 Task: Look for space in Xinzhou, China from 21st June, 2023 to 29th June, 2023 for 4 adults in price range Rs.7000 to Rs.12000. Place can be entire place with 2 bedrooms having 2 beds and 2 bathrooms. Property type can be house, flat, guest house. Amenities needed are: washing machine. Booking option can be shelf check-in. Required host language is Chinese (Simplified).
Action: Mouse moved to (324, 197)
Screenshot: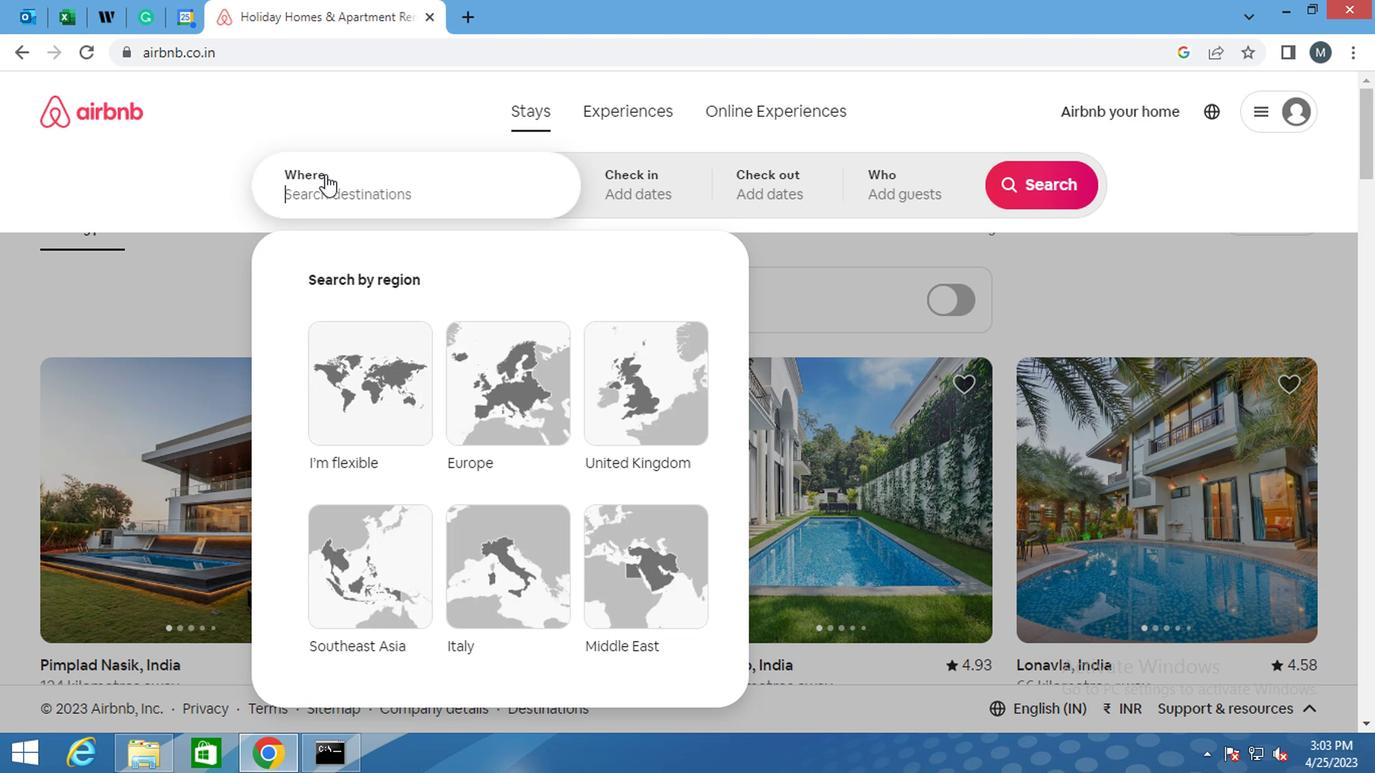 
Action: Mouse pressed left at (324, 197)
Screenshot: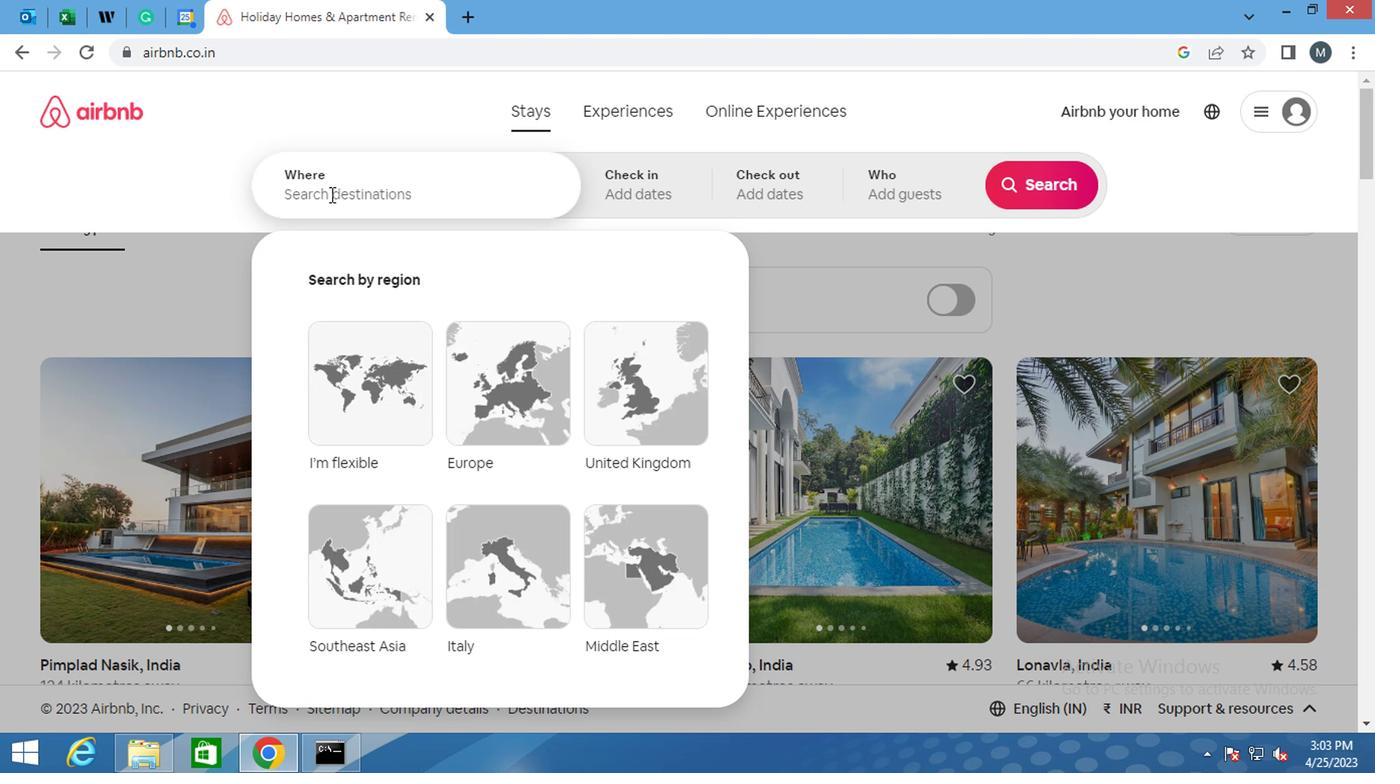 
Action: Mouse moved to (324, 201)
Screenshot: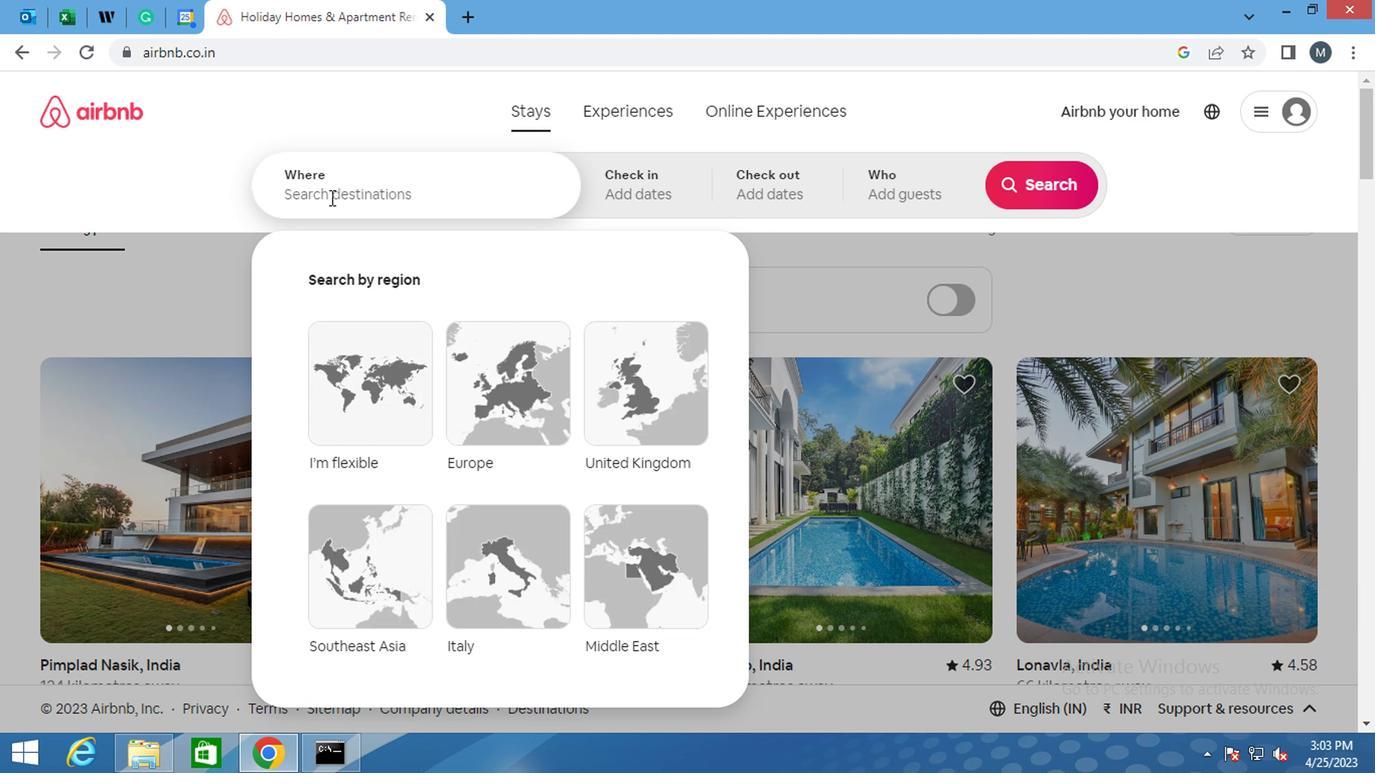 
Action: Key pressed <Key.shift><Key.shift><Key.shift>XINZHOU,<Key.shift>CHINA
Screenshot: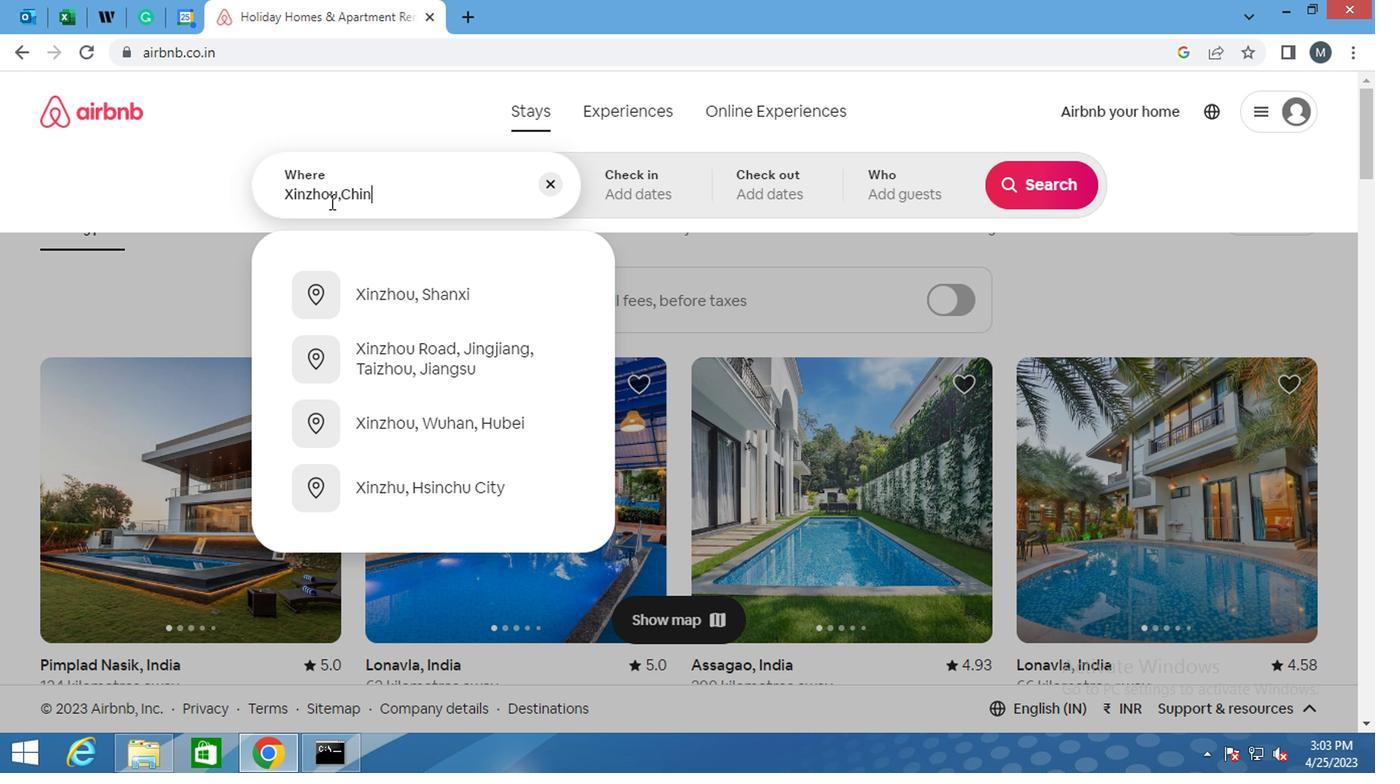 
Action: Mouse moved to (660, 186)
Screenshot: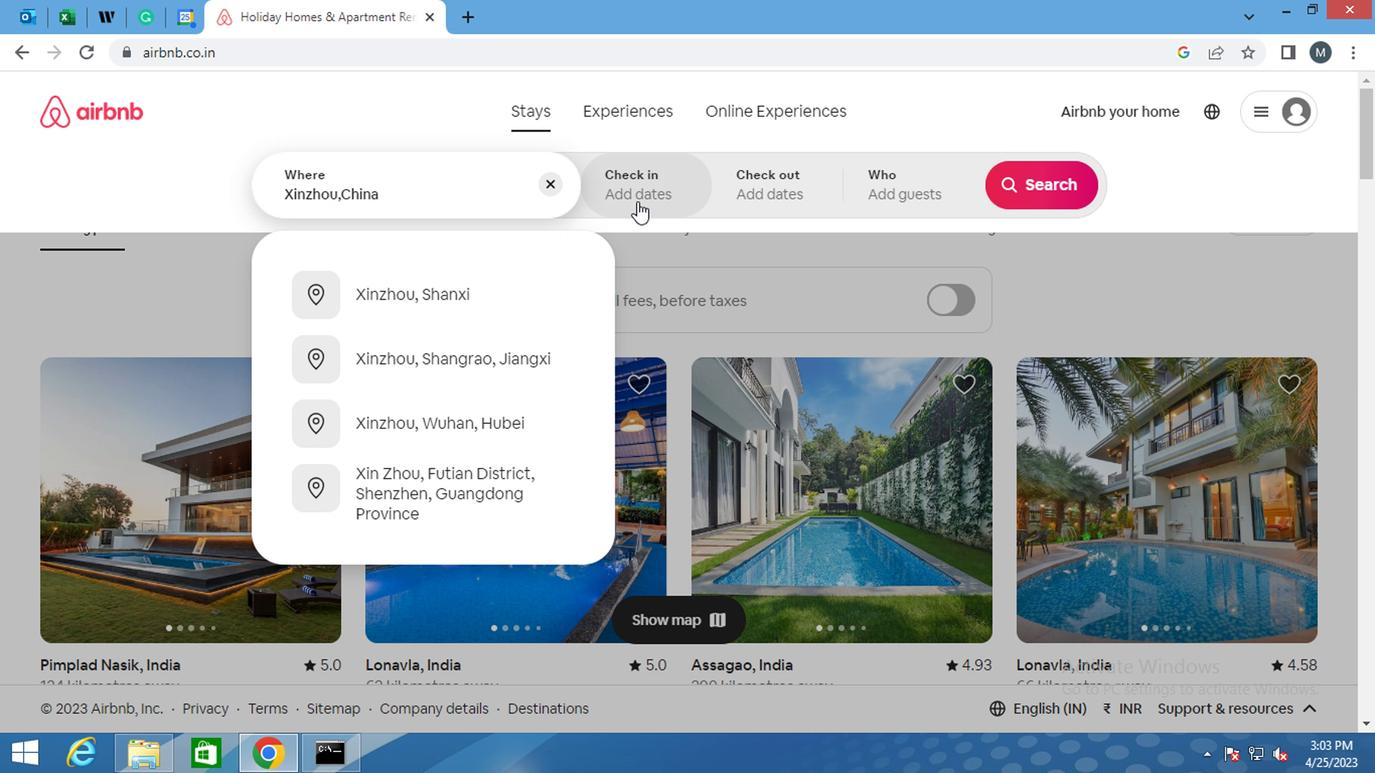 
Action: Mouse pressed left at (660, 186)
Screenshot: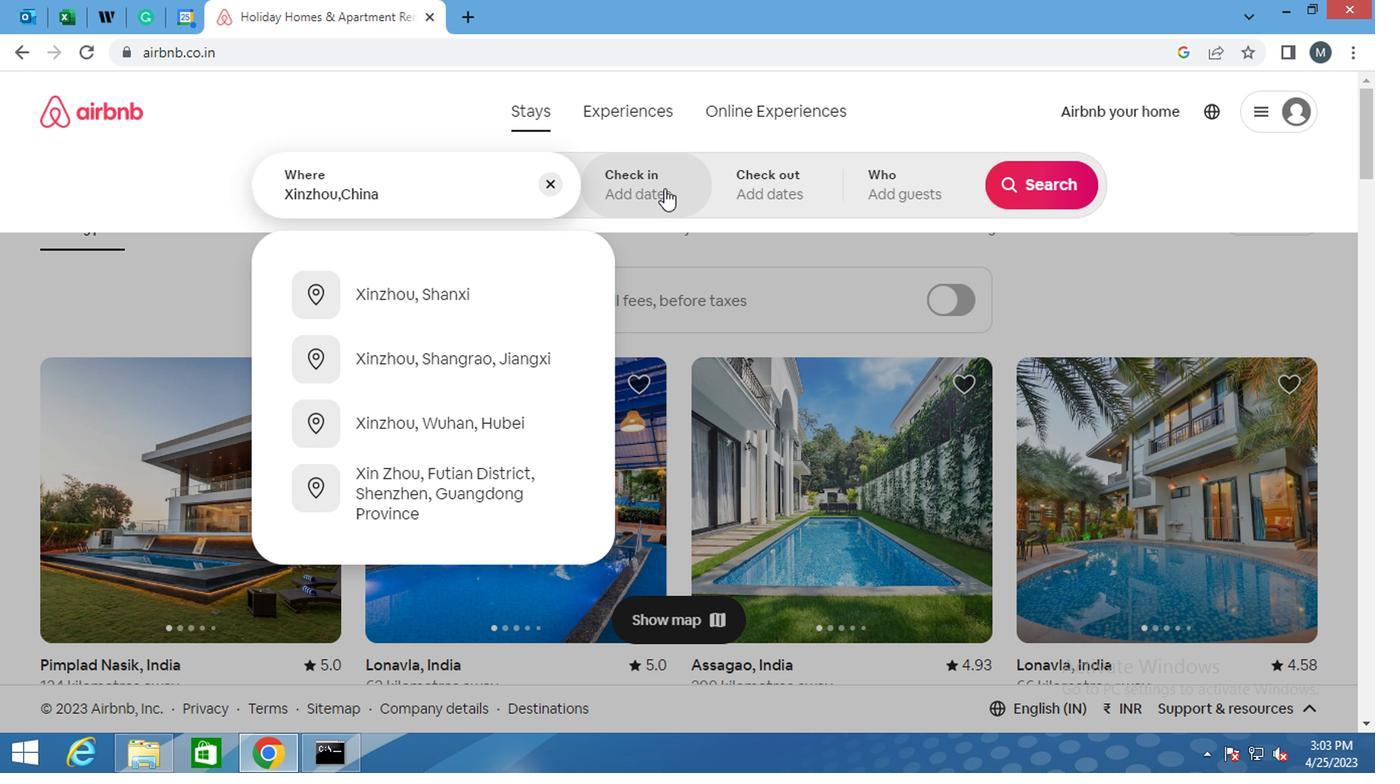 
Action: Mouse moved to (1024, 343)
Screenshot: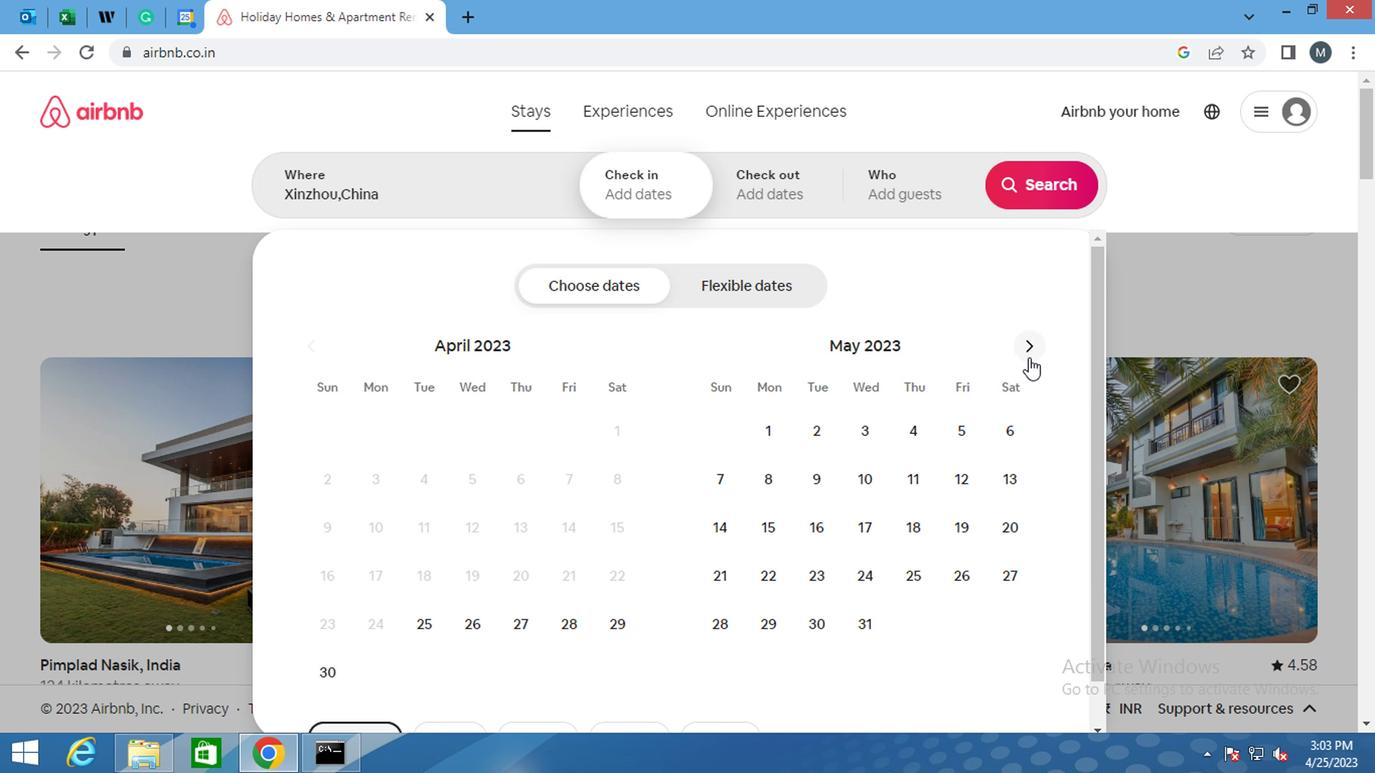 
Action: Mouse pressed left at (1024, 343)
Screenshot: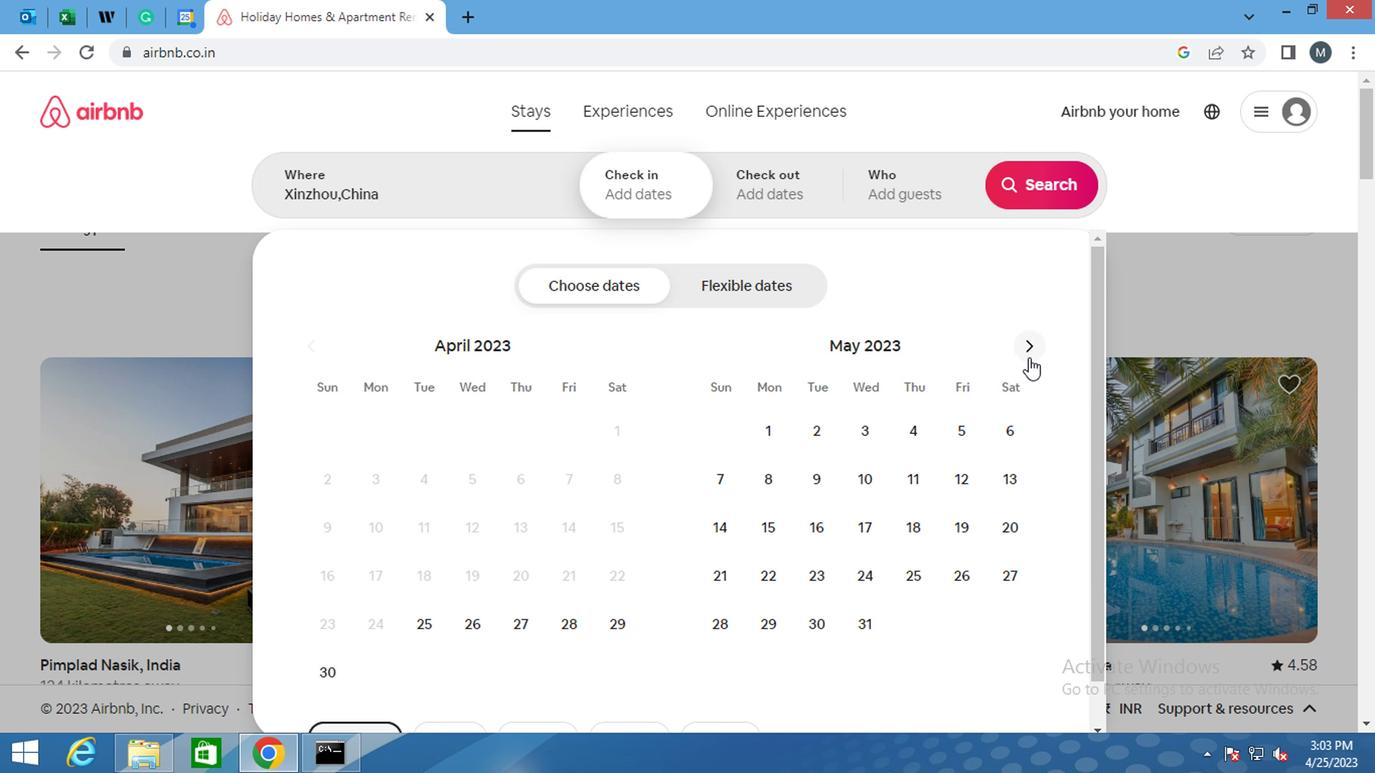 
Action: Mouse moved to (850, 578)
Screenshot: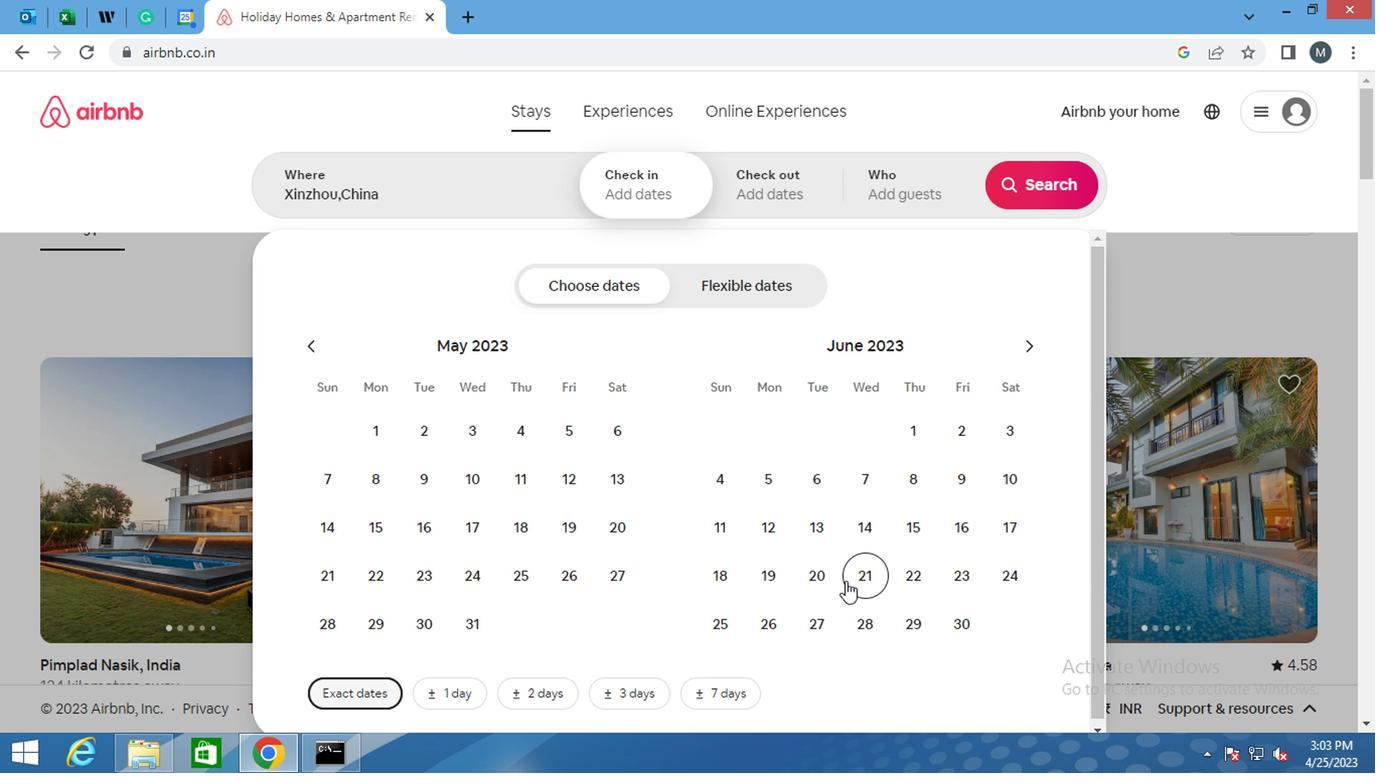 
Action: Mouse pressed left at (850, 578)
Screenshot: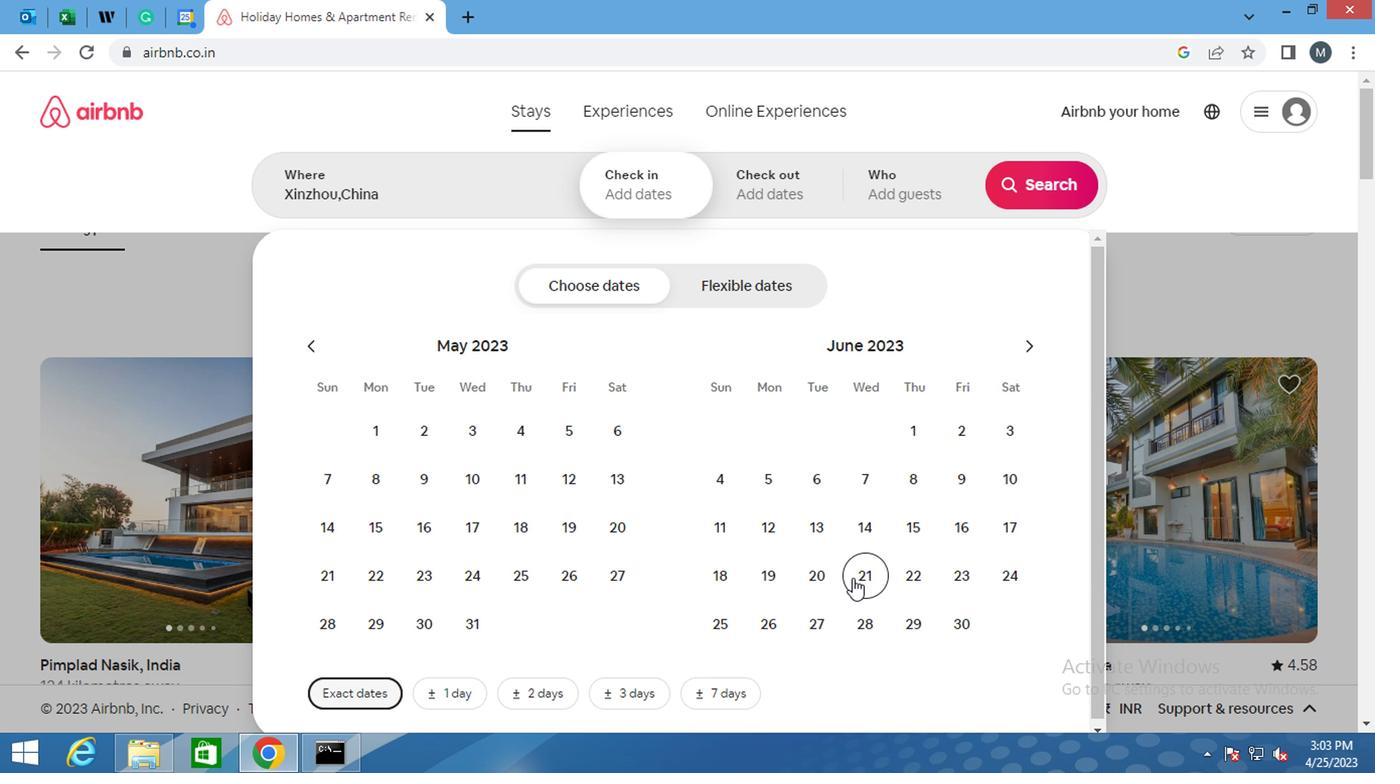 
Action: Mouse moved to (920, 618)
Screenshot: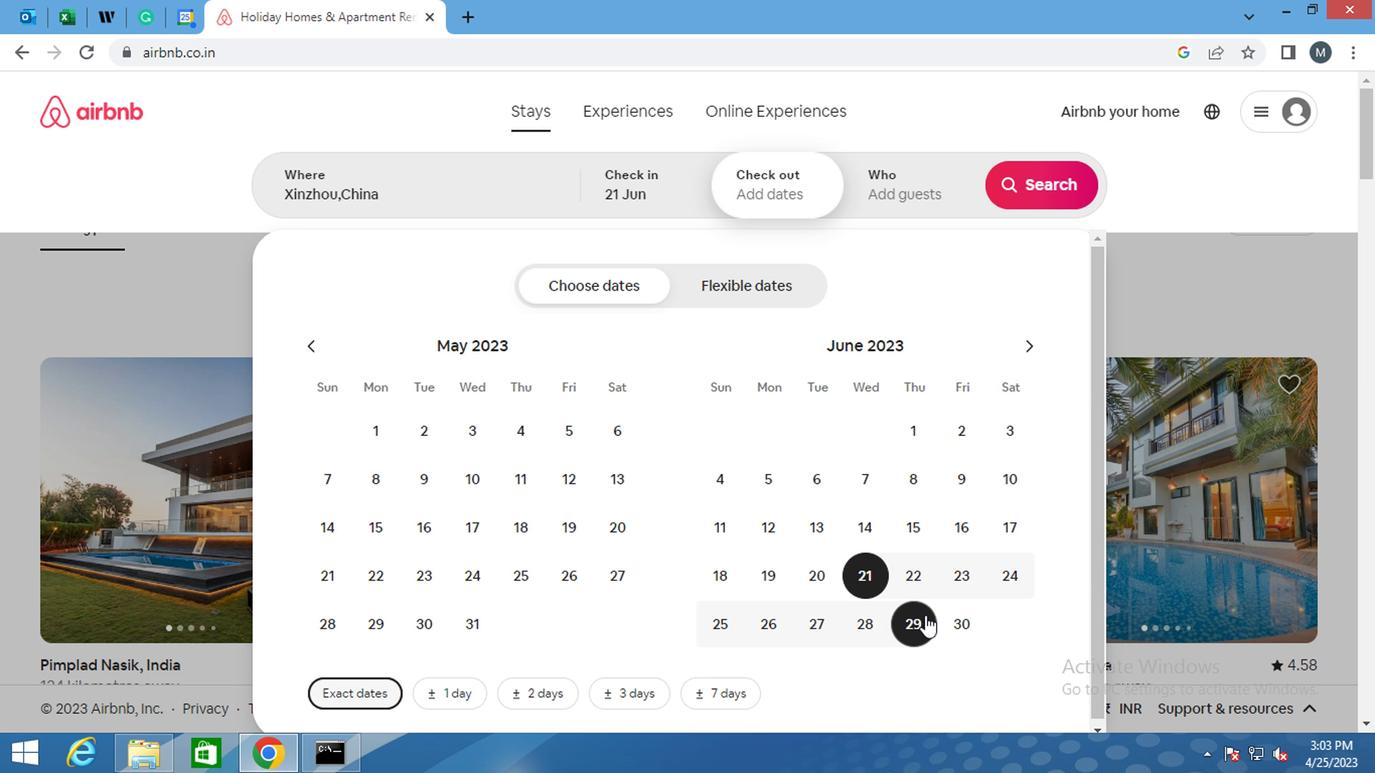 
Action: Mouse pressed left at (920, 618)
Screenshot: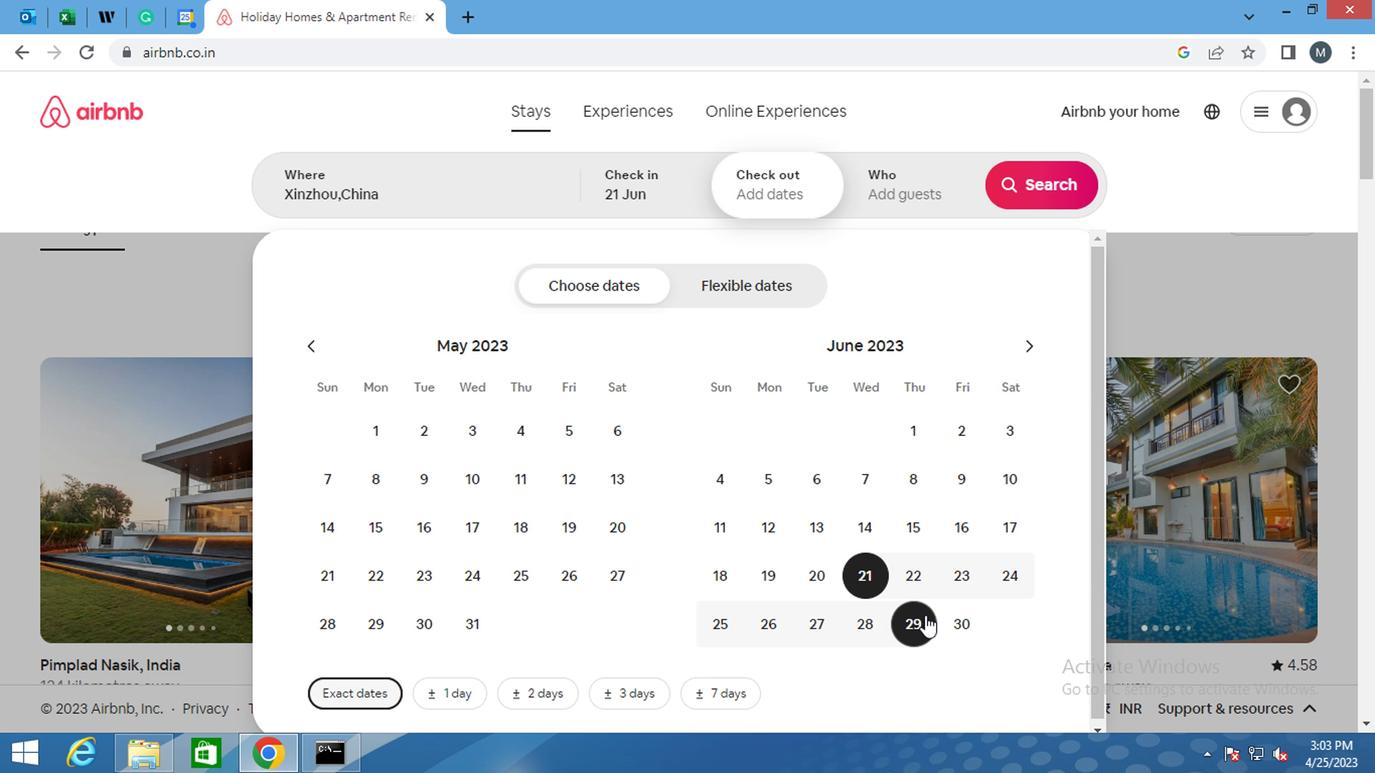 
Action: Mouse moved to (911, 172)
Screenshot: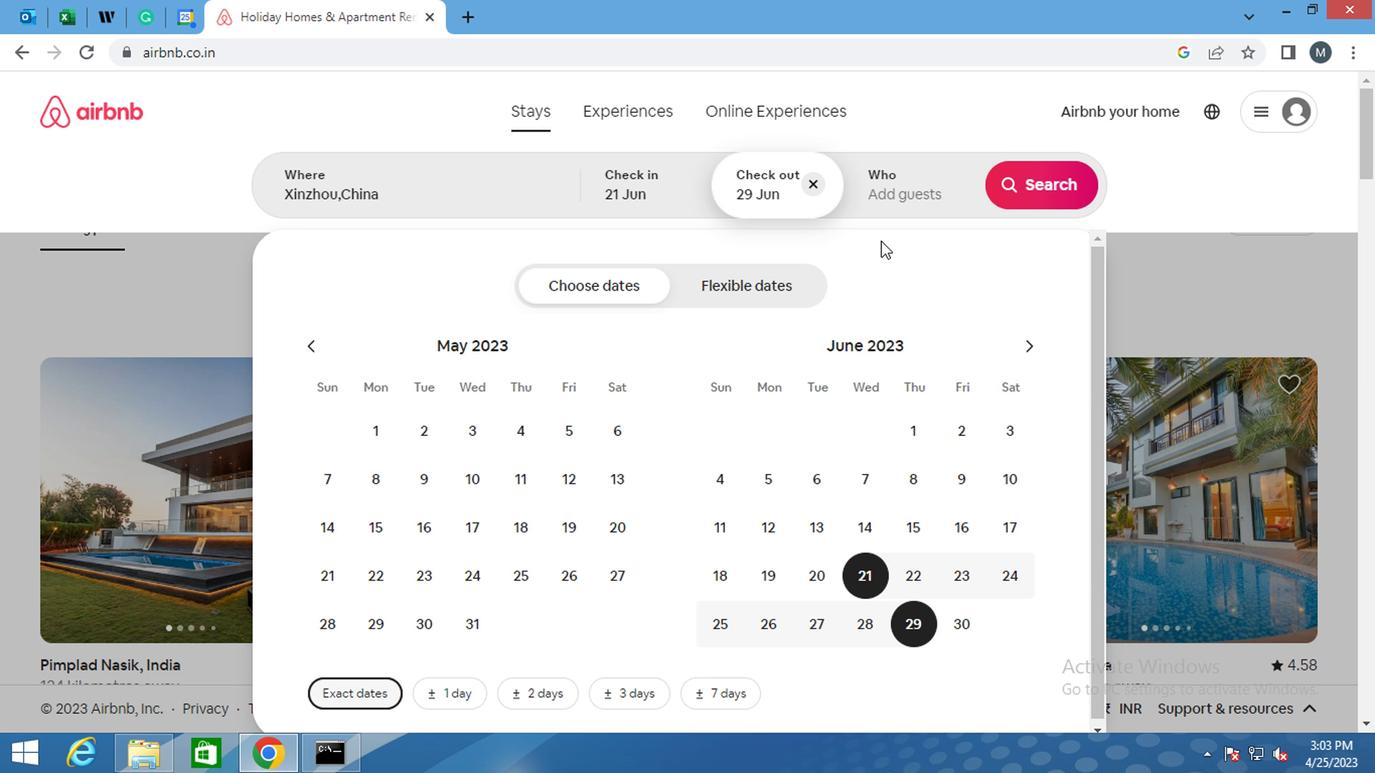 
Action: Mouse pressed left at (911, 172)
Screenshot: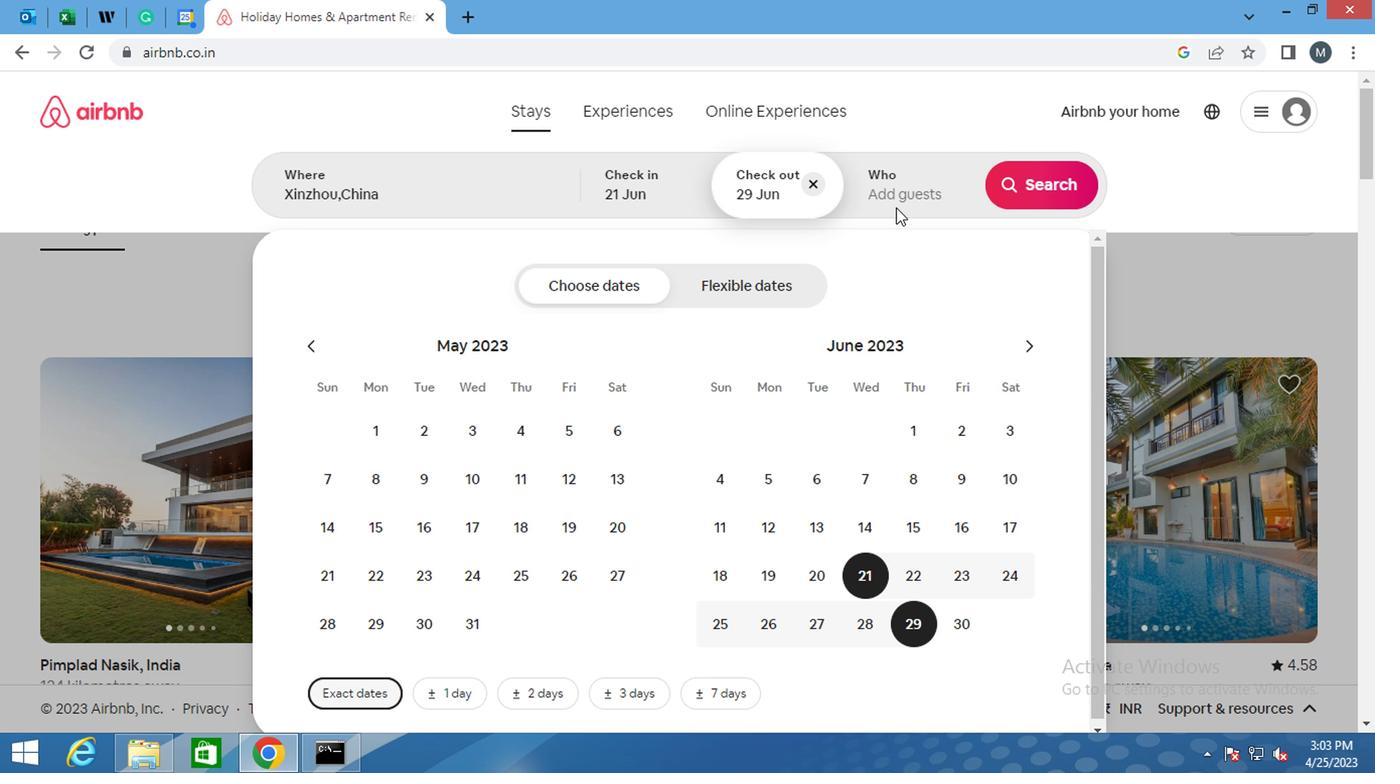 
Action: Mouse moved to (1034, 287)
Screenshot: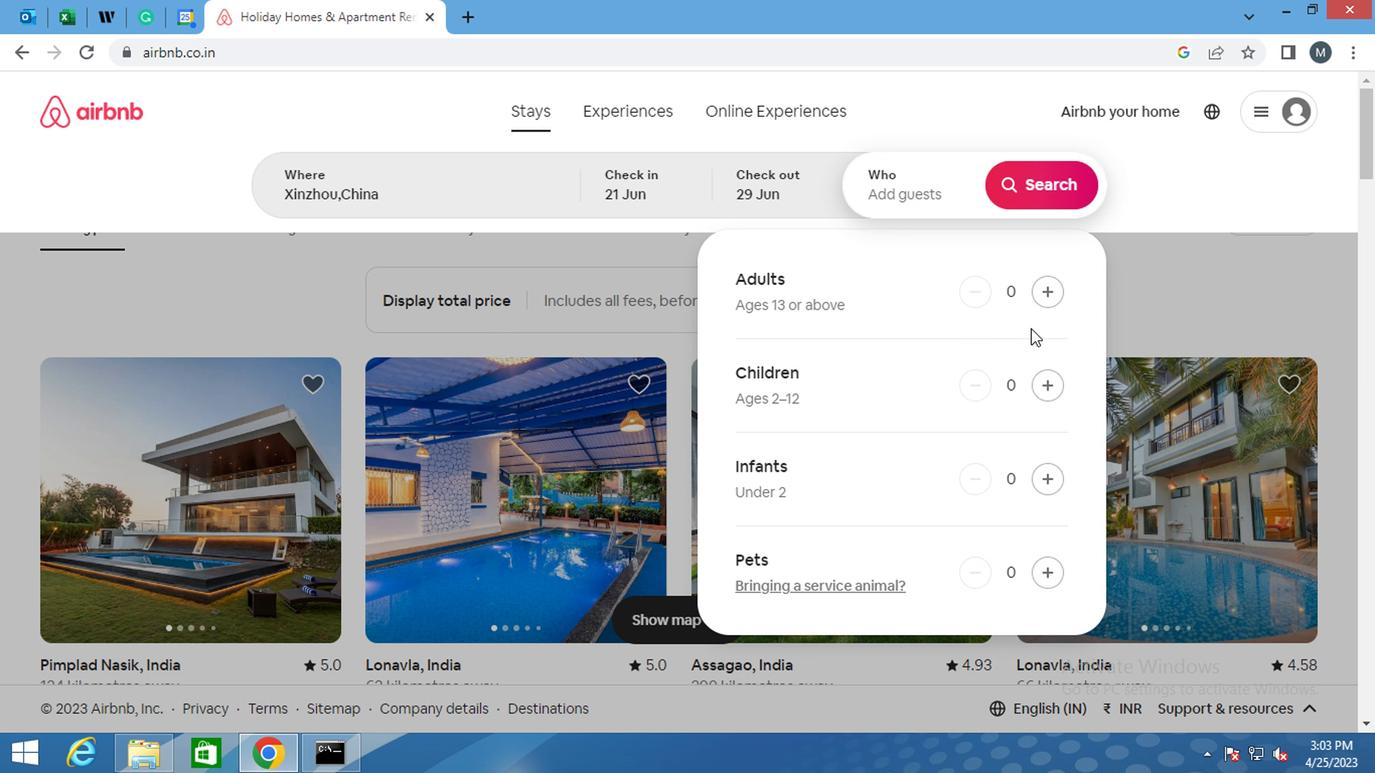 
Action: Mouse pressed left at (1034, 287)
Screenshot: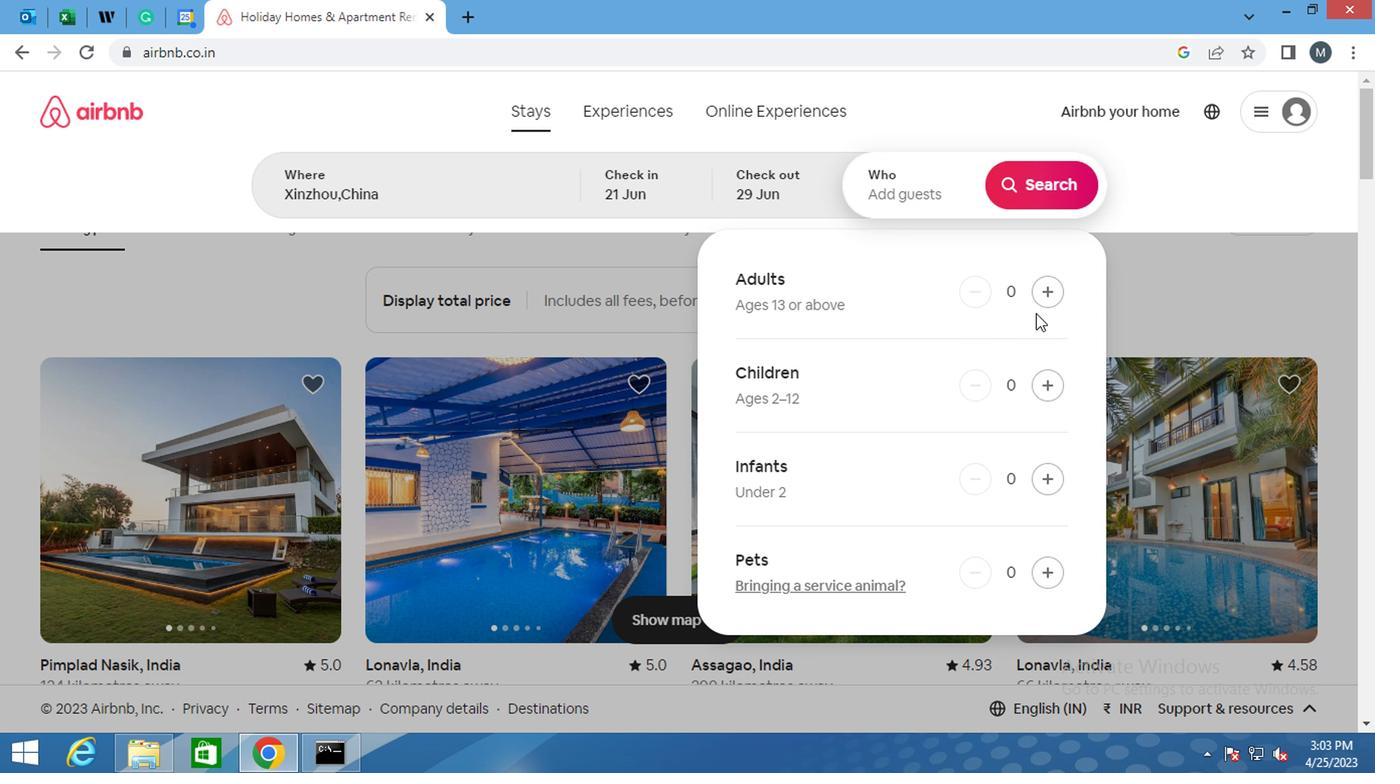 
Action: Mouse pressed left at (1034, 287)
Screenshot: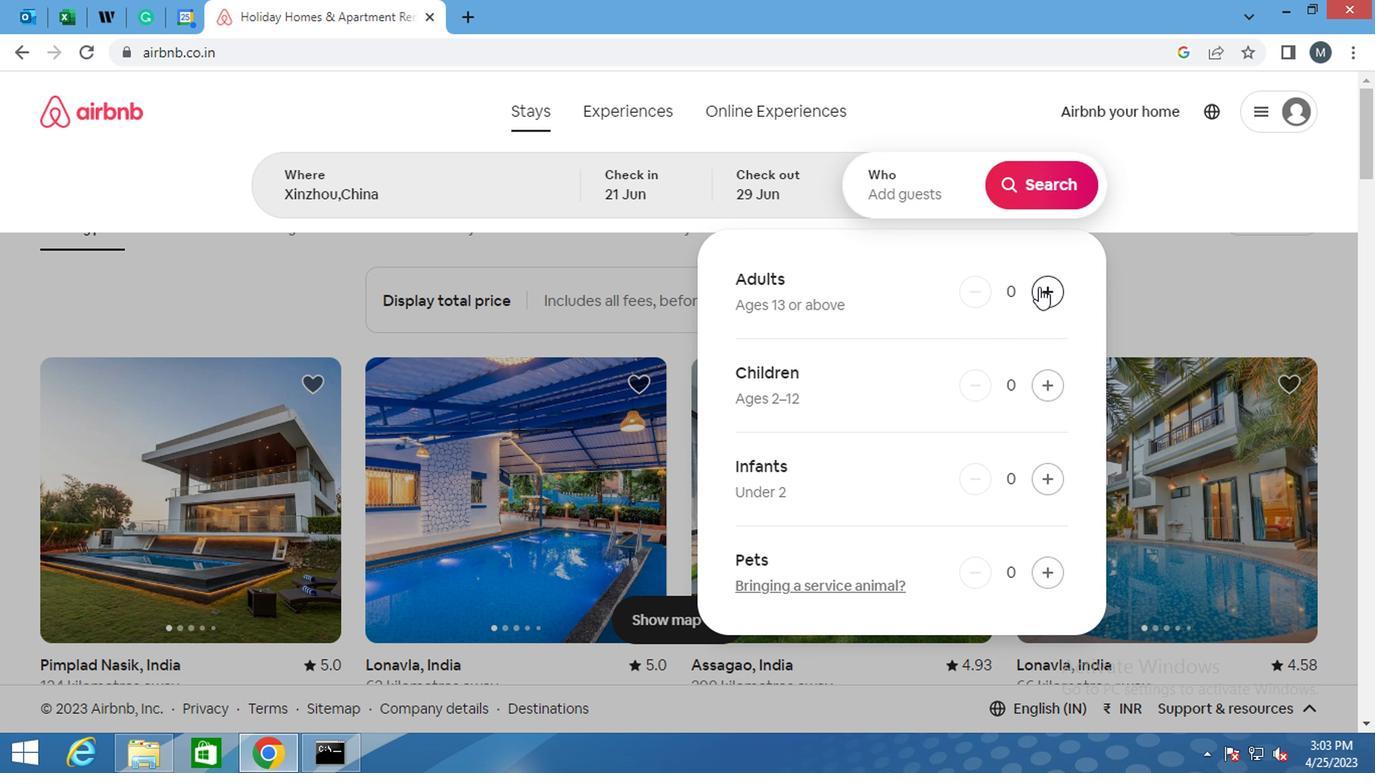 
Action: Mouse moved to (1034, 287)
Screenshot: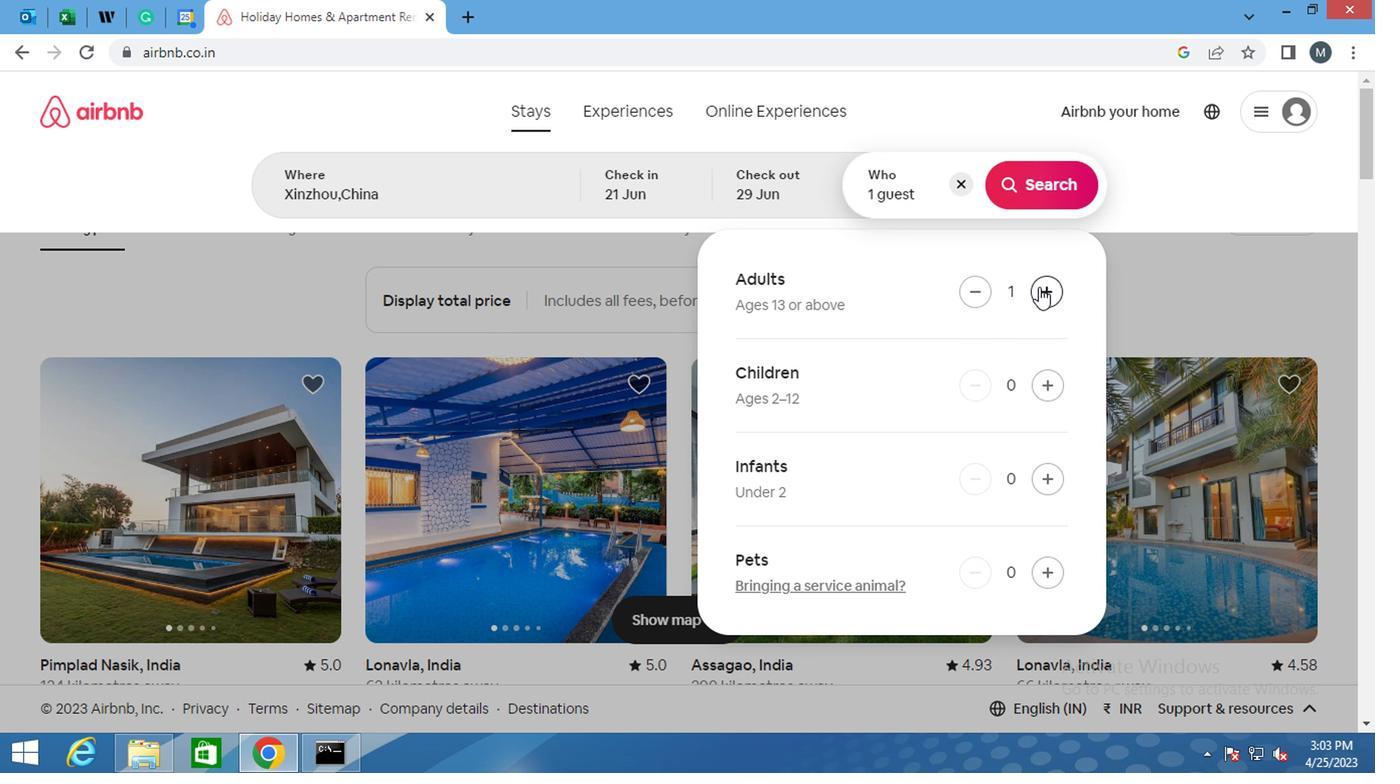 
Action: Mouse pressed left at (1034, 287)
Screenshot: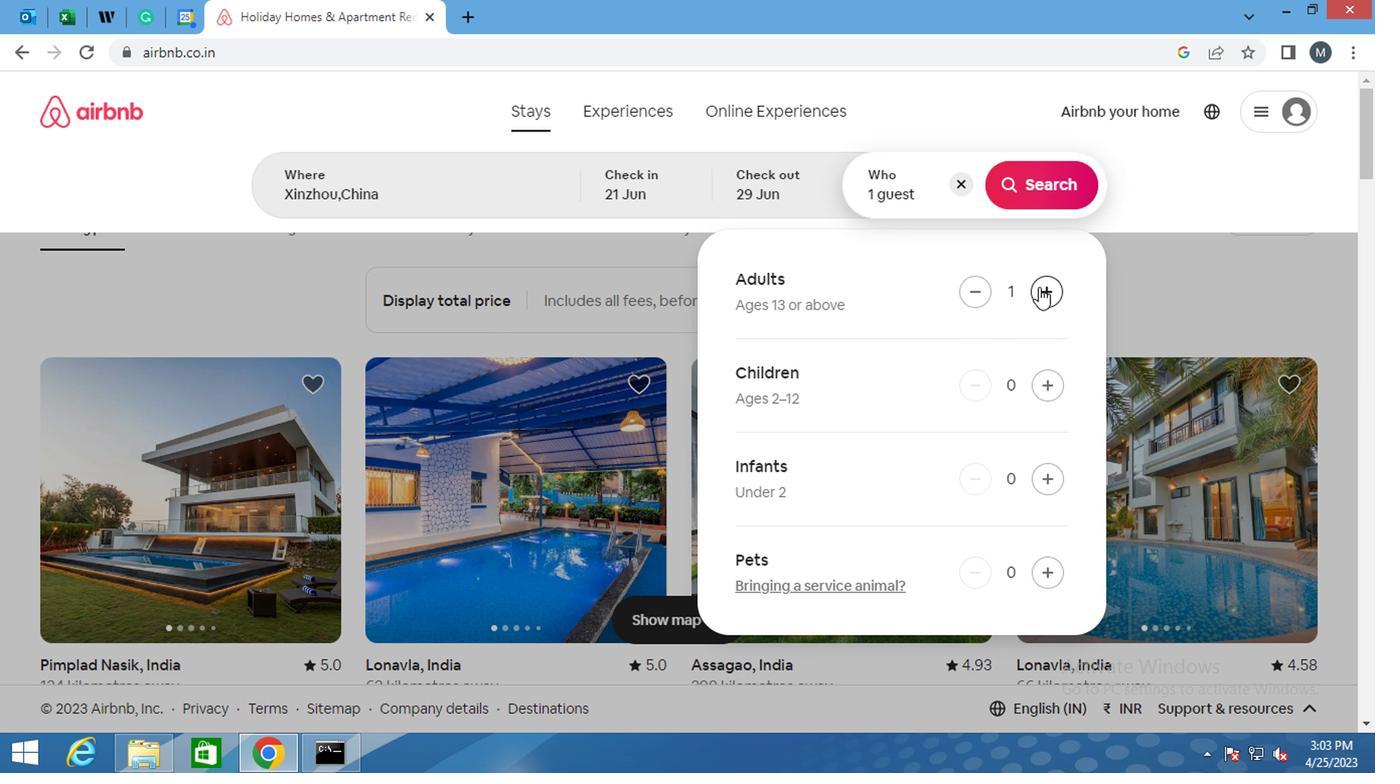 
Action: Mouse moved to (1034, 288)
Screenshot: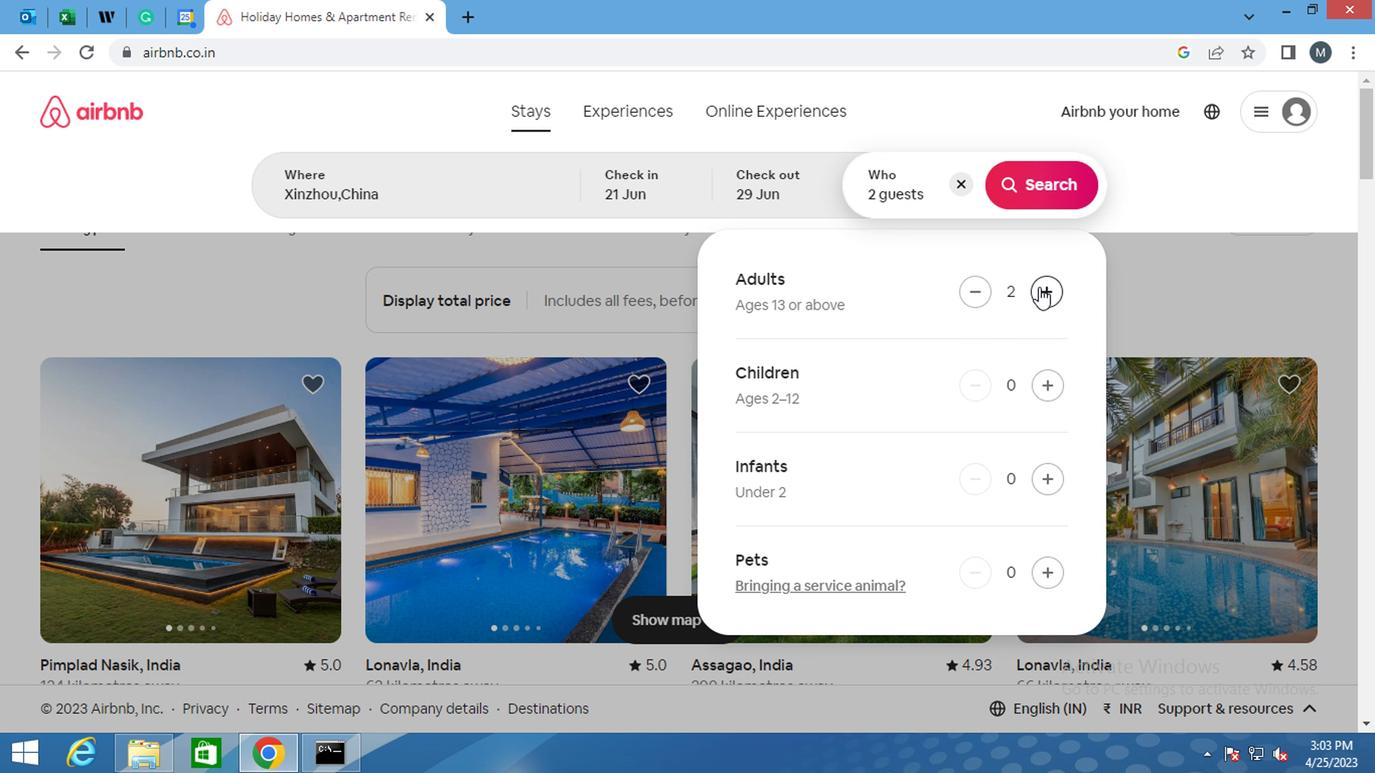 
Action: Mouse pressed left at (1034, 288)
Screenshot: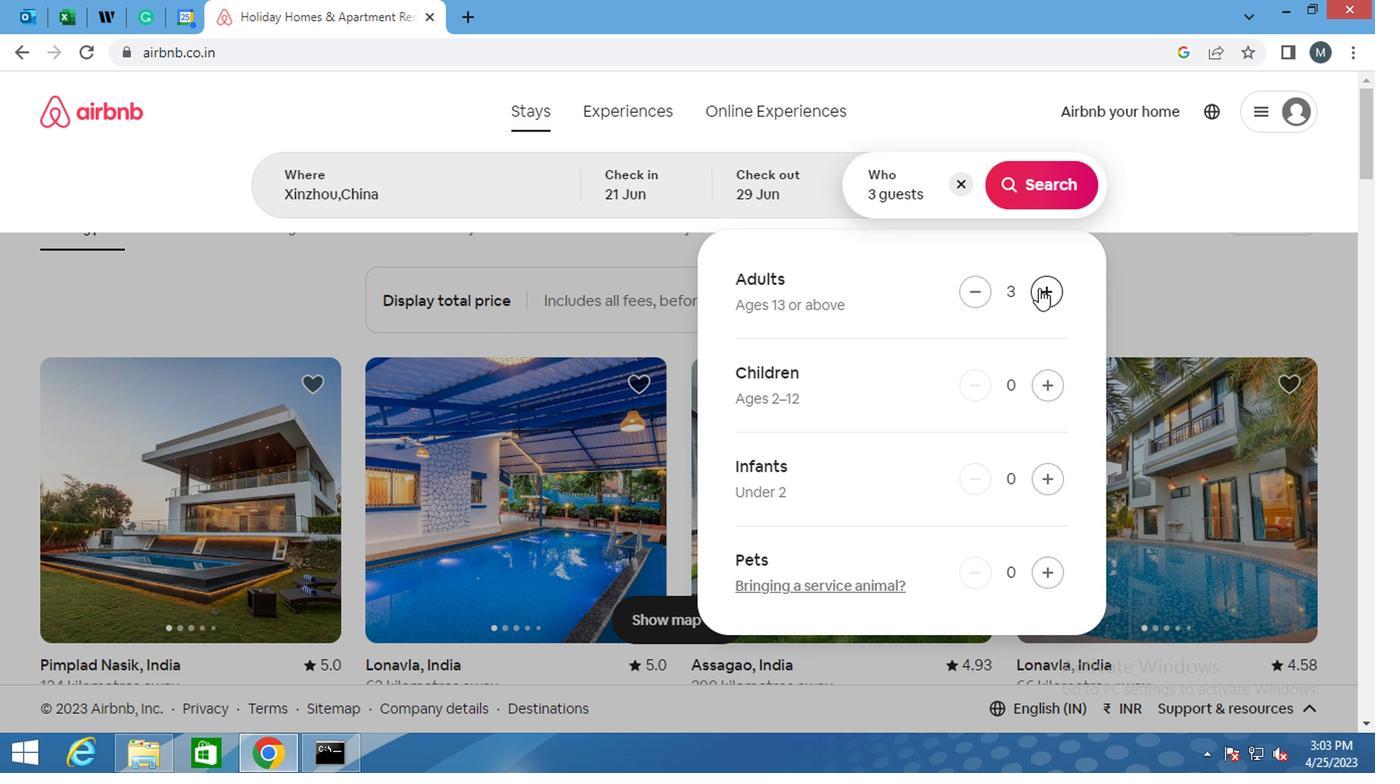 
Action: Mouse moved to (1030, 188)
Screenshot: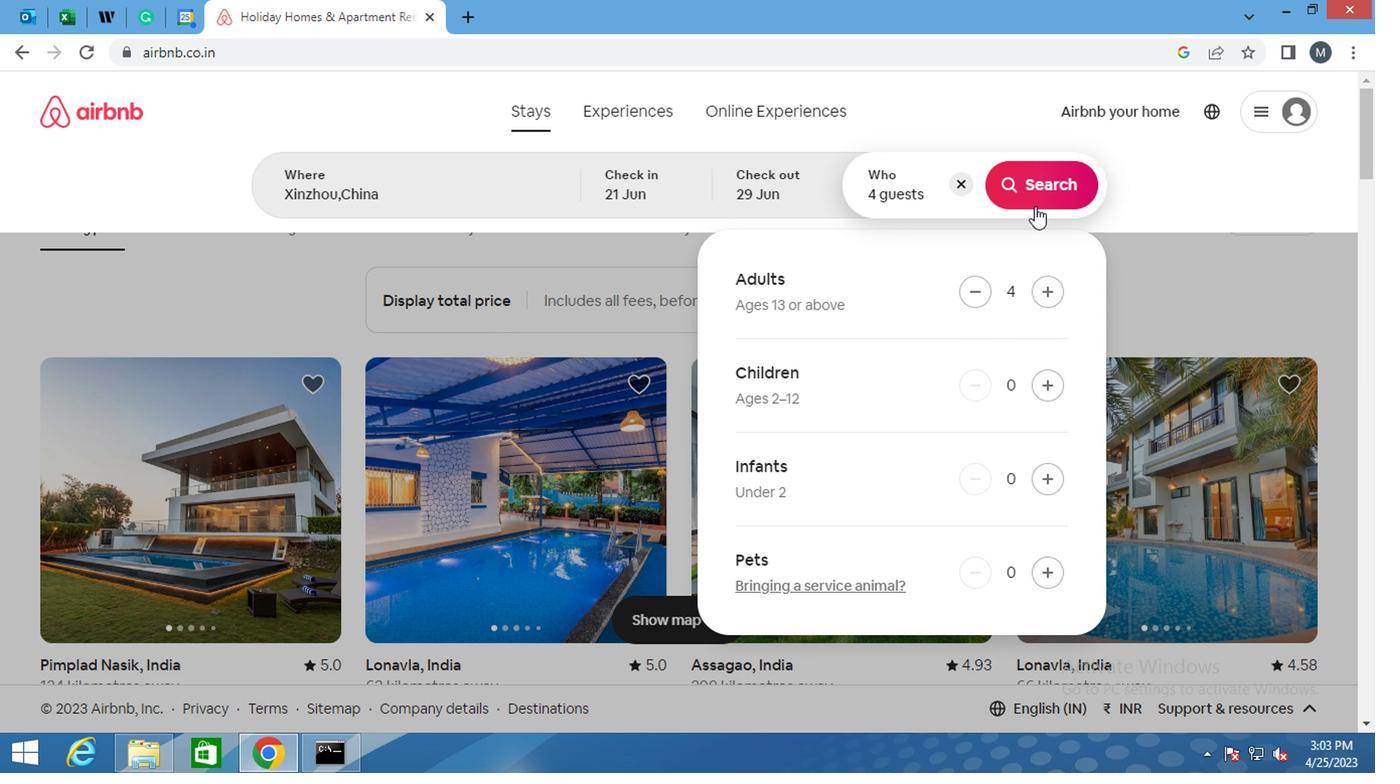 
Action: Mouse pressed left at (1030, 188)
Screenshot: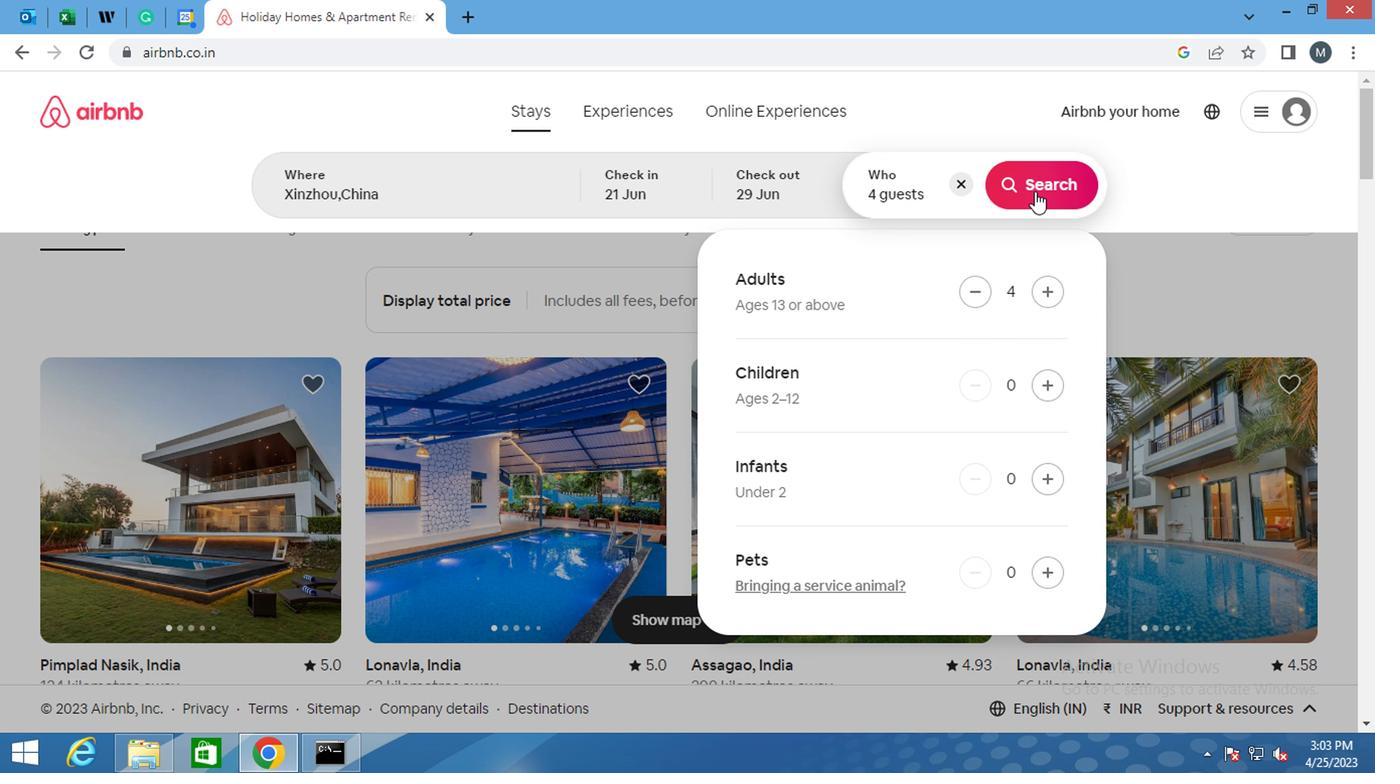 
Action: Mouse moved to (1250, 187)
Screenshot: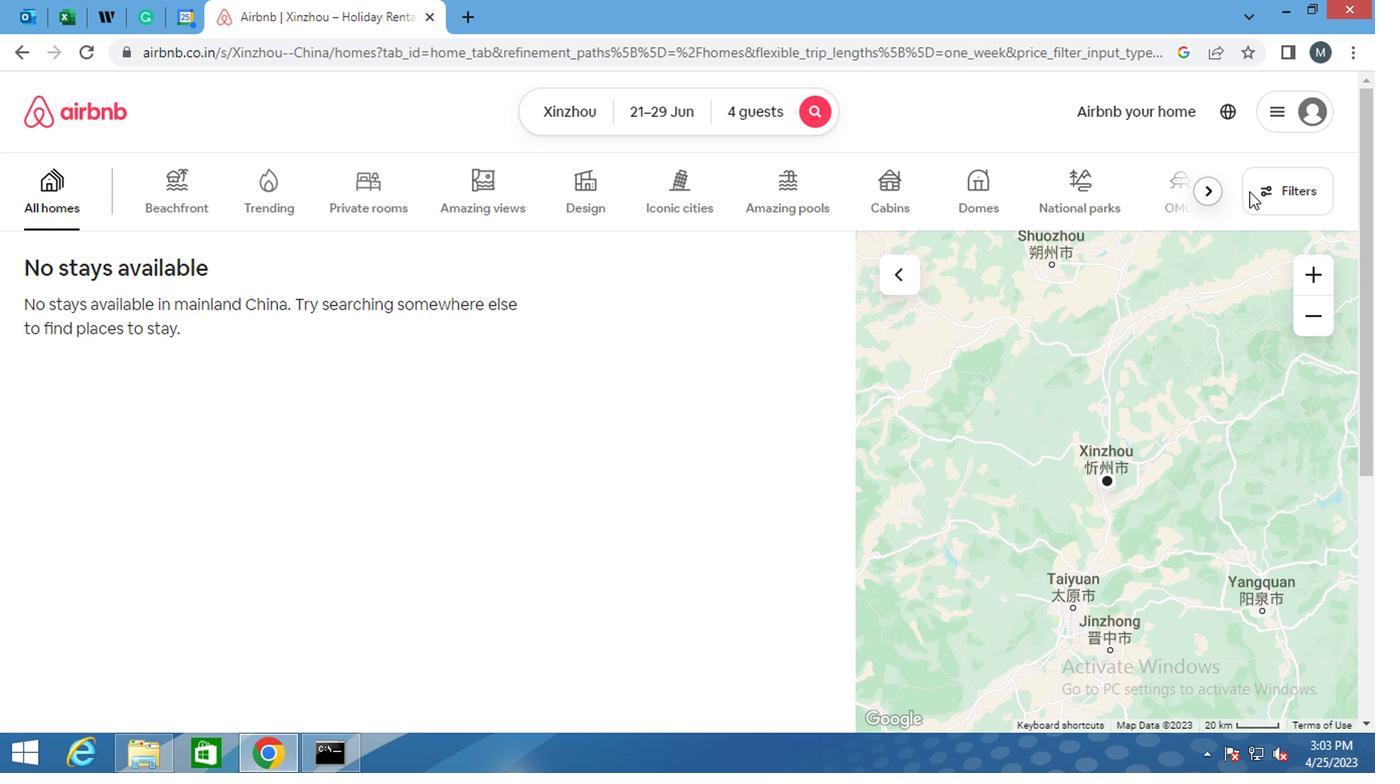 
Action: Mouse pressed left at (1250, 187)
Screenshot: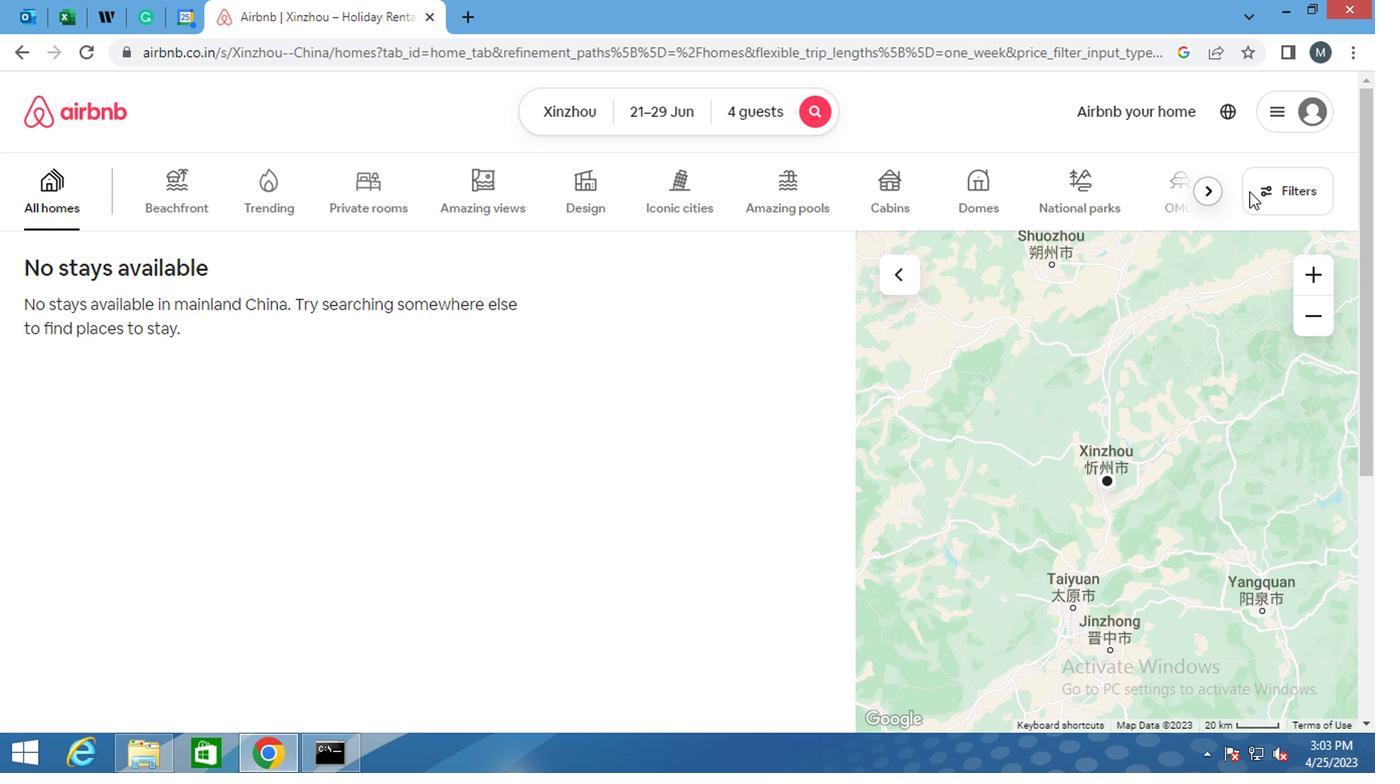 
Action: Mouse moved to (512, 320)
Screenshot: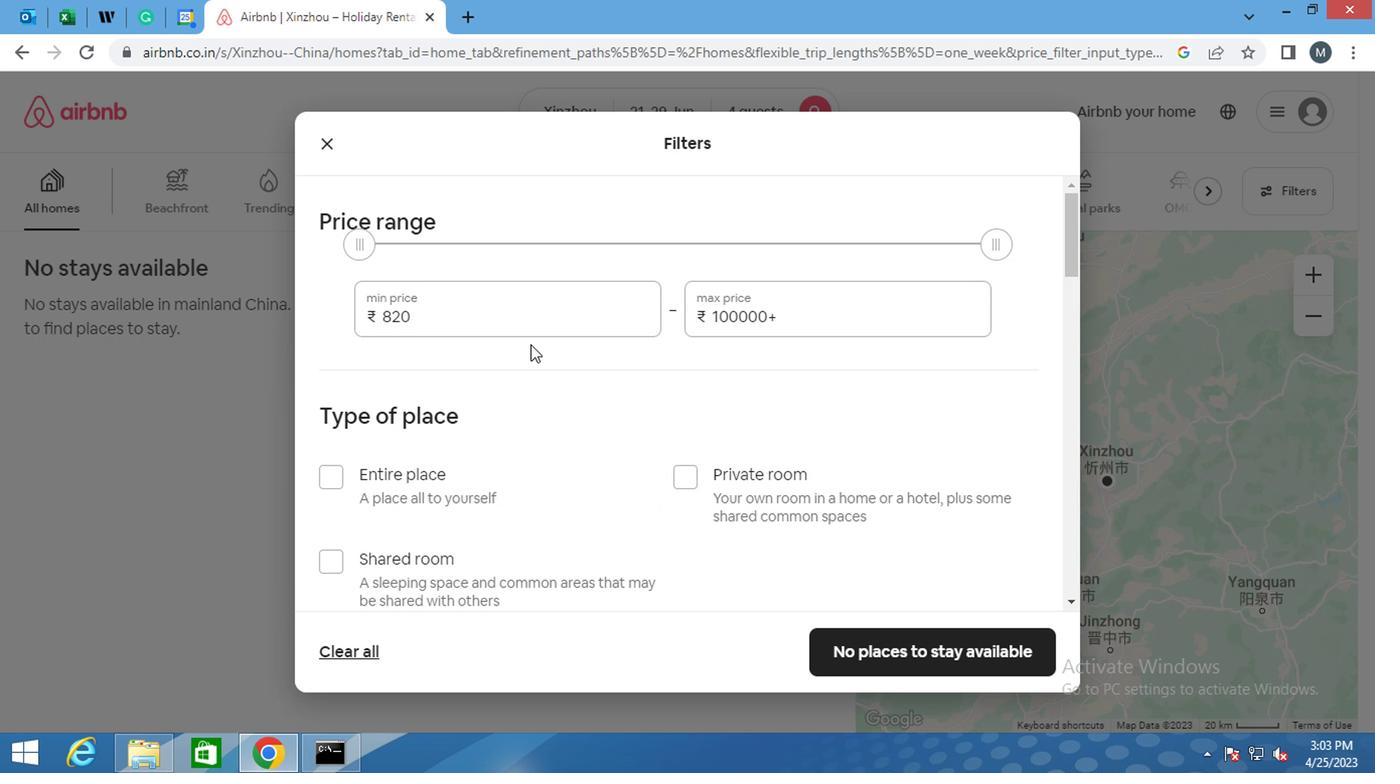 
Action: Mouse pressed left at (512, 320)
Screenshot: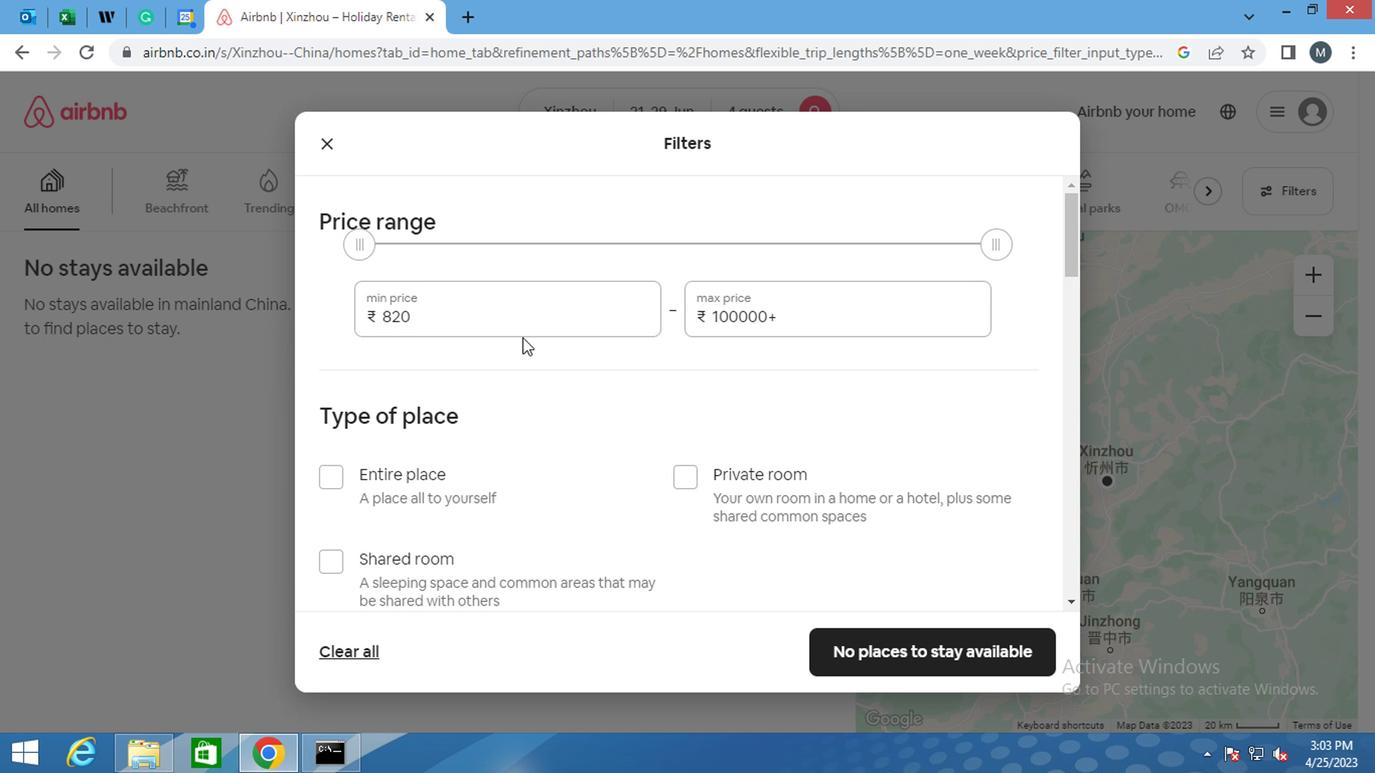 
Action: Mouse moved to (507, 323)
Screenshot: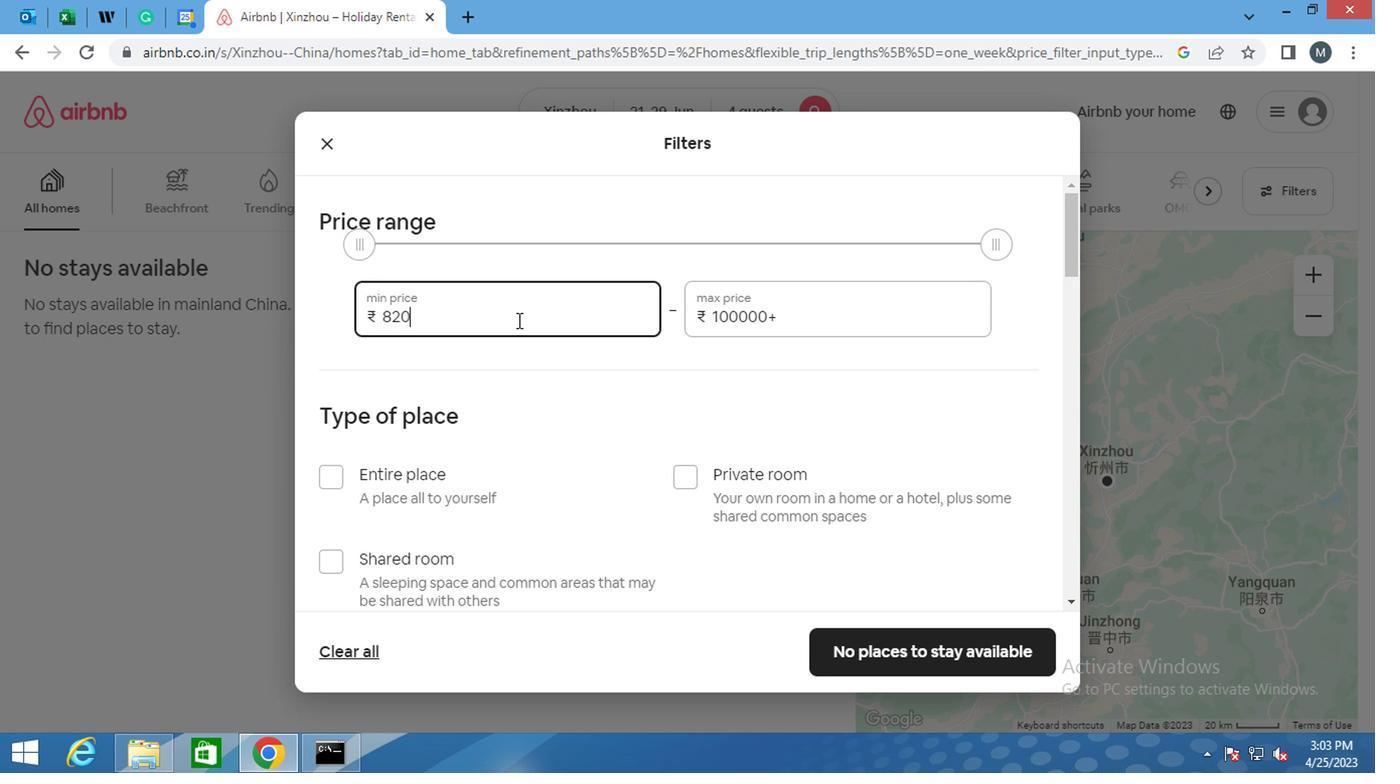 
Action: Key pressed <Key.backspace><Key.backspace>
Screenshot: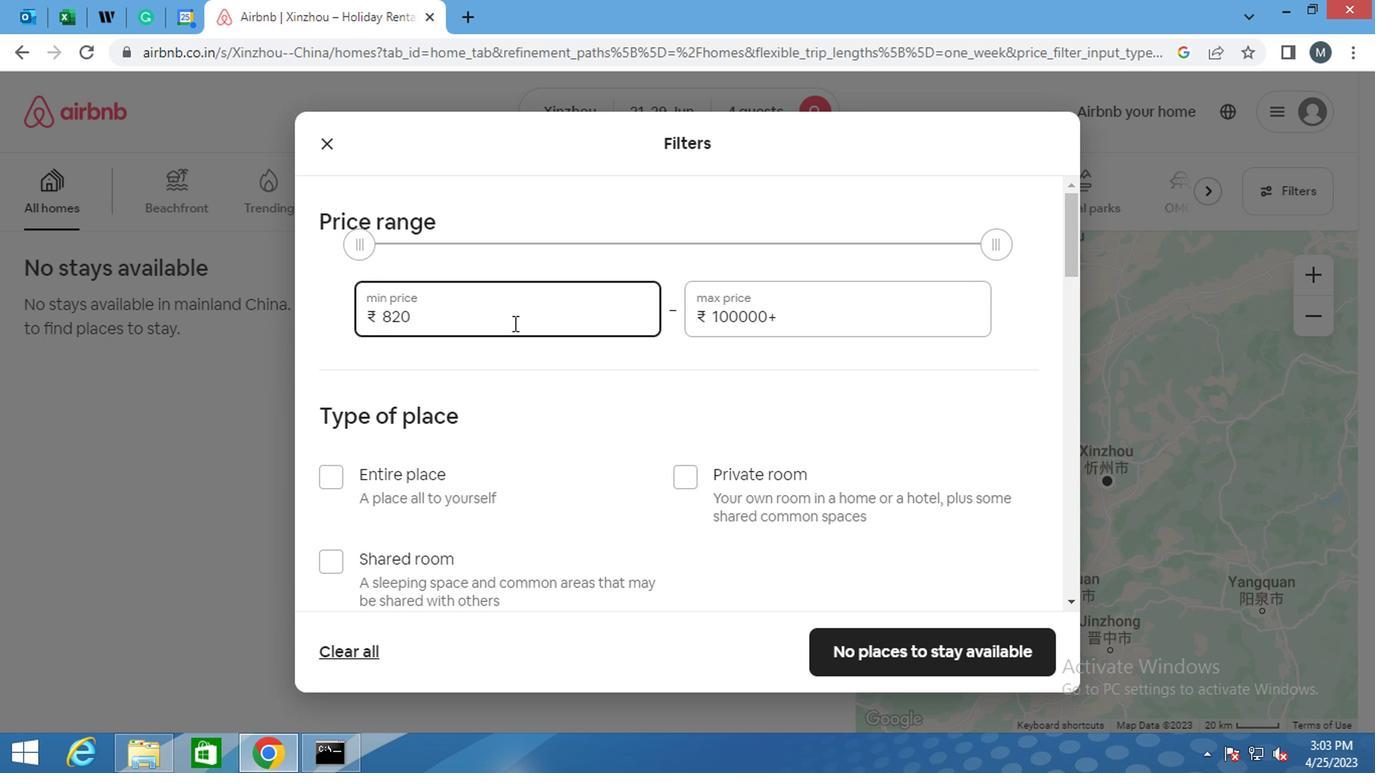 
Action: Mouse moved to (507, 324)
Screenshot: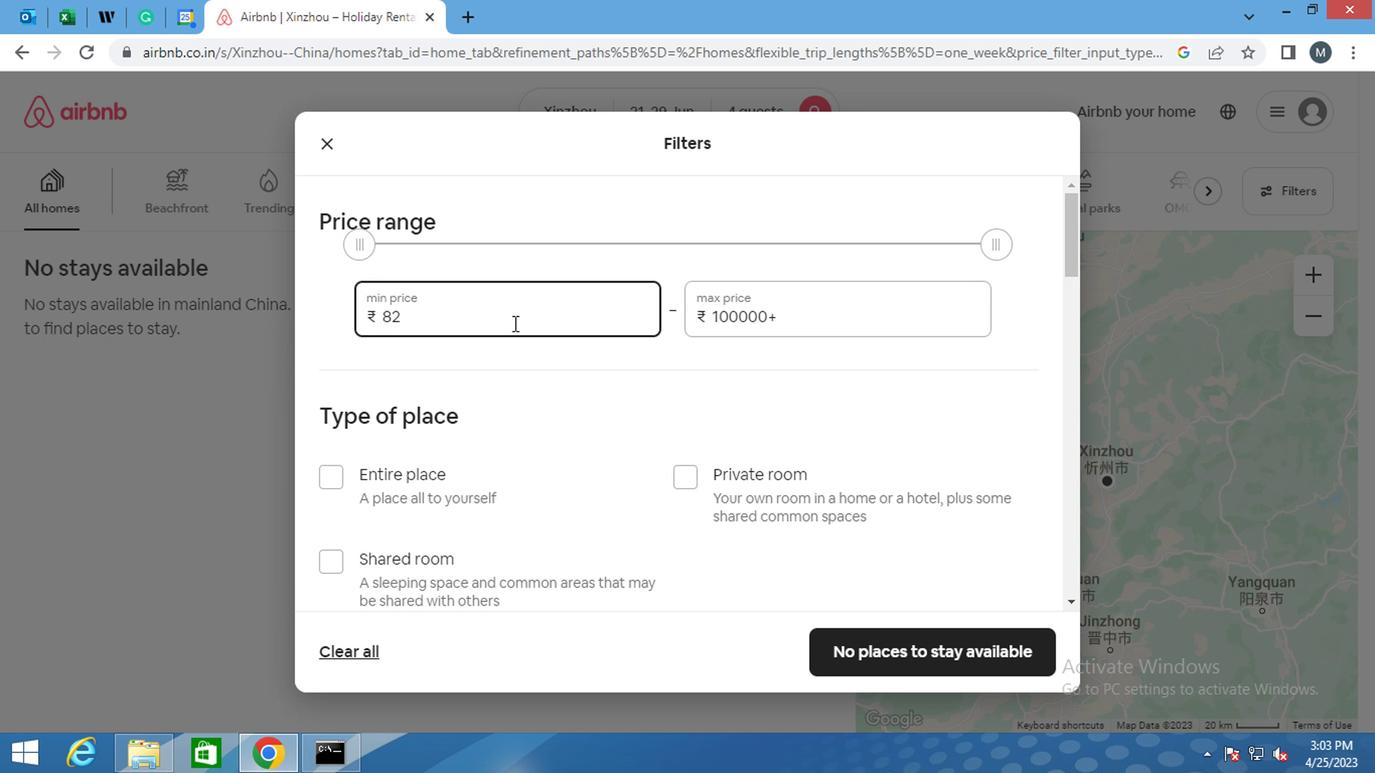 
Action: Key pressed <Key.backspace>
Screenshot: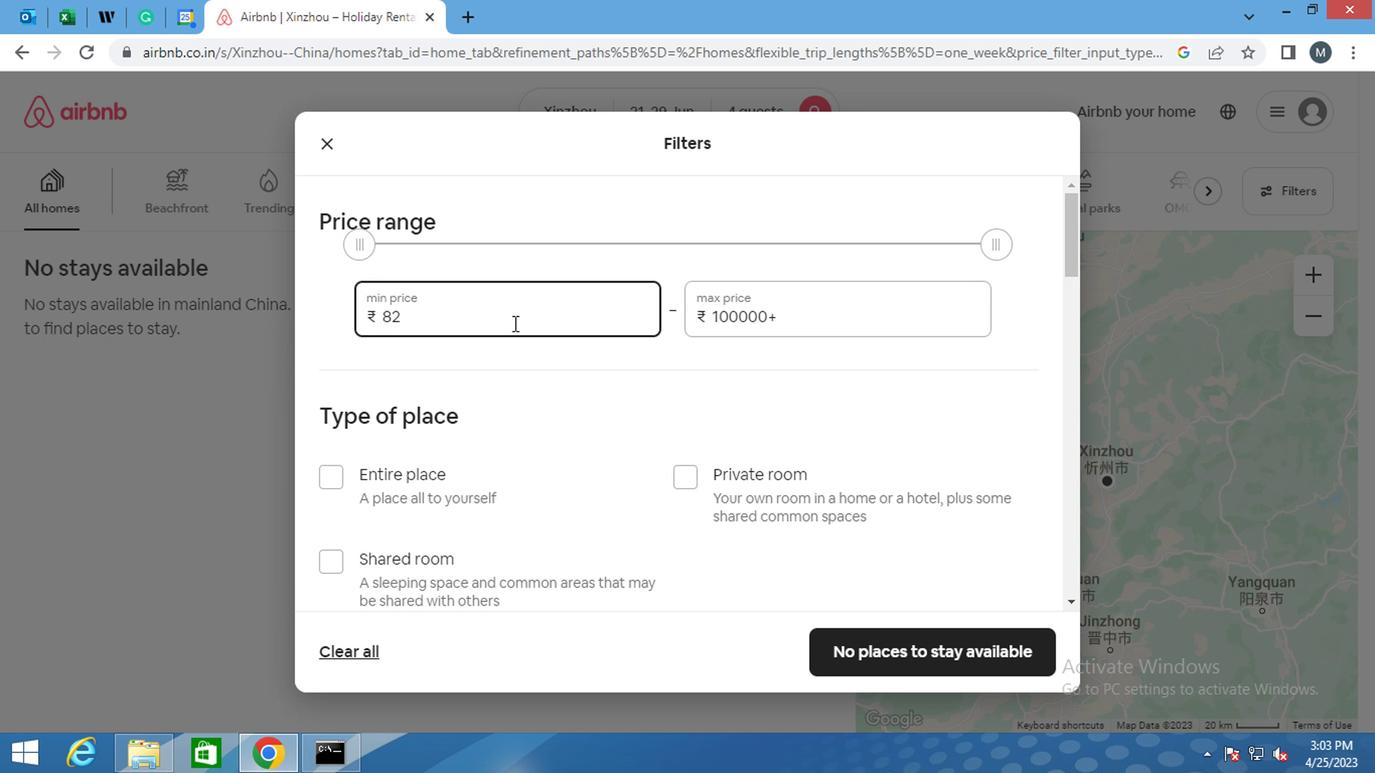 
Action: Mouse moved to (507, 327)
Screenshot: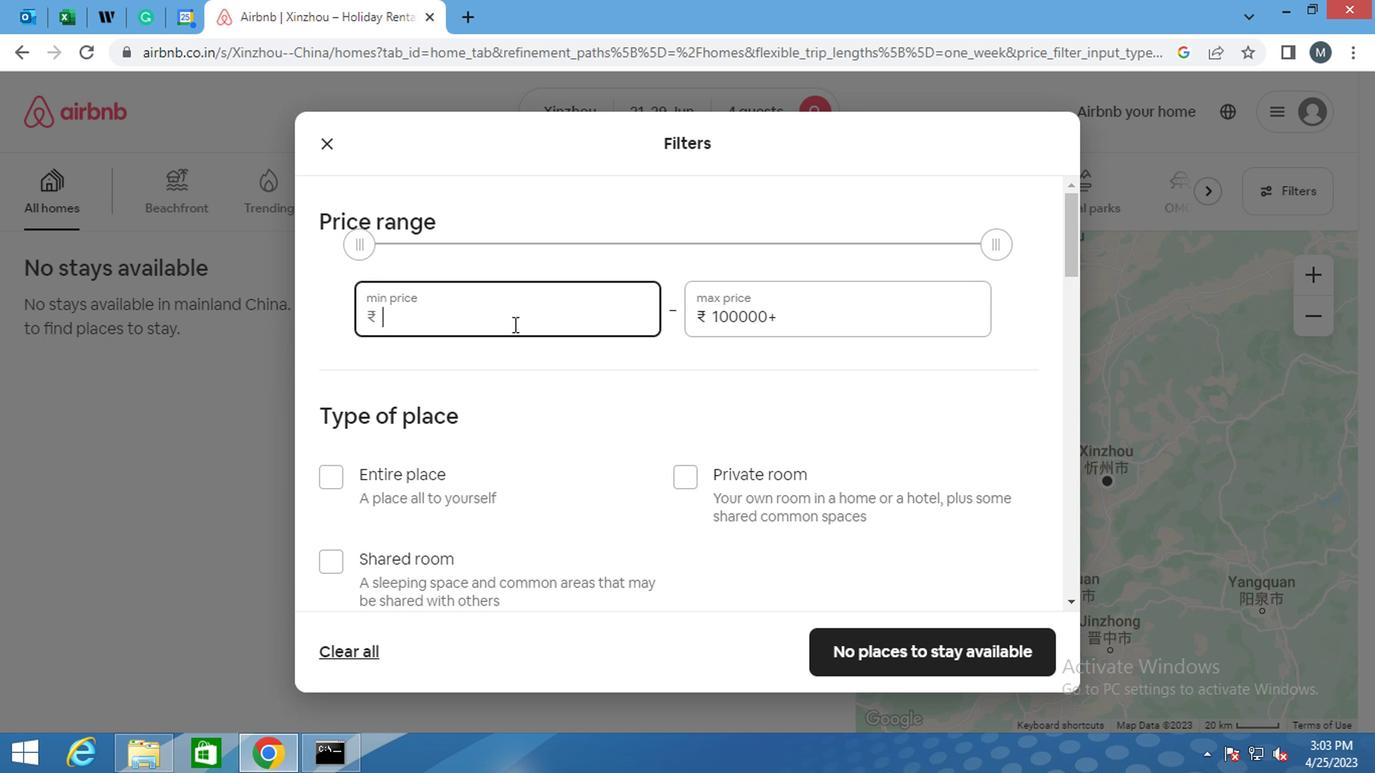 
Action: Key pressed 70
Screenshot: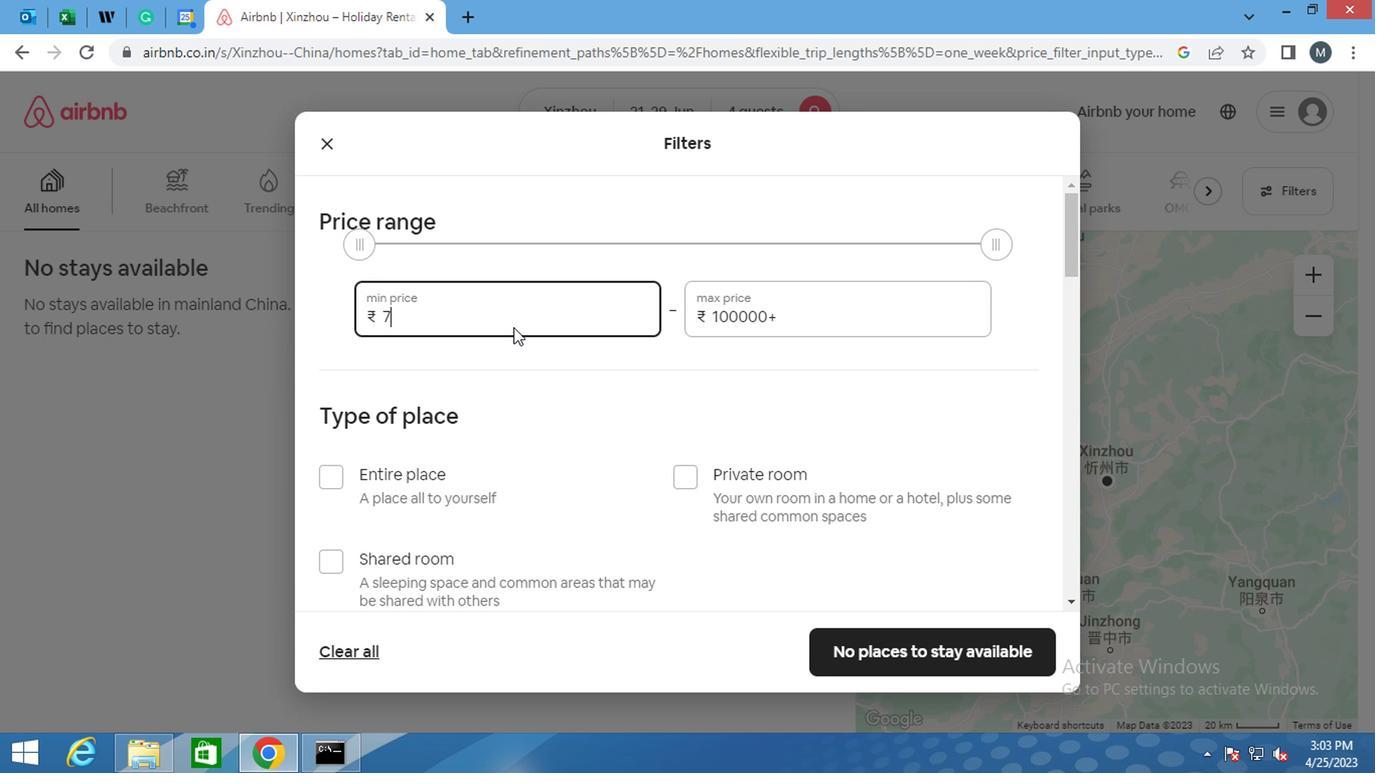 
Action: Mouse moved to (507, 328)
Screenshot: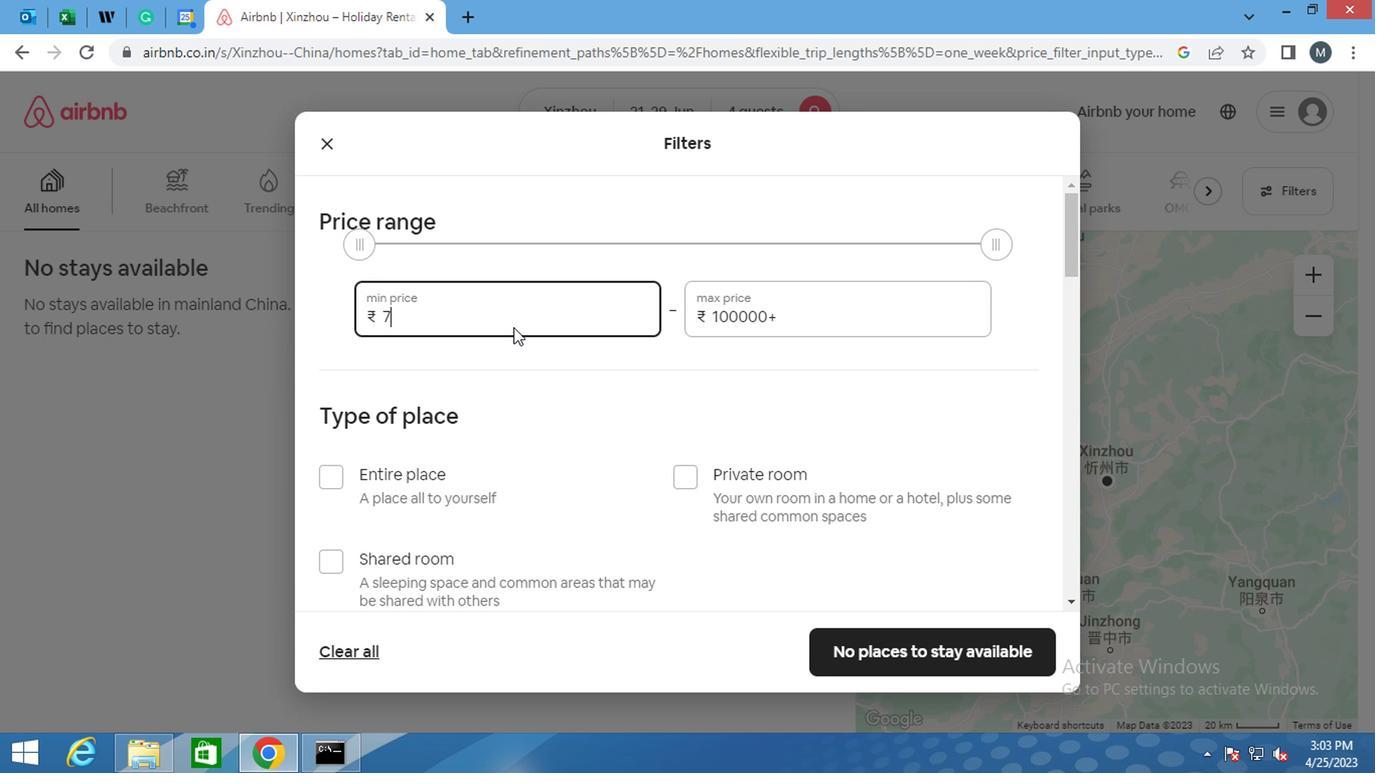 
Action: Key pressed 00
Screenshot: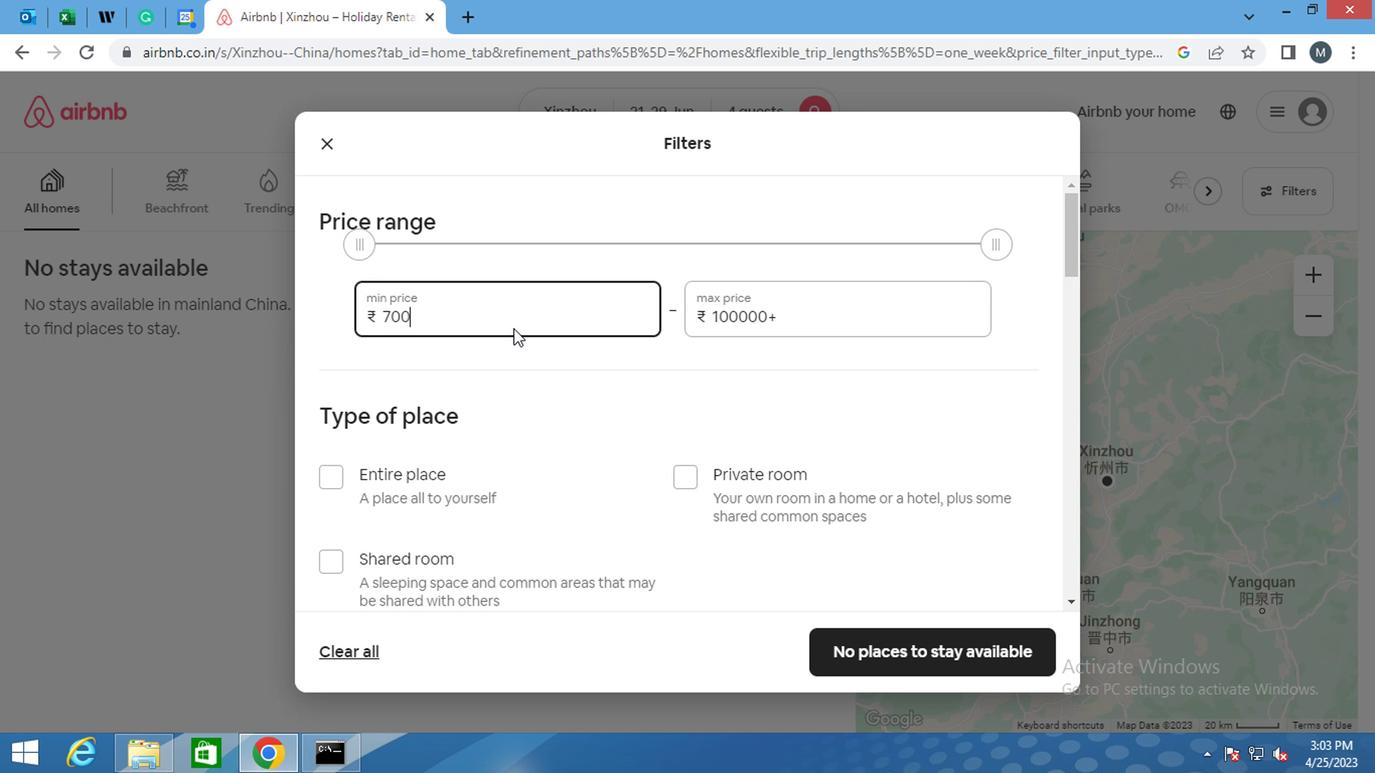 
Action: Mouse moved to (812, 324)
Screenshot: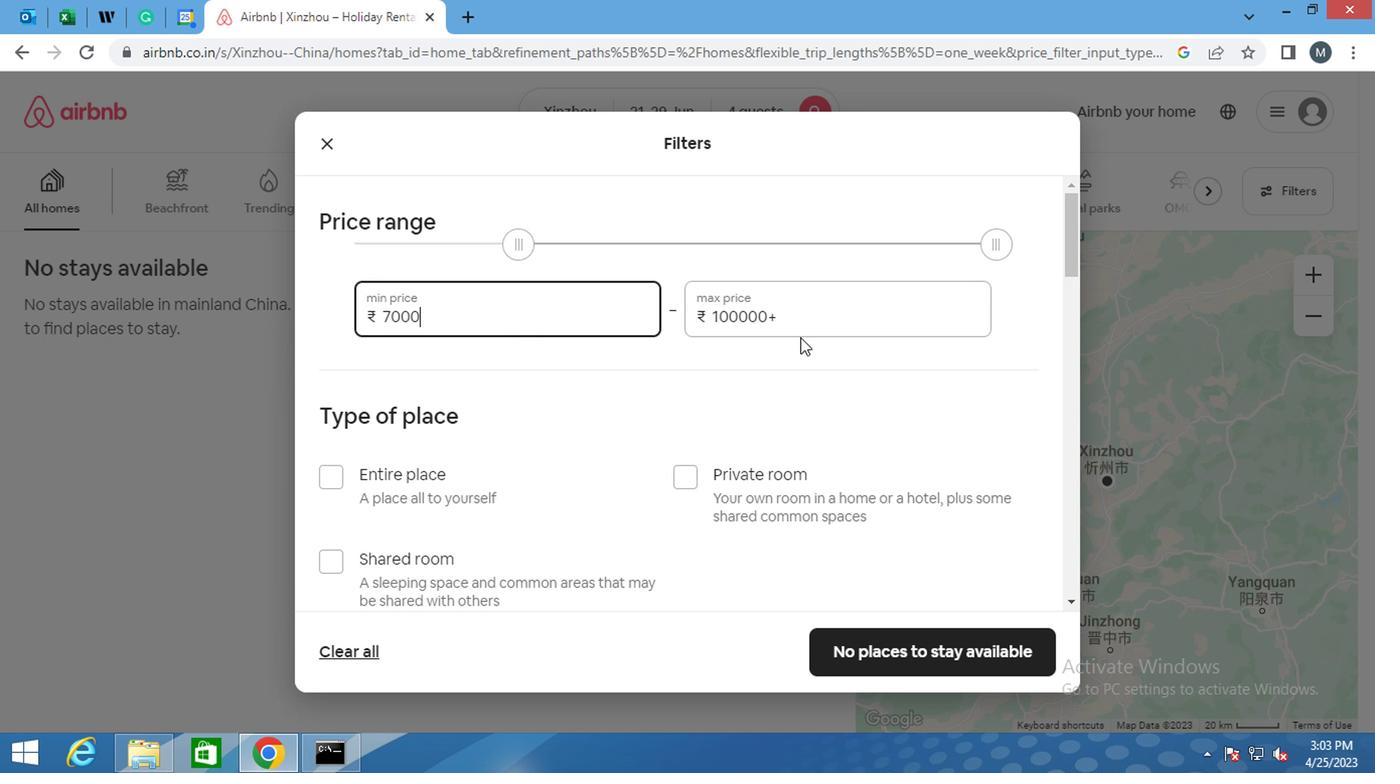 
Action: Mouse pressed left at (812, 324)
Screenshot: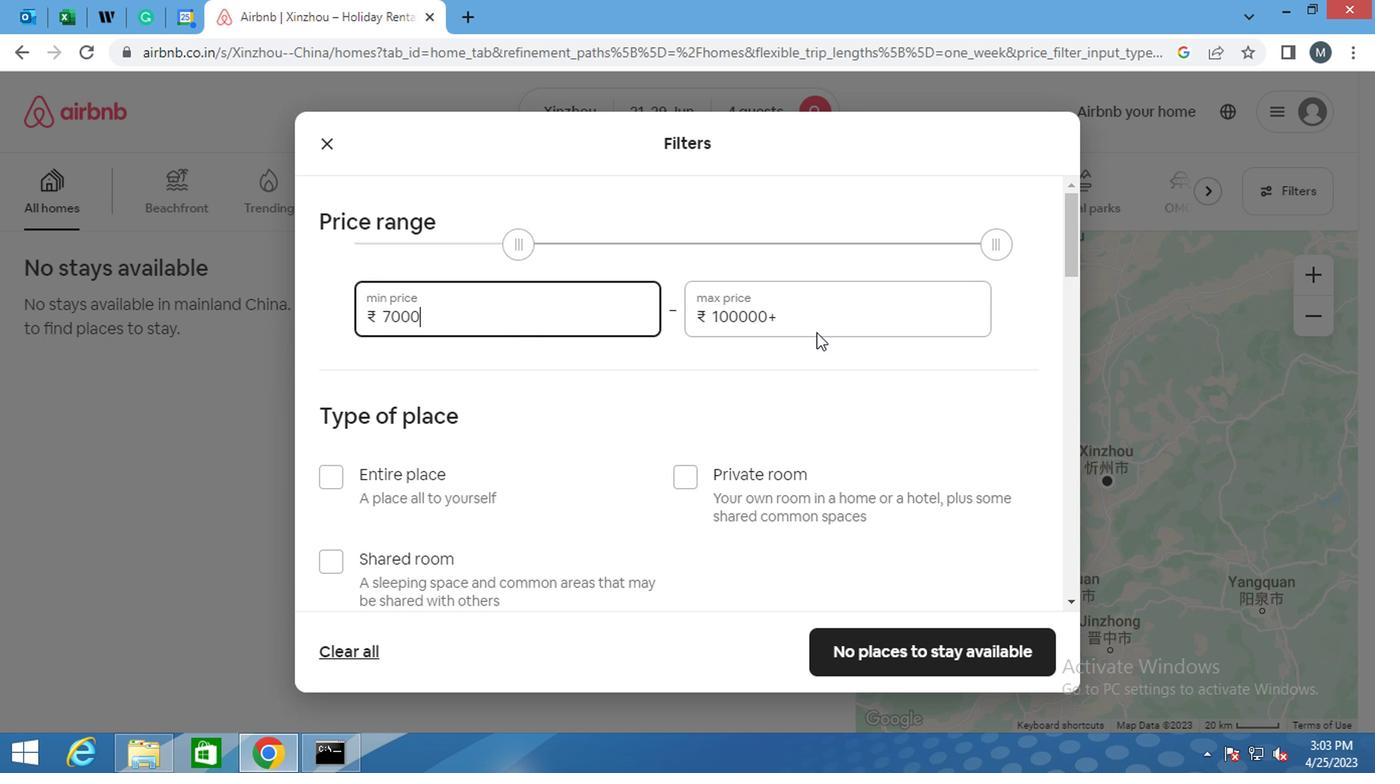 
Action: Mouse moved to (810, 323)
Screenshot: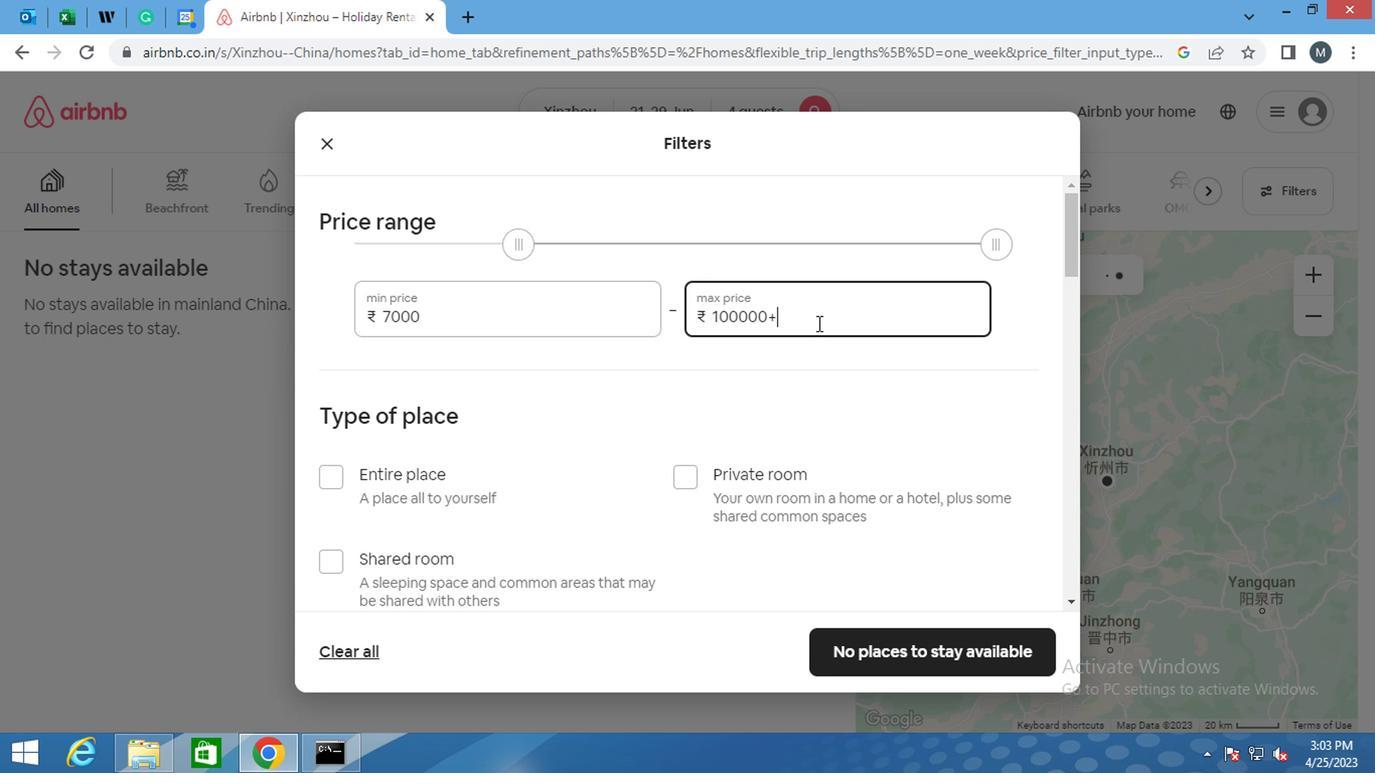 
Action: Key pressed <Key.backspace>
Screenshot: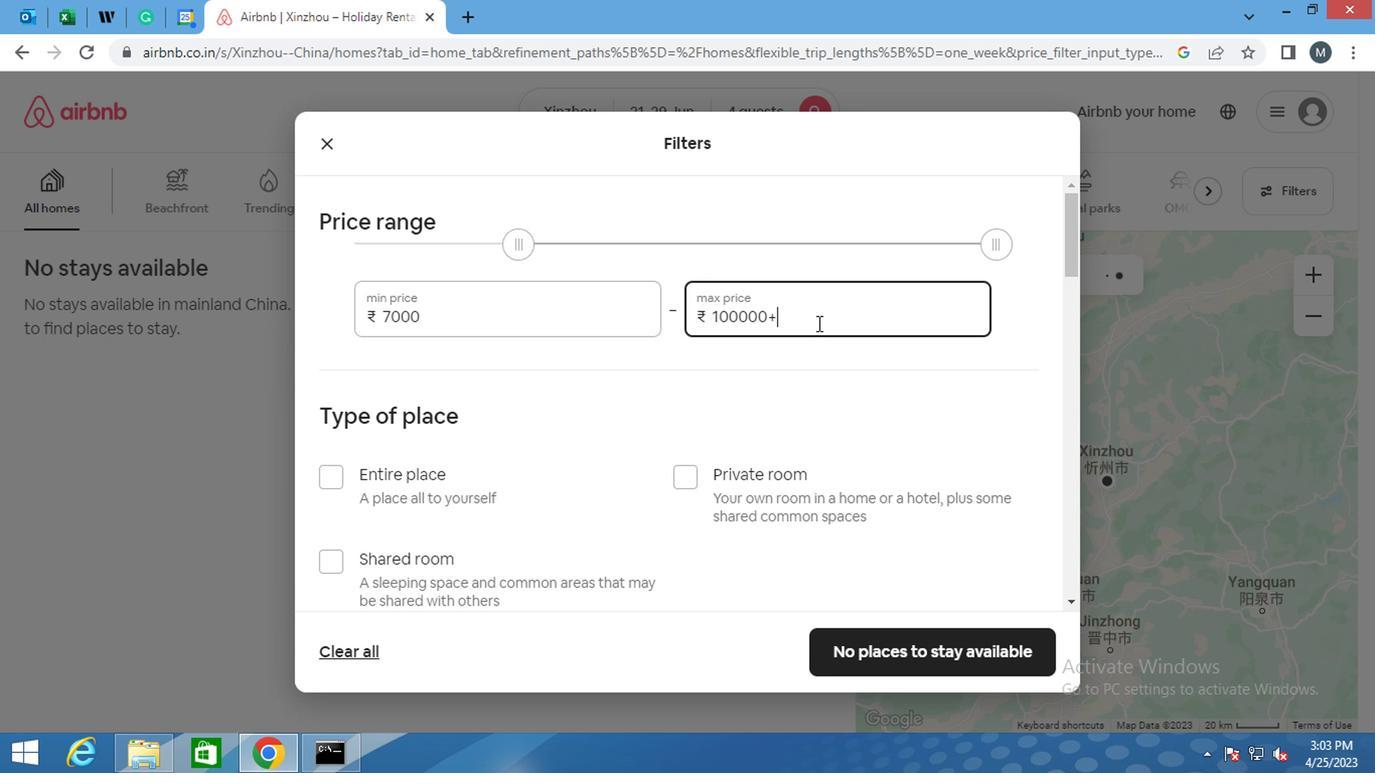 
Action: Mouse moved to (806, 324)
Screenshot: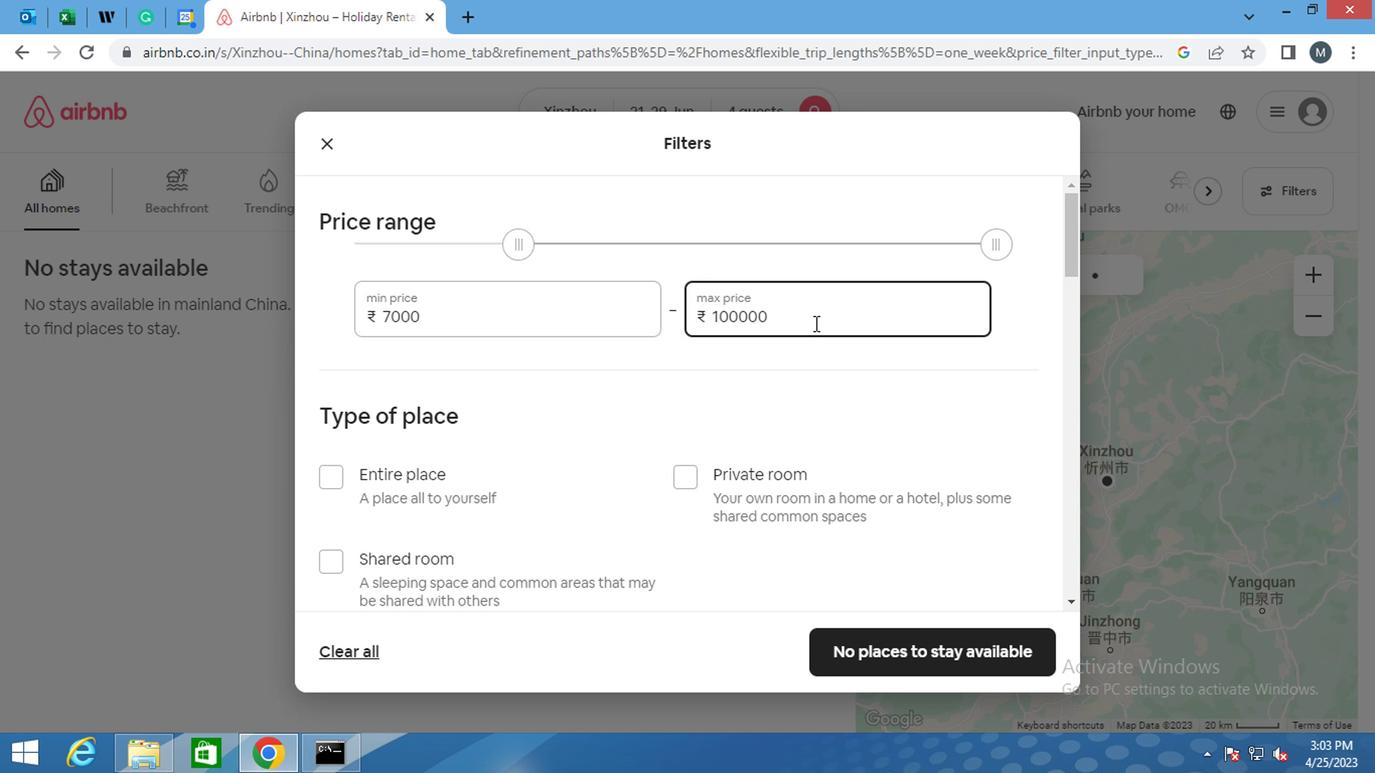 
Action: Key pressed <Key.backspace><Key.backspace><Key.backspace><Key.backspace><Key.backspace><Key.backspace>
Screenshot: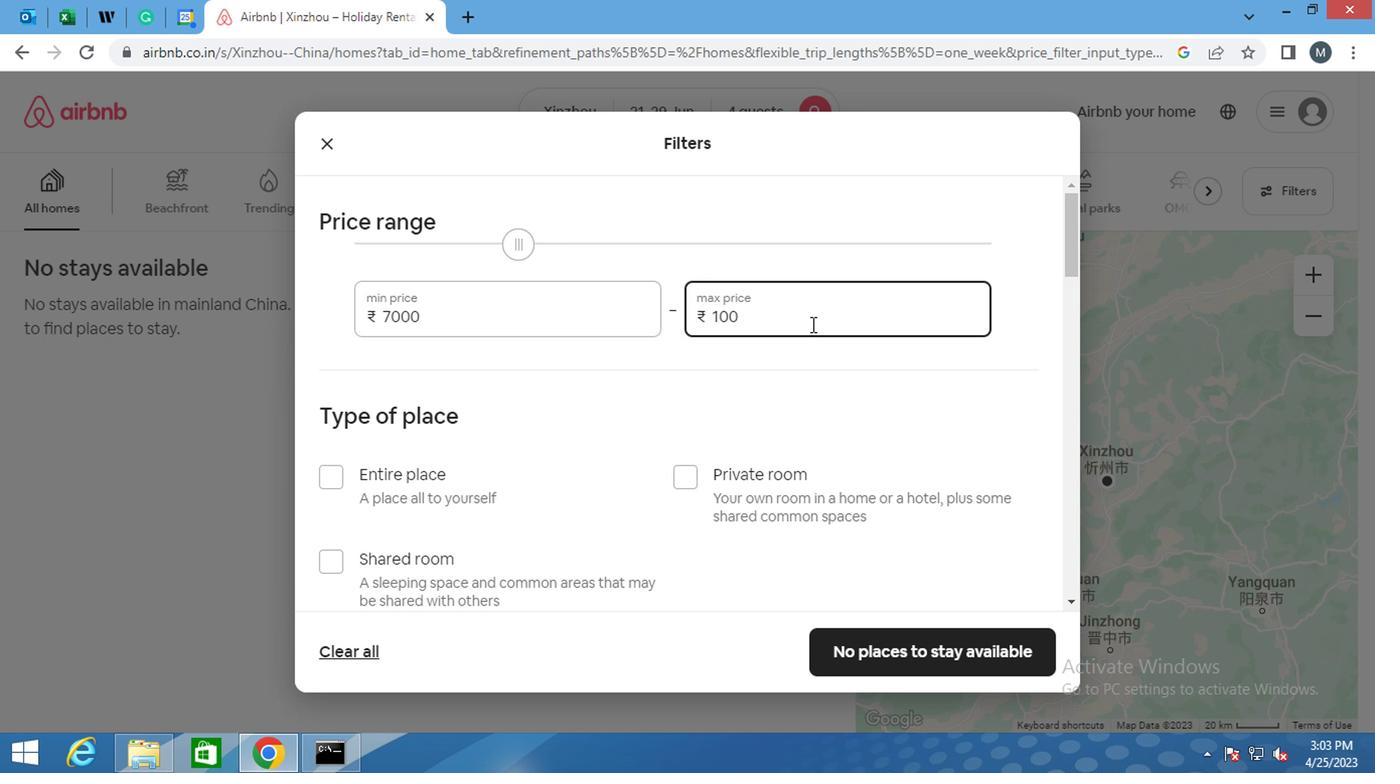 
Action: Mouse moved to (801, 326)
Screenshot: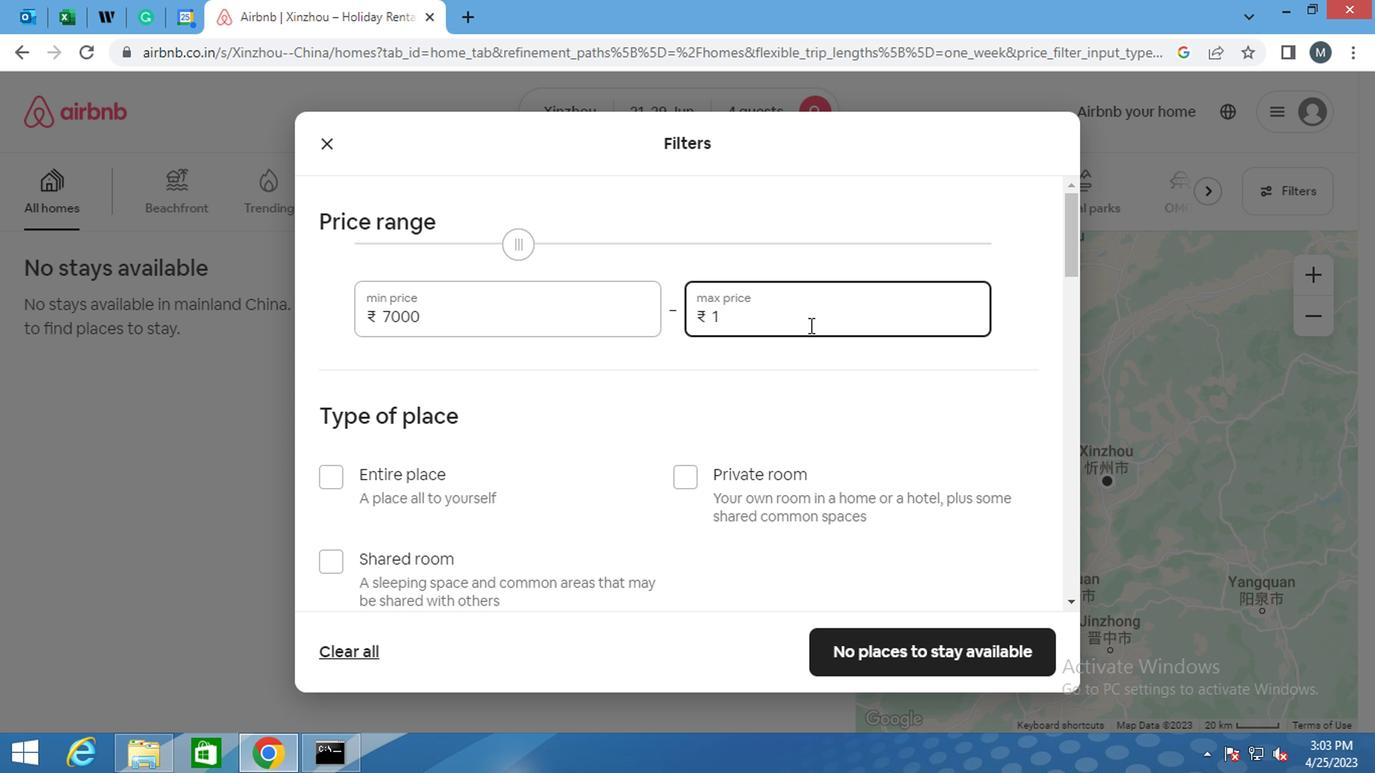 
Action: Key pressed 2
Screenshot: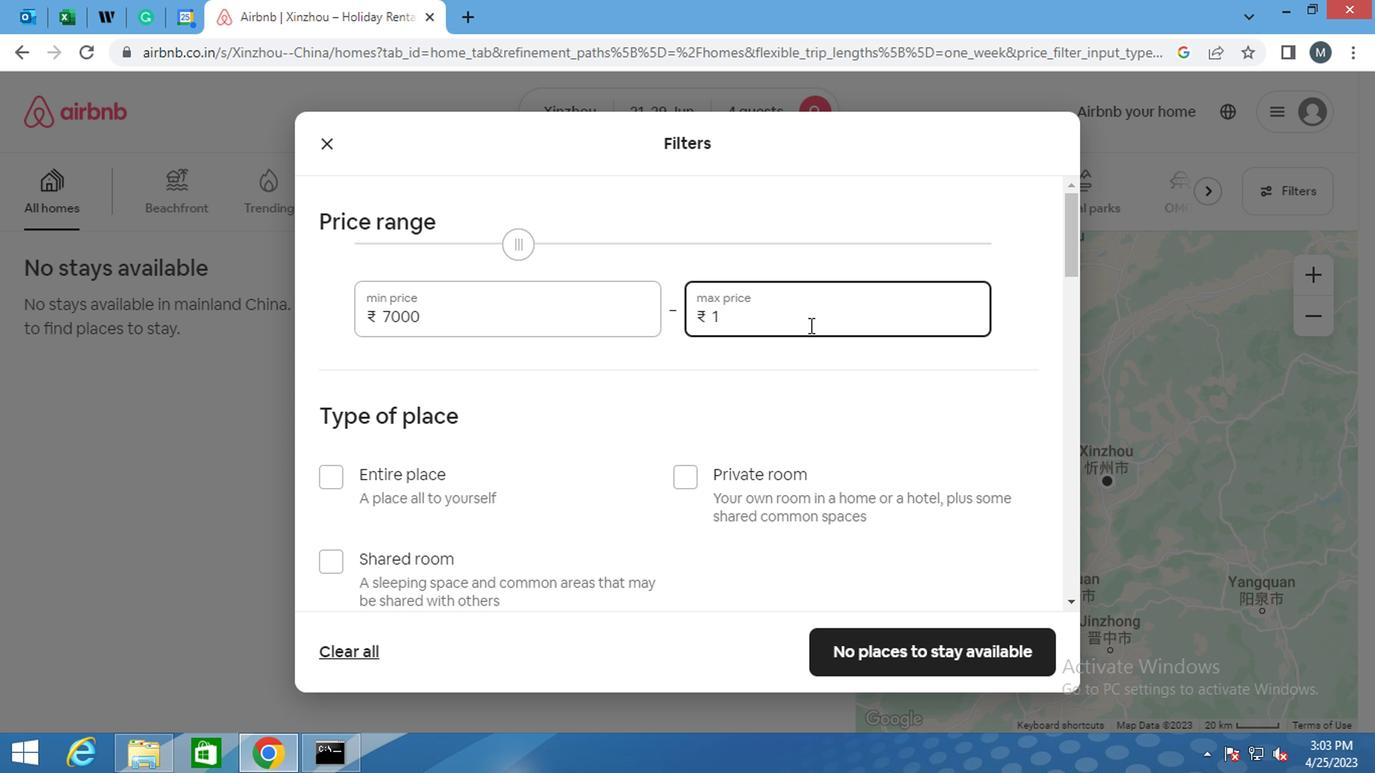 
Action: Mouse moved to (797, 327)
Screenshot: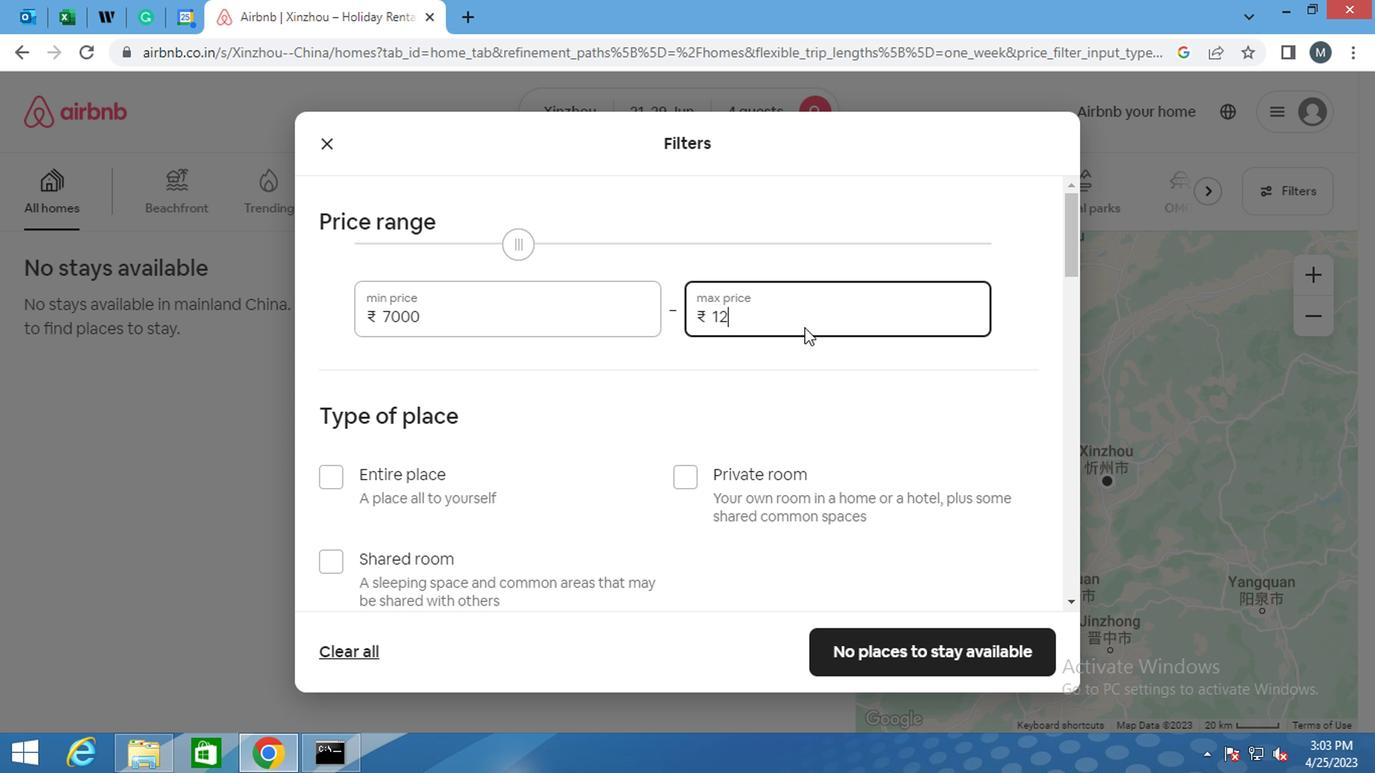 
Action: Key pressed 000
Screenshot: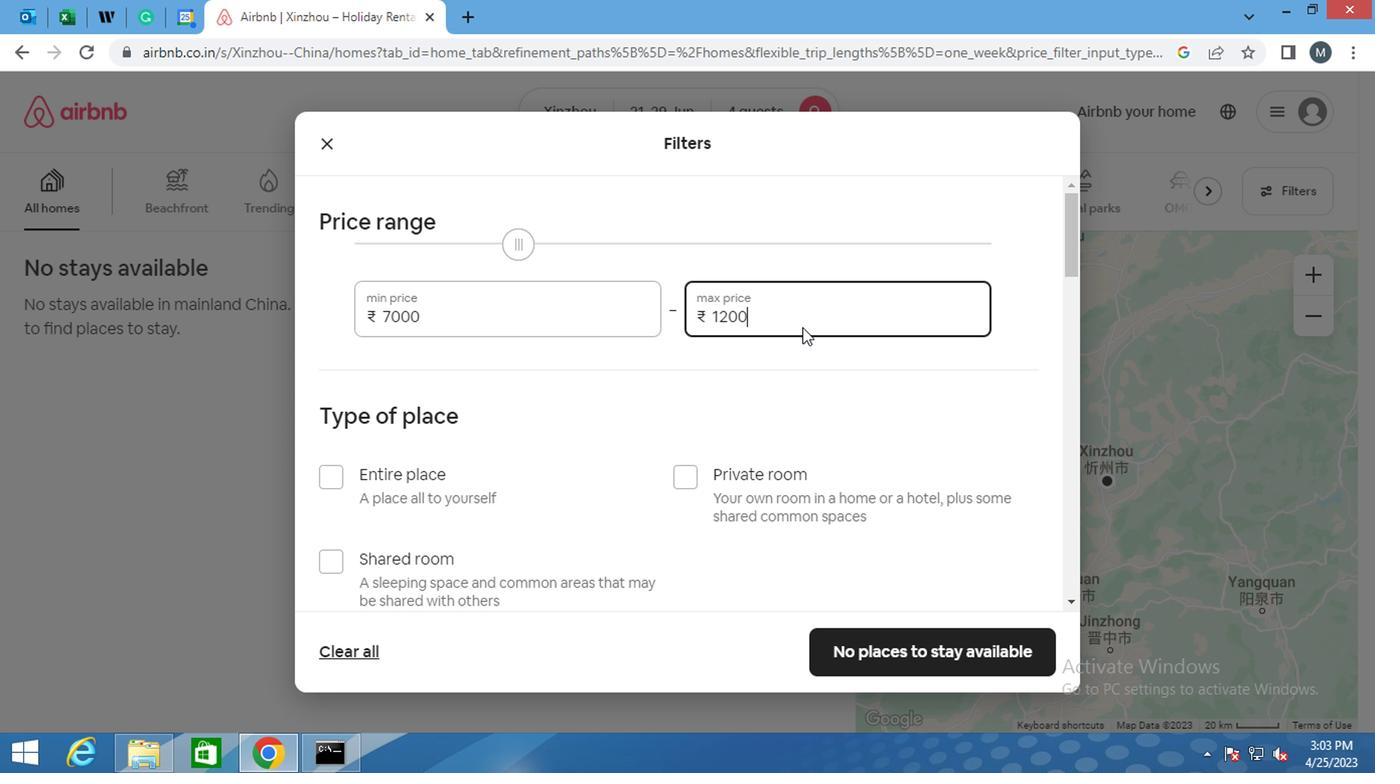 
Action: Mouse moved to (719, 336)
Screenshot: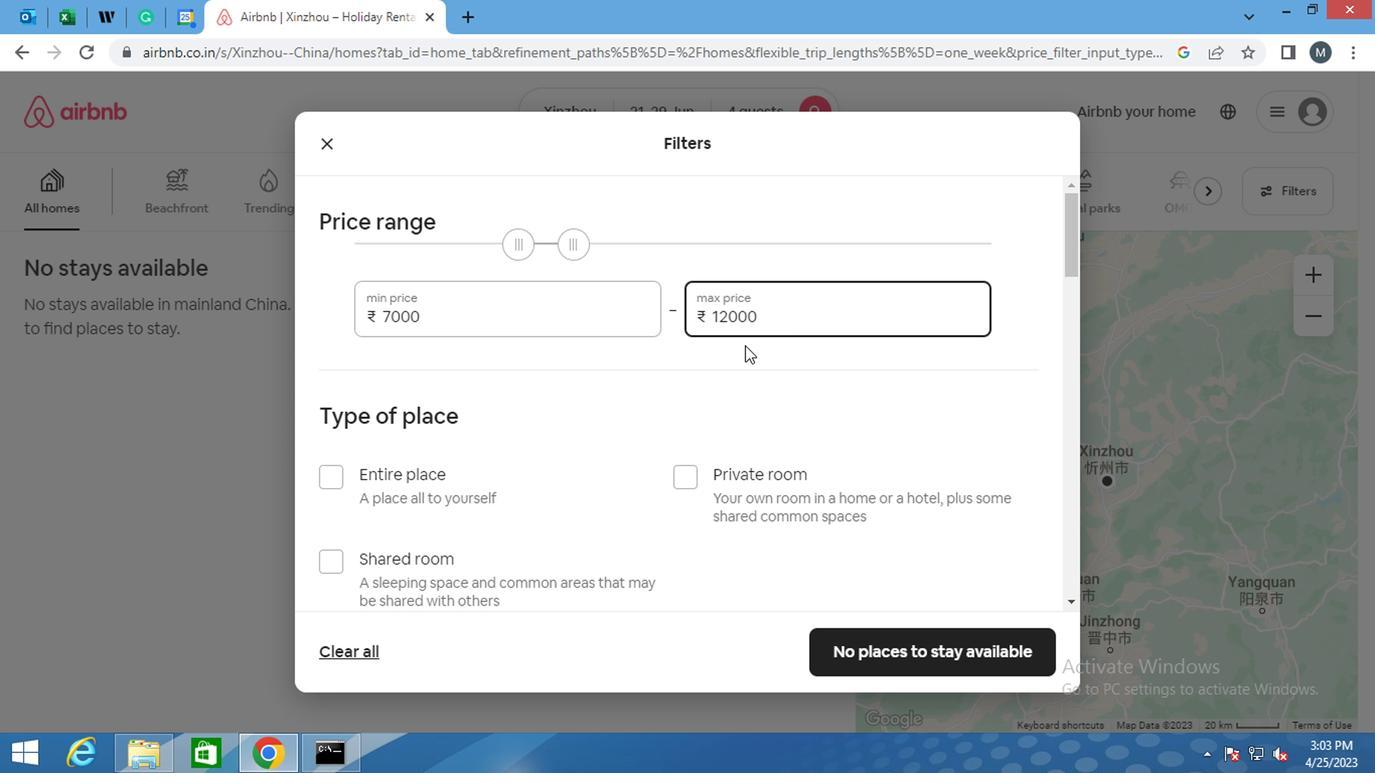 
Action: Mouse scrolled (719, 335) with delta (0, 0)
Screenshot: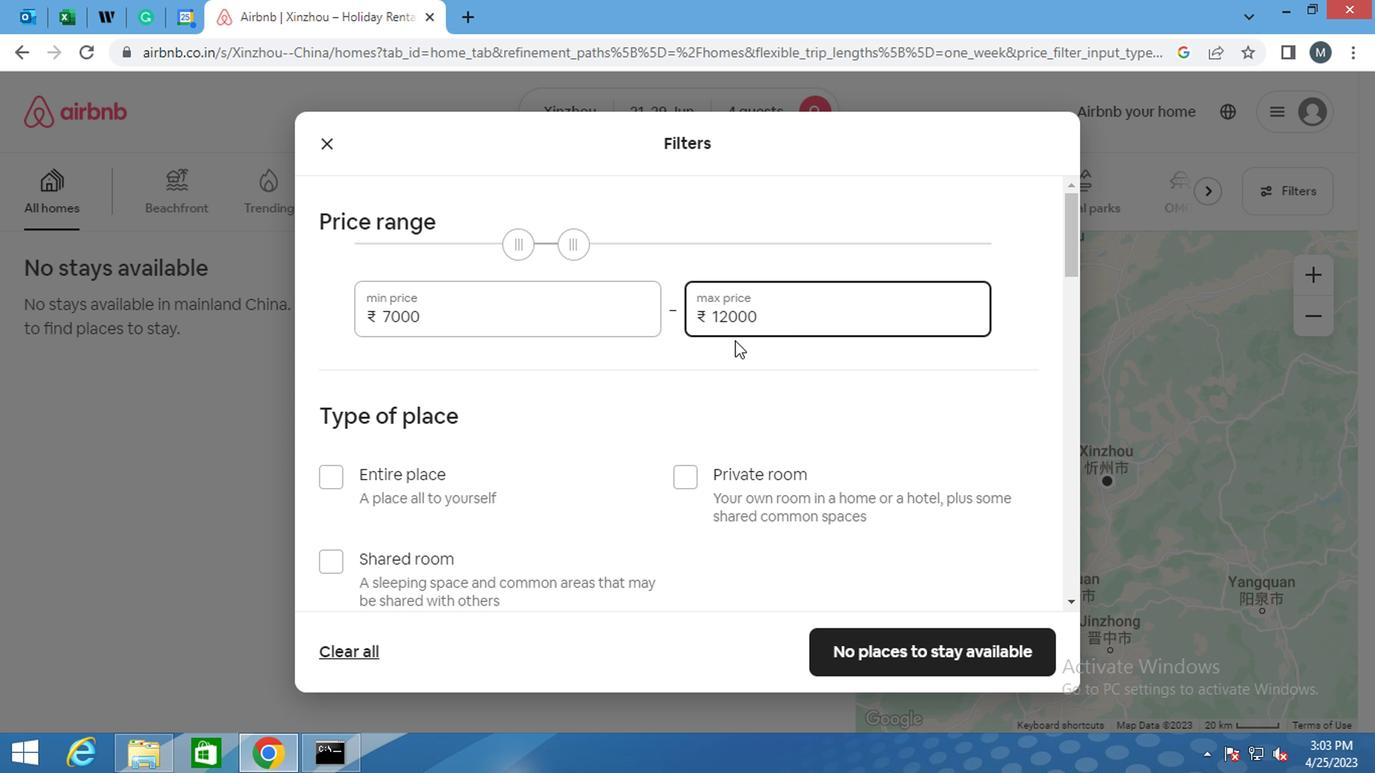 
Action: Mouse scrolled (719, 335) with delta (0, 0)
Screenshot: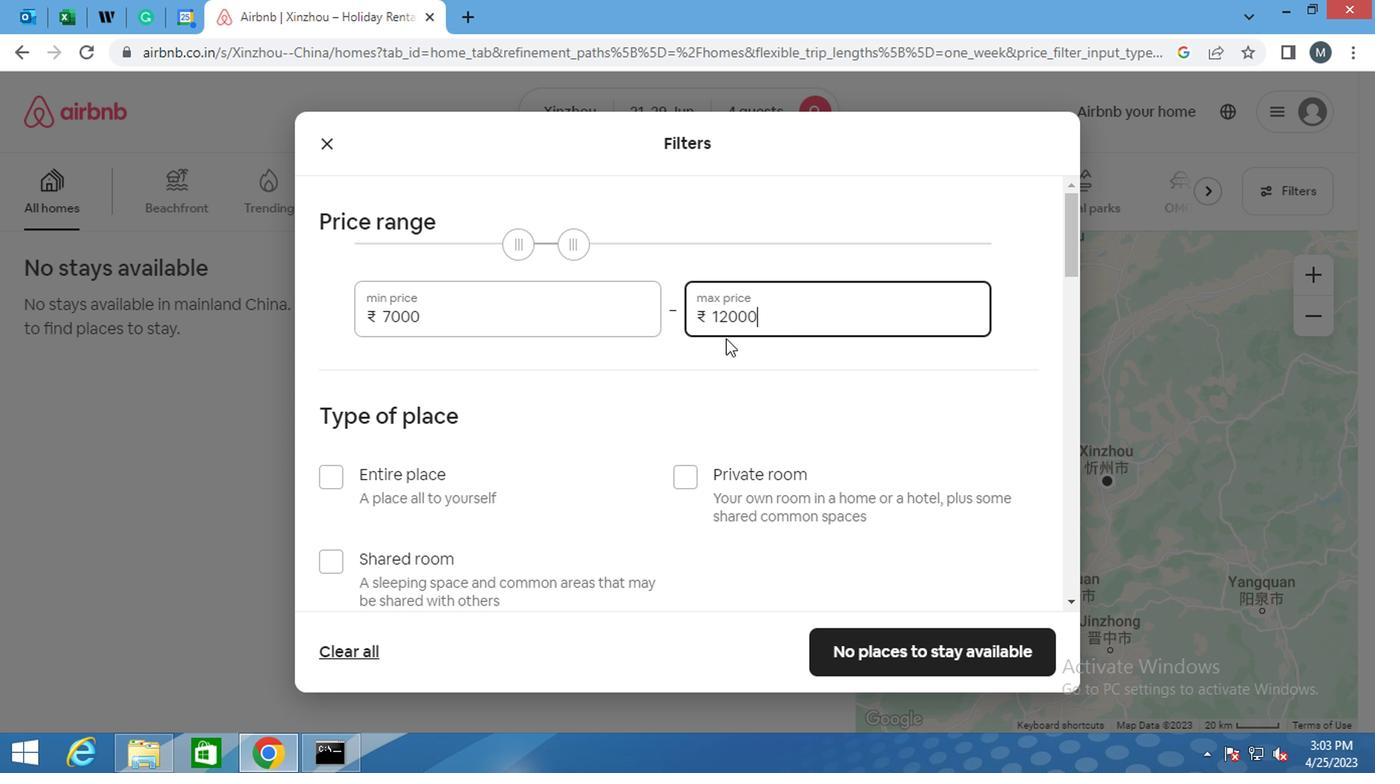 
Action: Mouse moved to (626, 334)
Screenshot: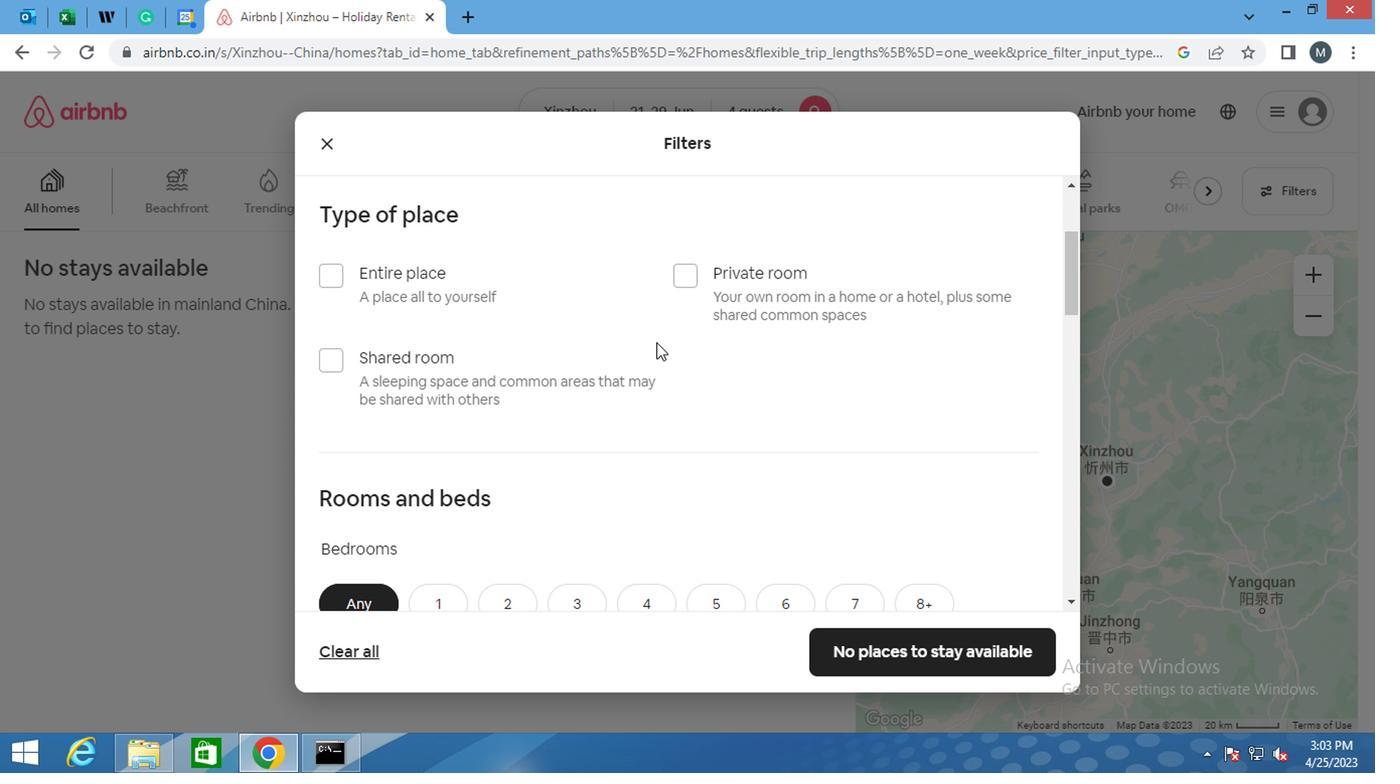 
Action: Mouse scrolled (626, 333) with delta (0, 0)
Screenshot: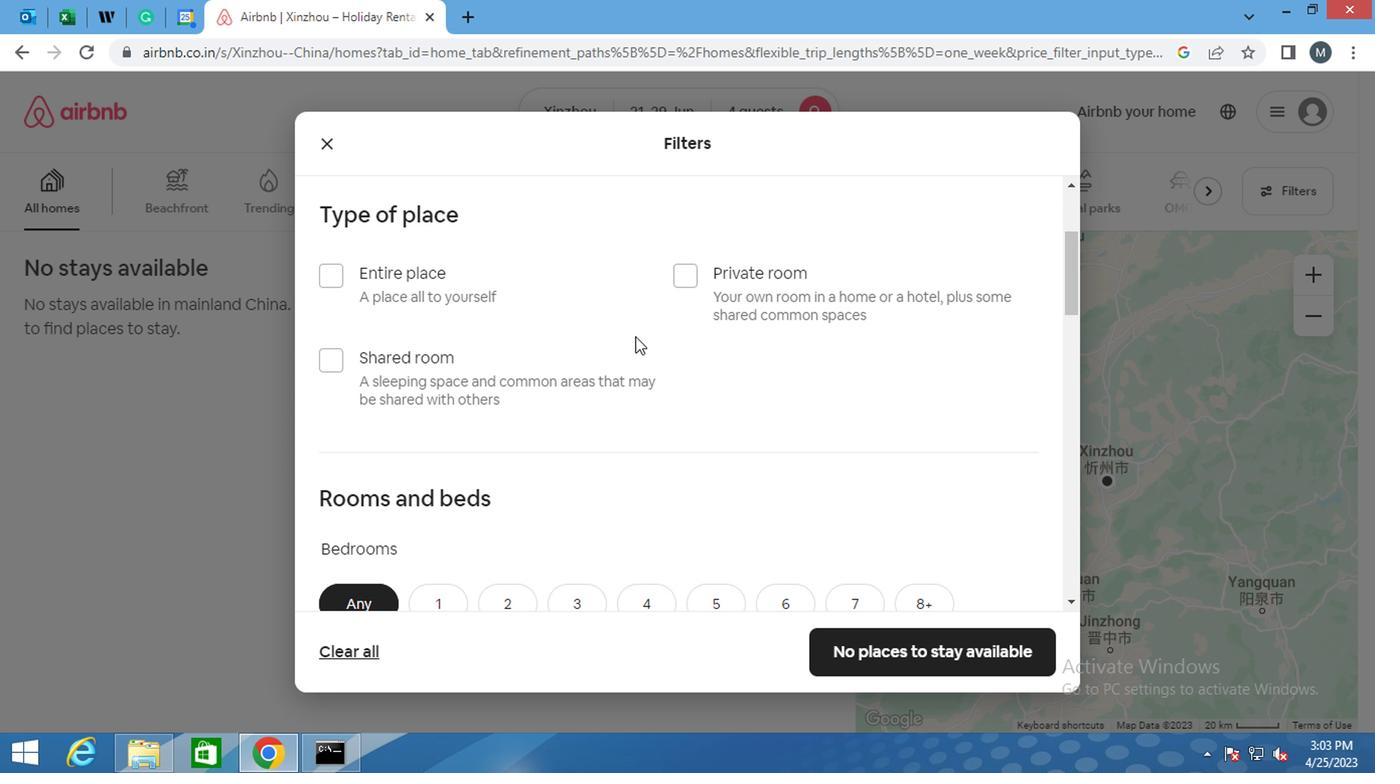 
Action: Mouse moved to (328, 264)
Screenshot: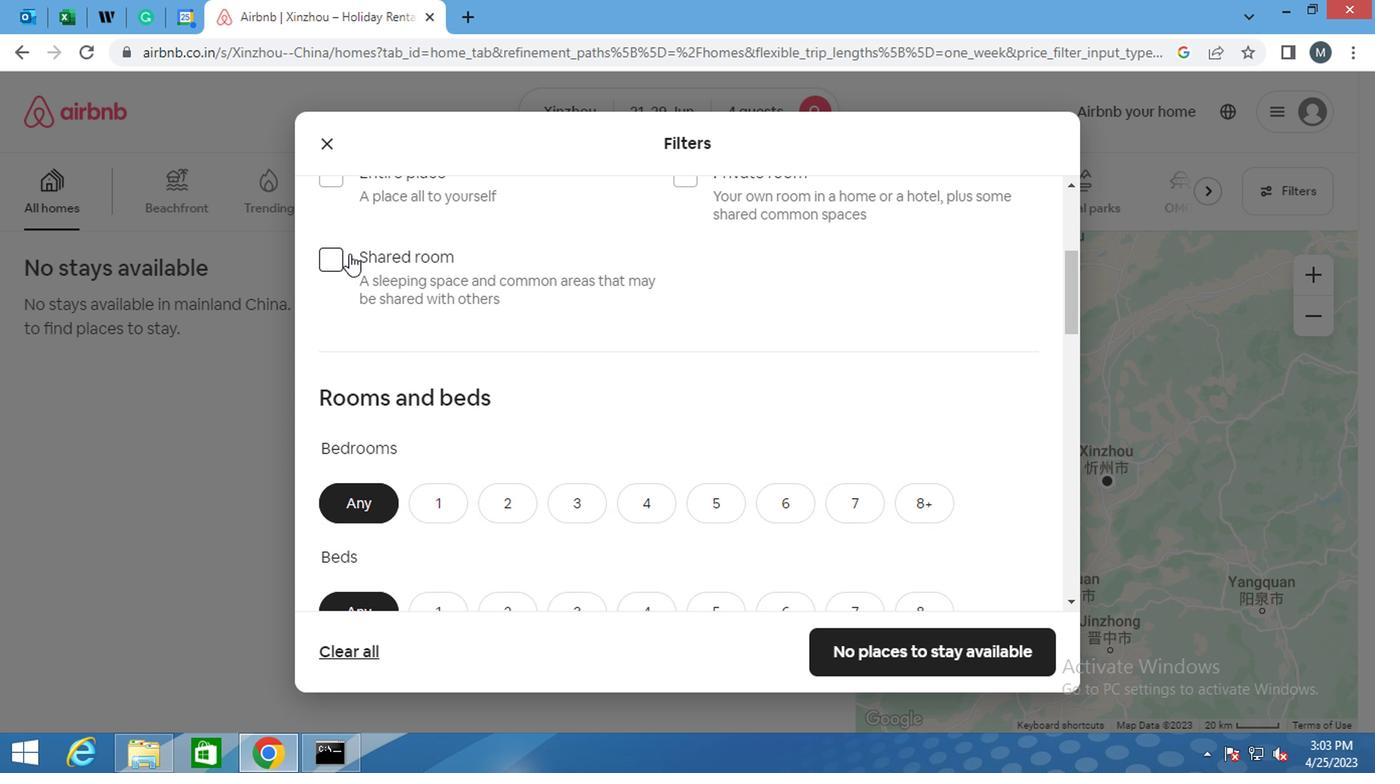 
Action: Mouse scrolled (328, 265) with delta (0, 0)
Screenshot: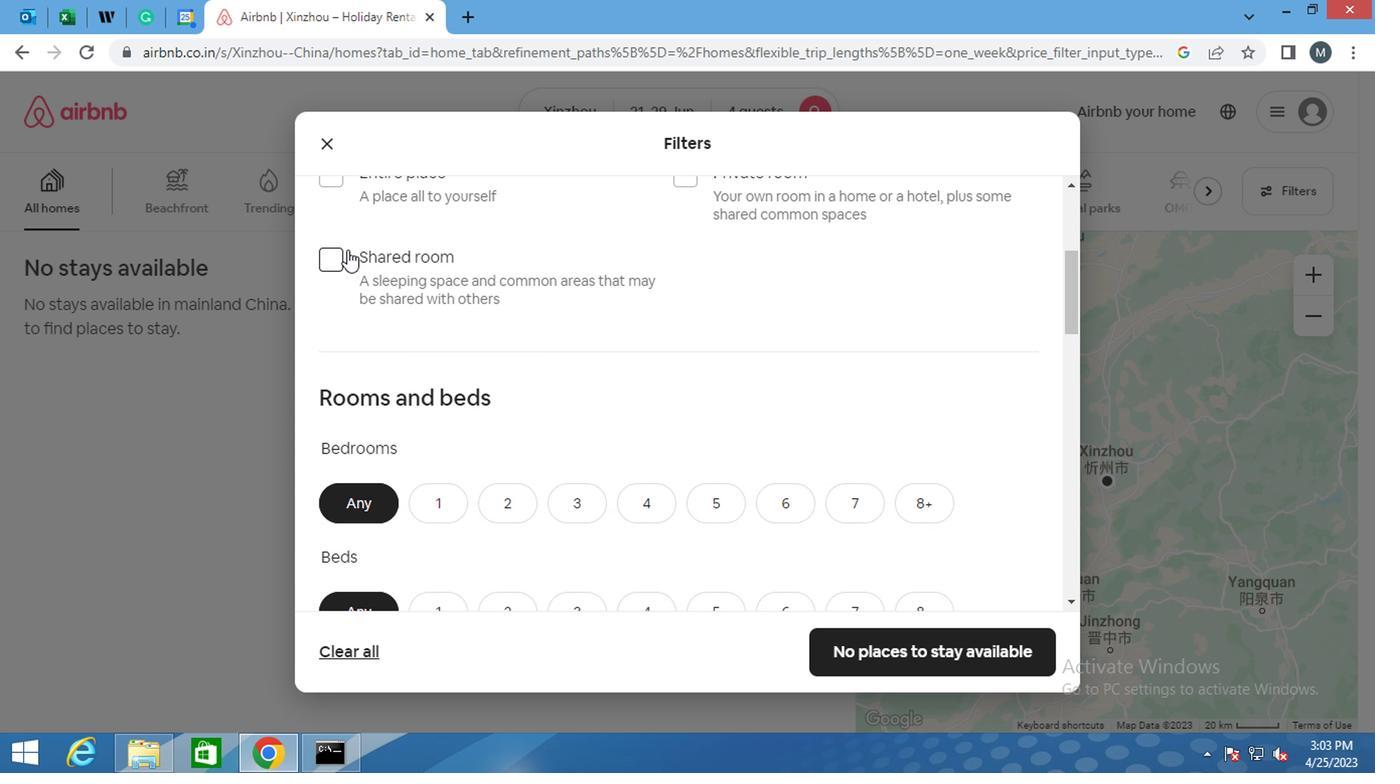 
Action: Mouse moved to (329, 265)
Screenshot: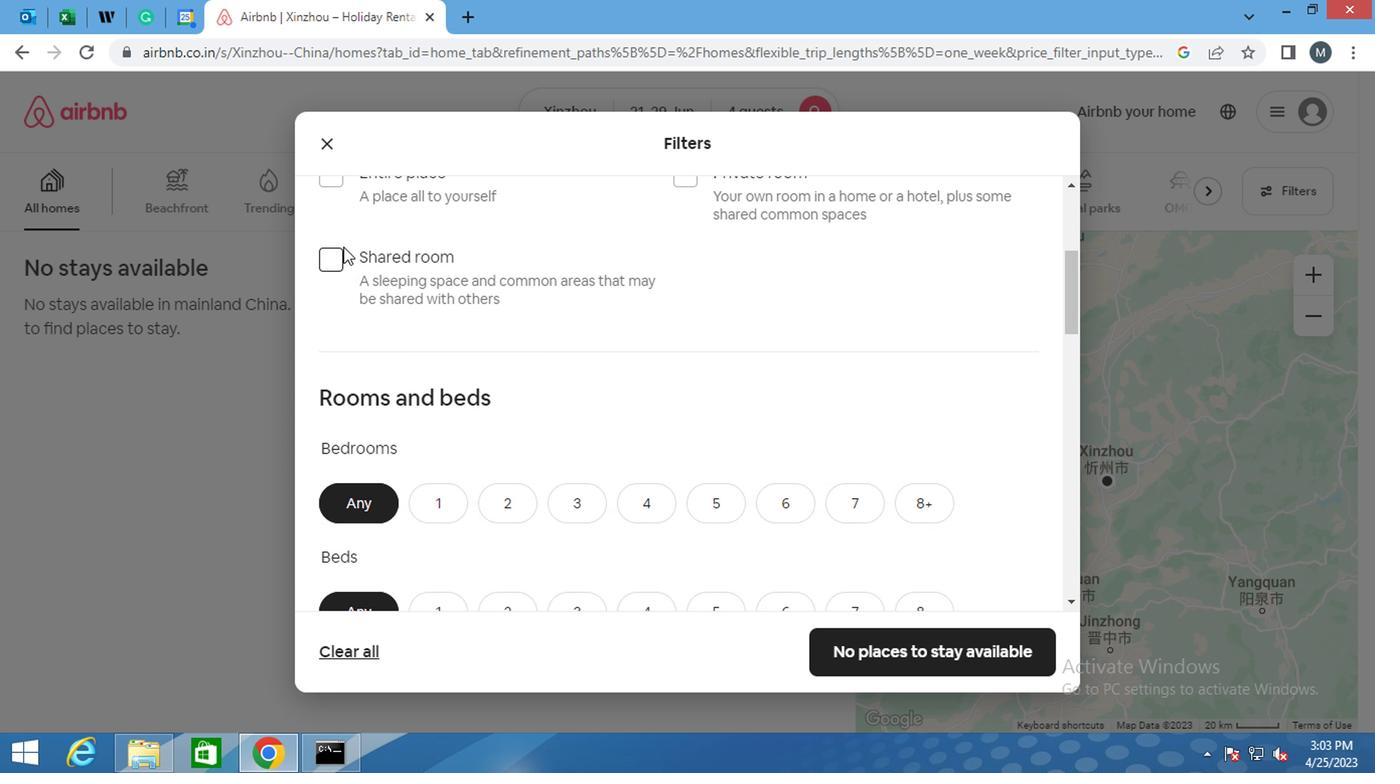 
Action: Mouse scrolled (329, 266) with delta (0, 1)
Screenshot: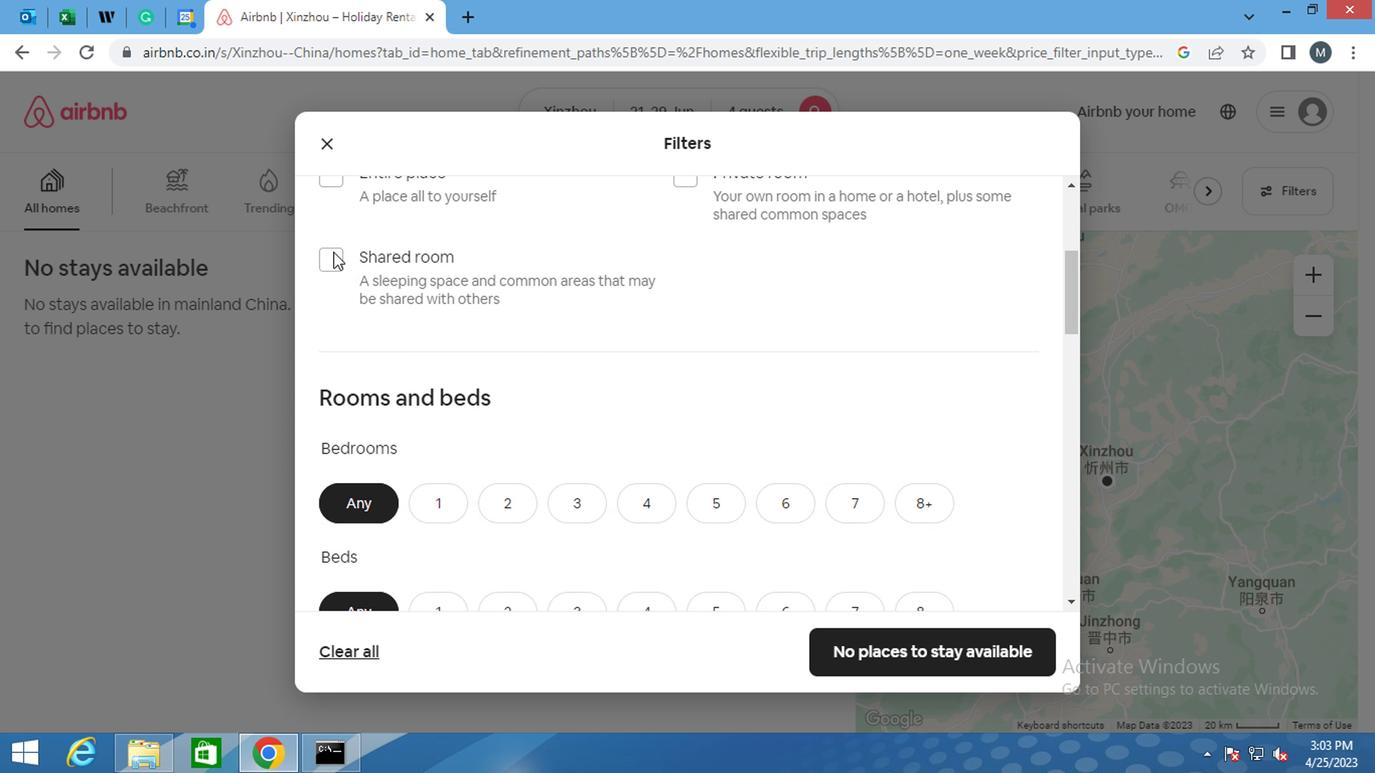 
Action: Mouse moved to (326, 378)
Screenshot: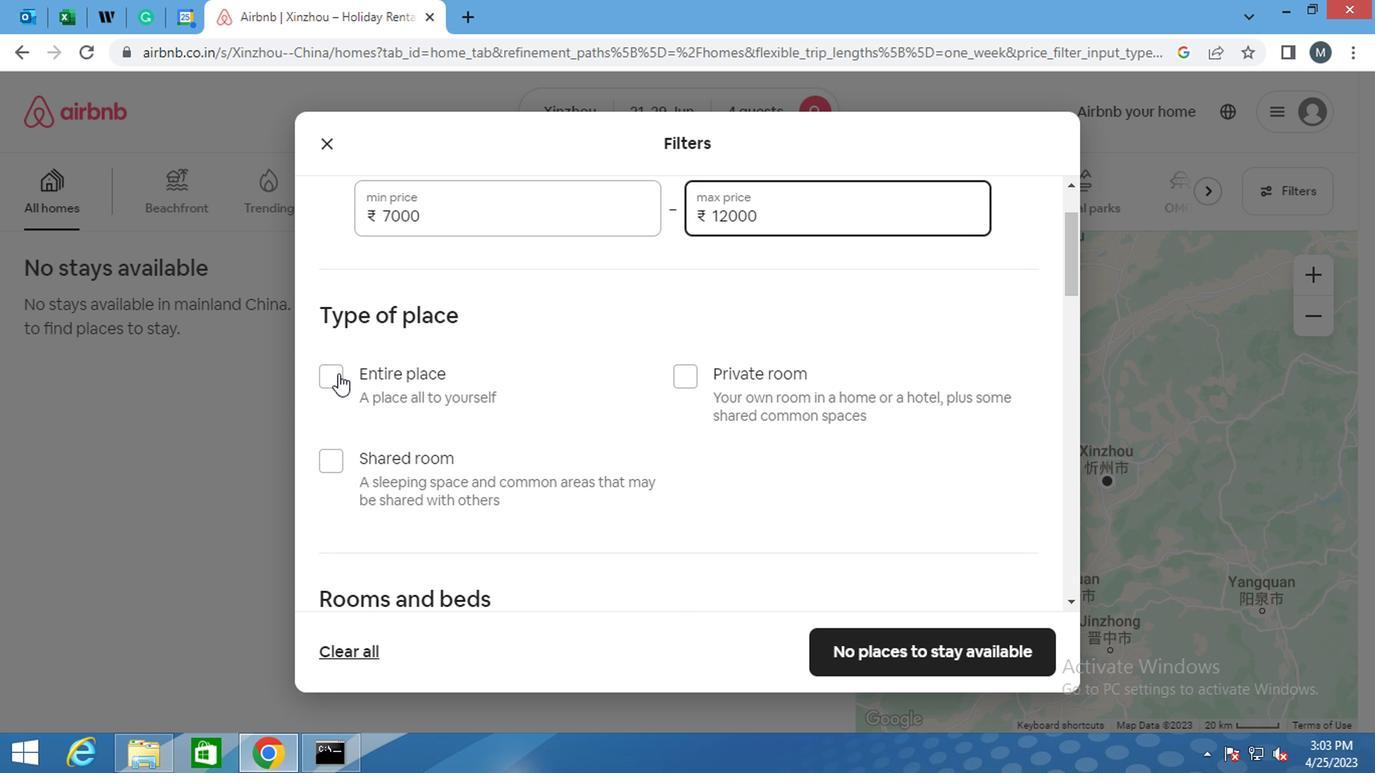 
Action: Mouse pressed left at (326, 378)
Screenshot: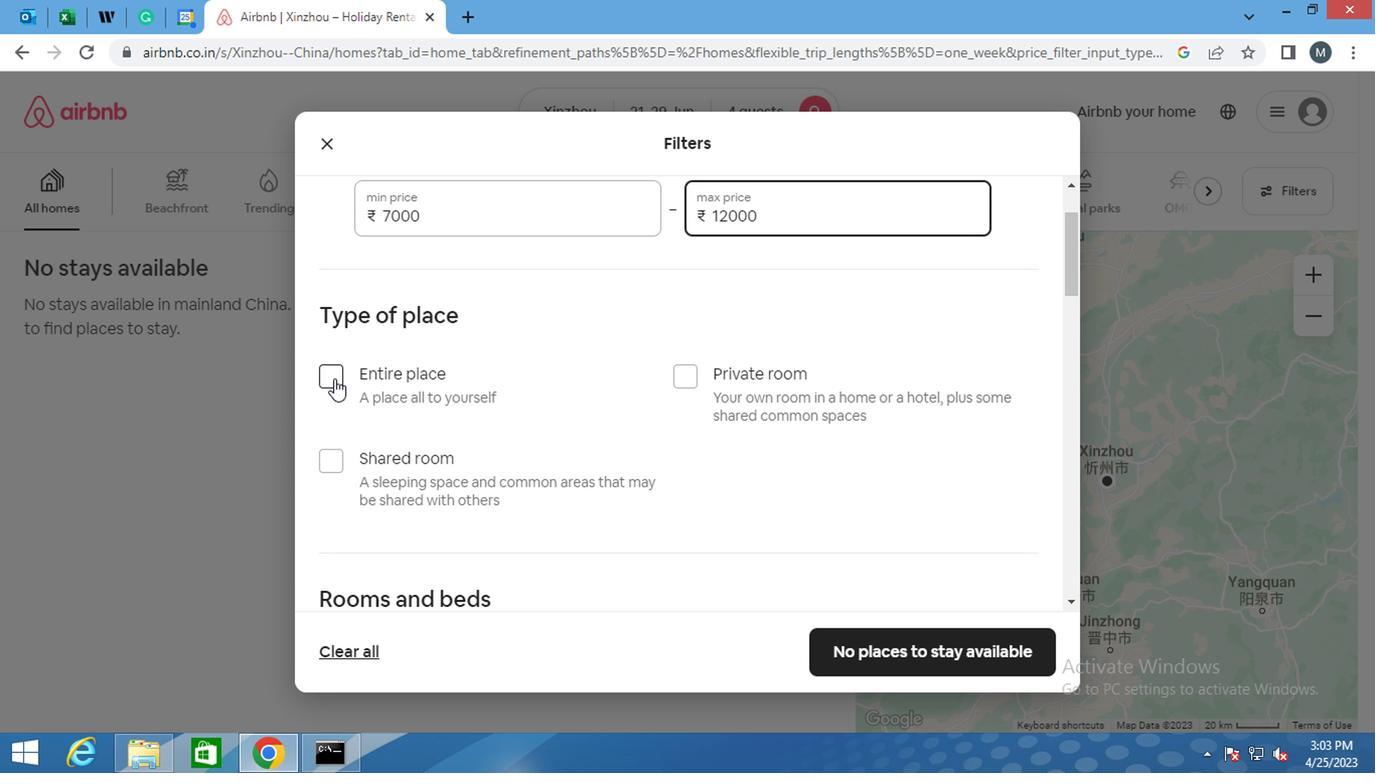 
Action: Mouse moved to (479, 353)
Screenshot: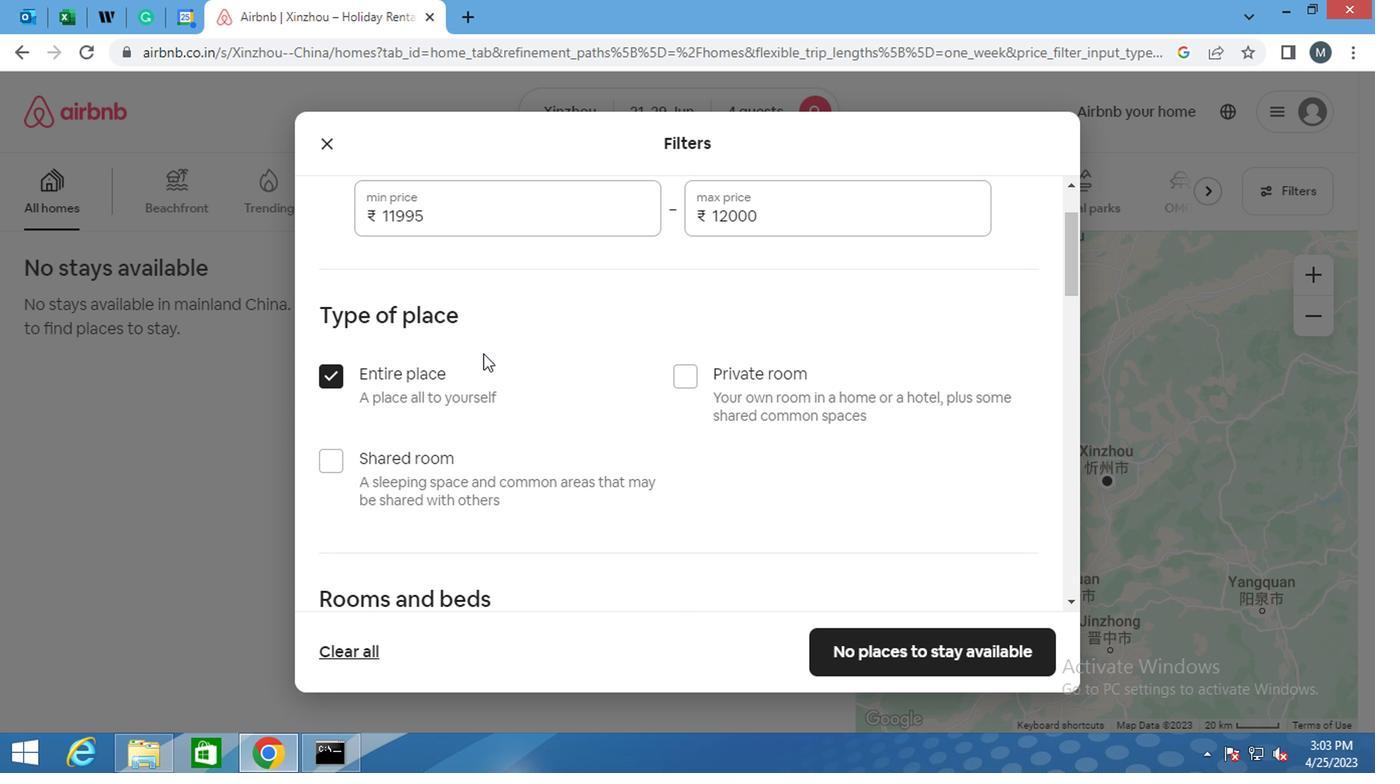 
Action: Mouse scrolled (479, 351) with delta (0, -1)
Screenshot: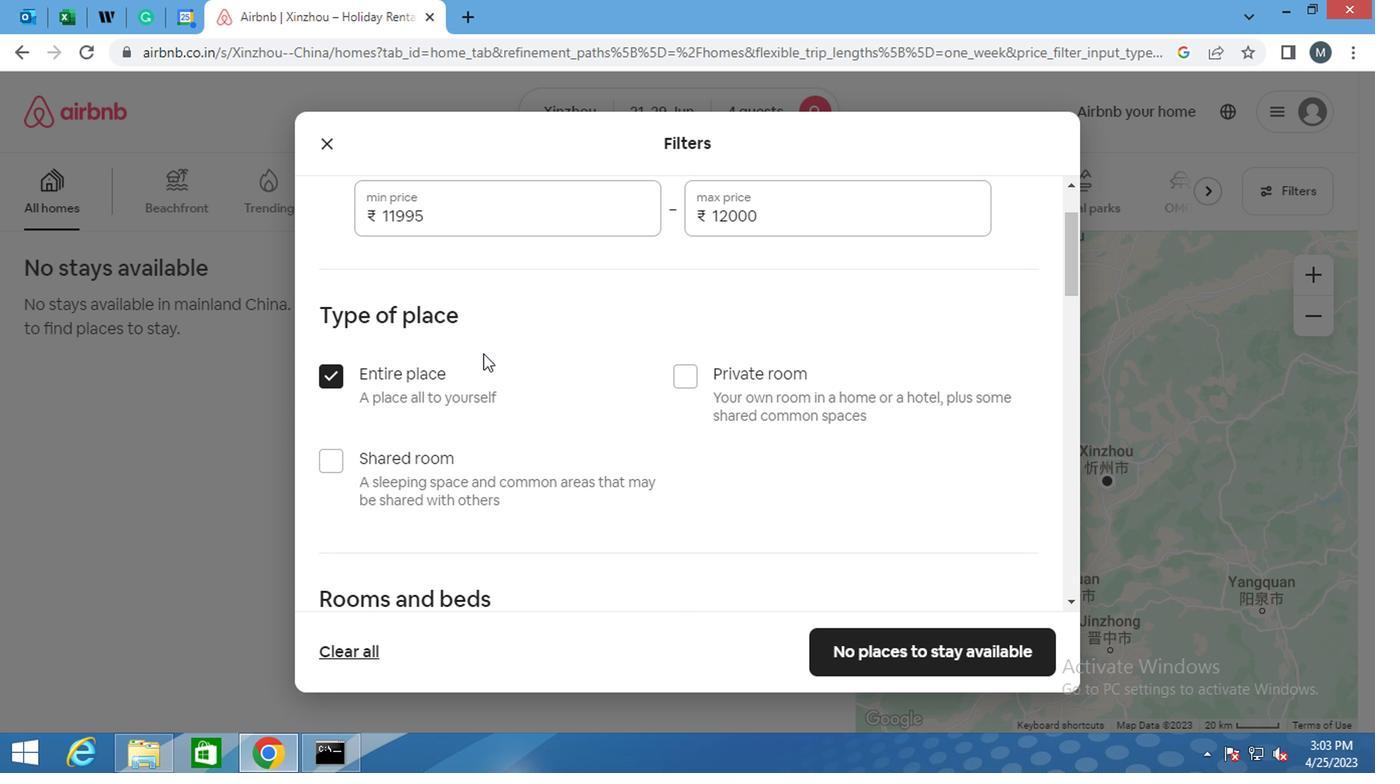 
Action: Mouse moved to (479, 358)
Screenshot: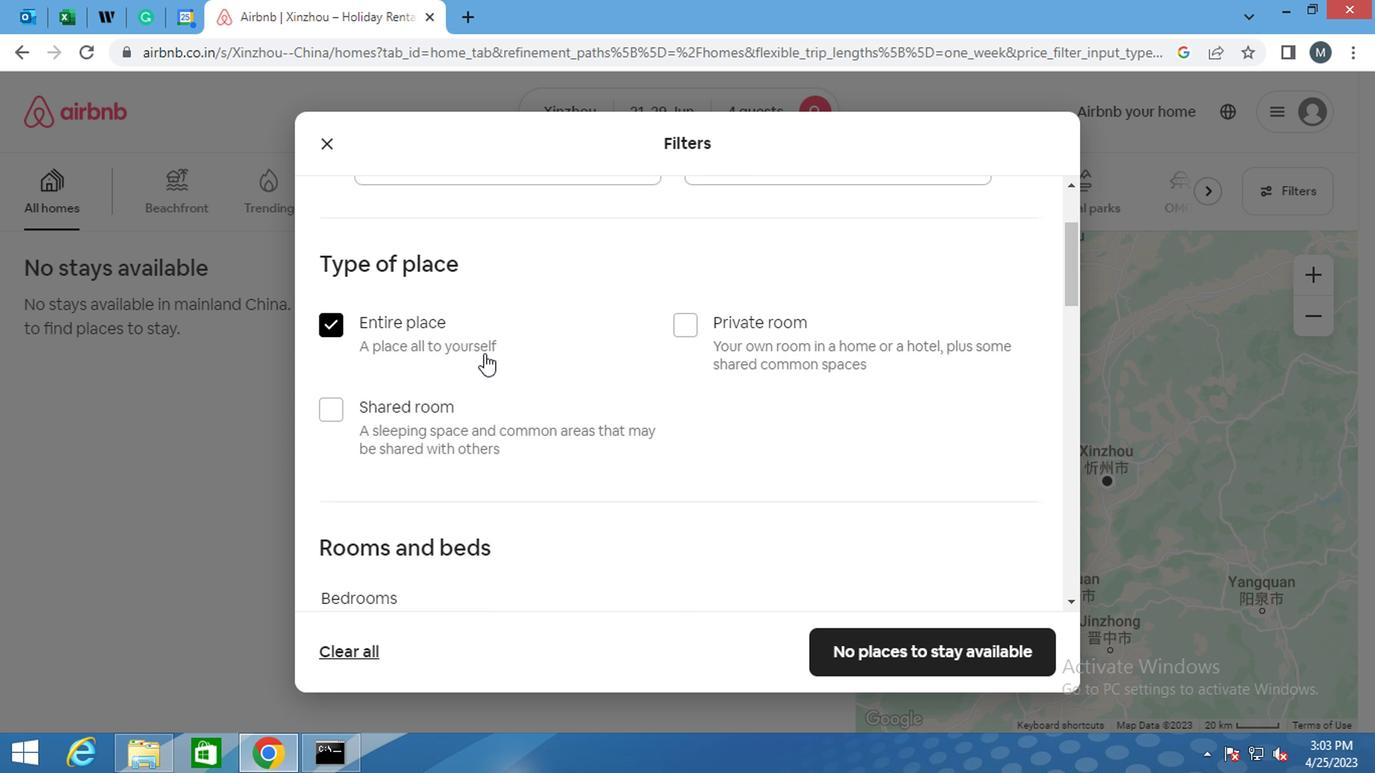 
Action: Mouse scrolled (479, 358) with delta (0, 0)
Screenshot: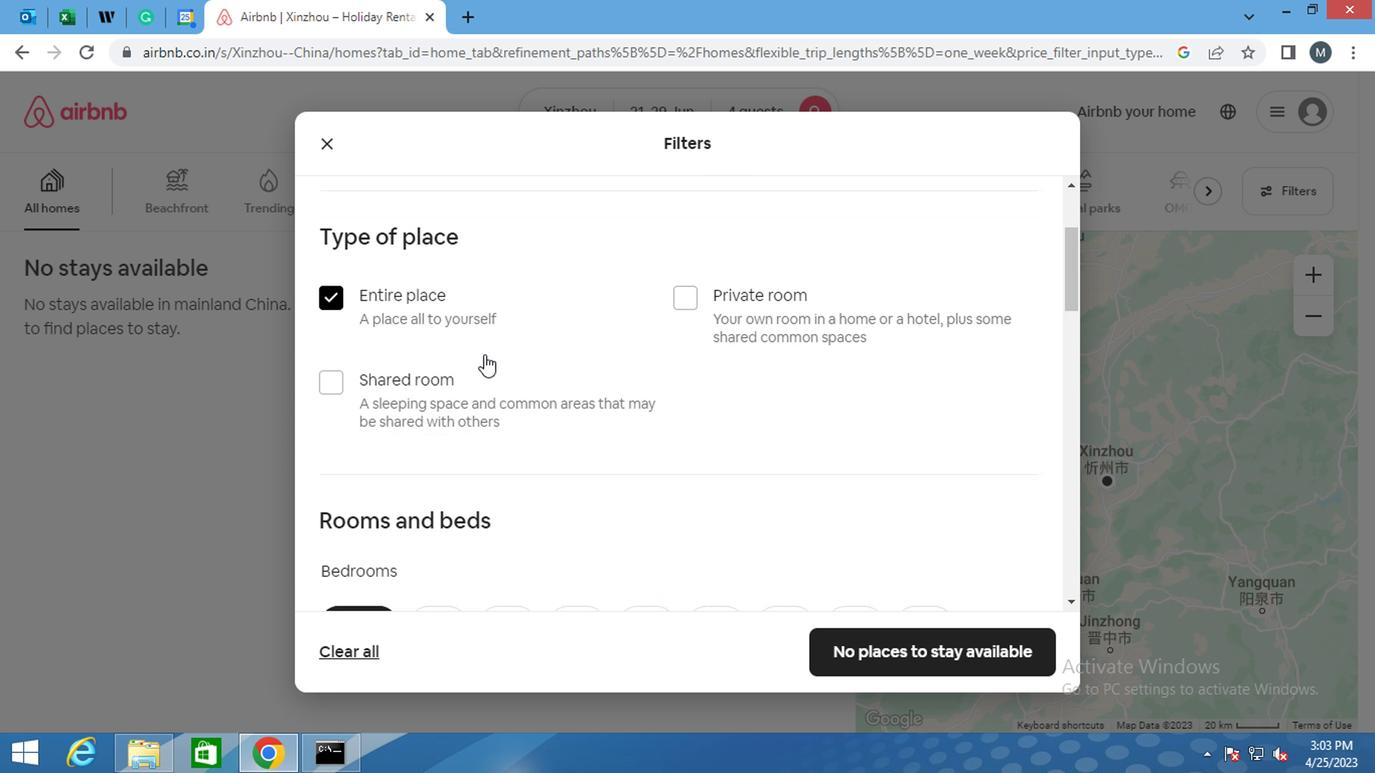 
Action: Mouse moved to (482, 373)
Screenshot: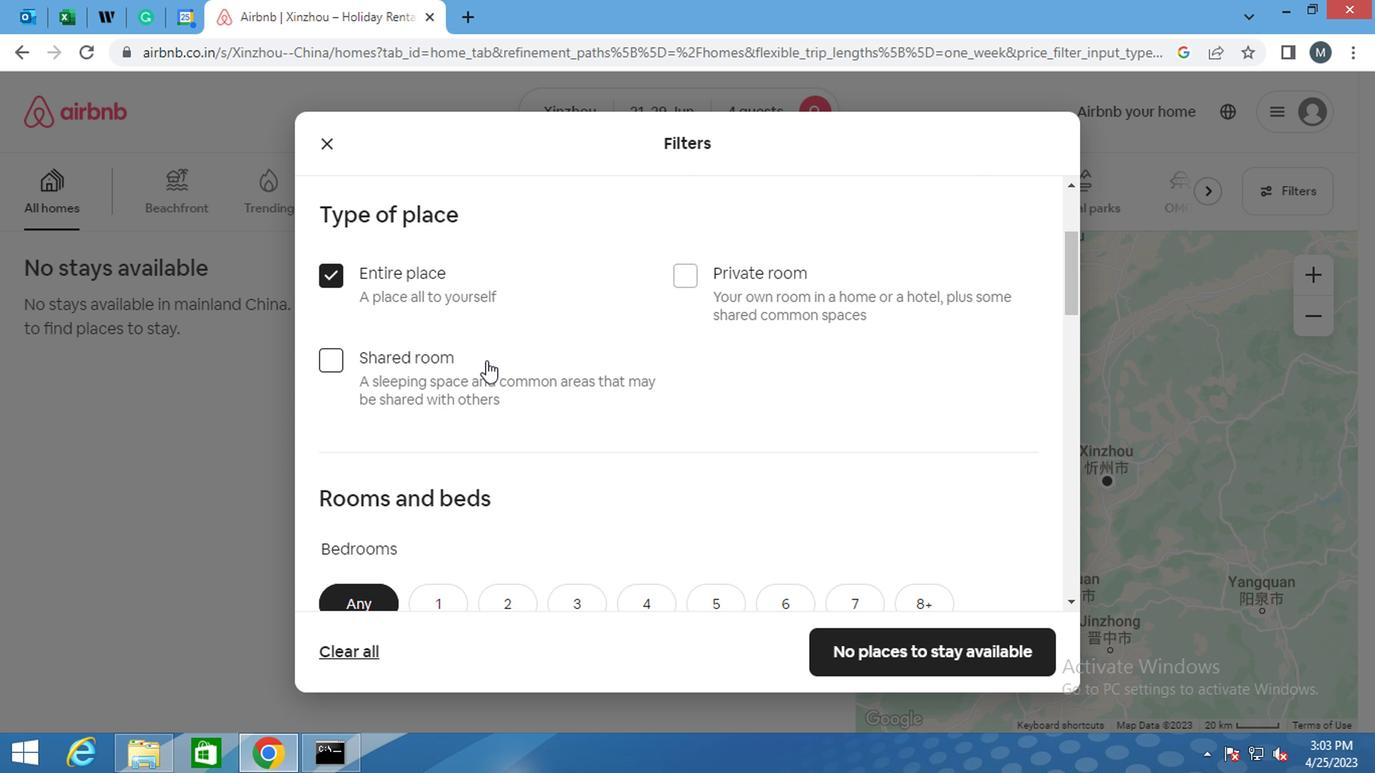
Action: Mouse scrolled (482, 371) with delta (0, -1)
Screenshot: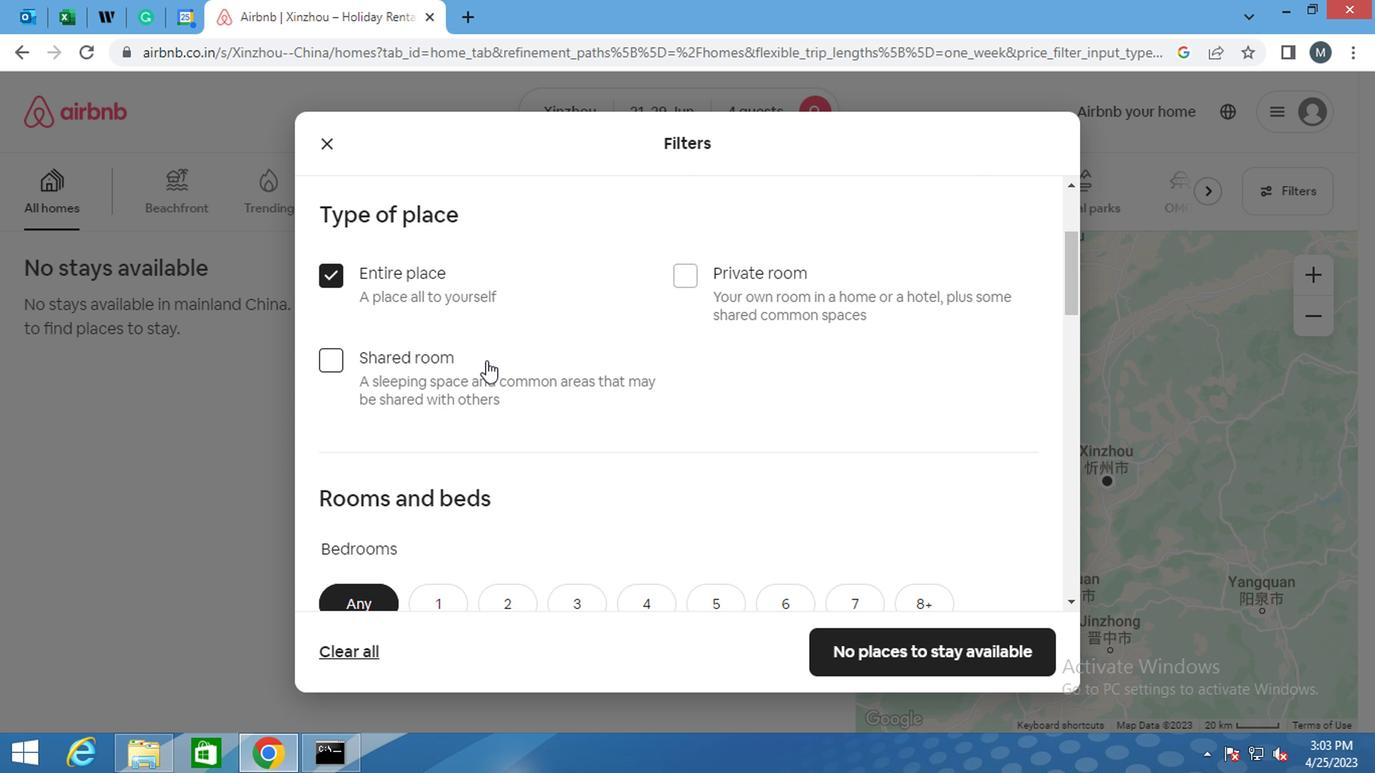 
Action: Mouse moved to (517, 410)
Screenshot: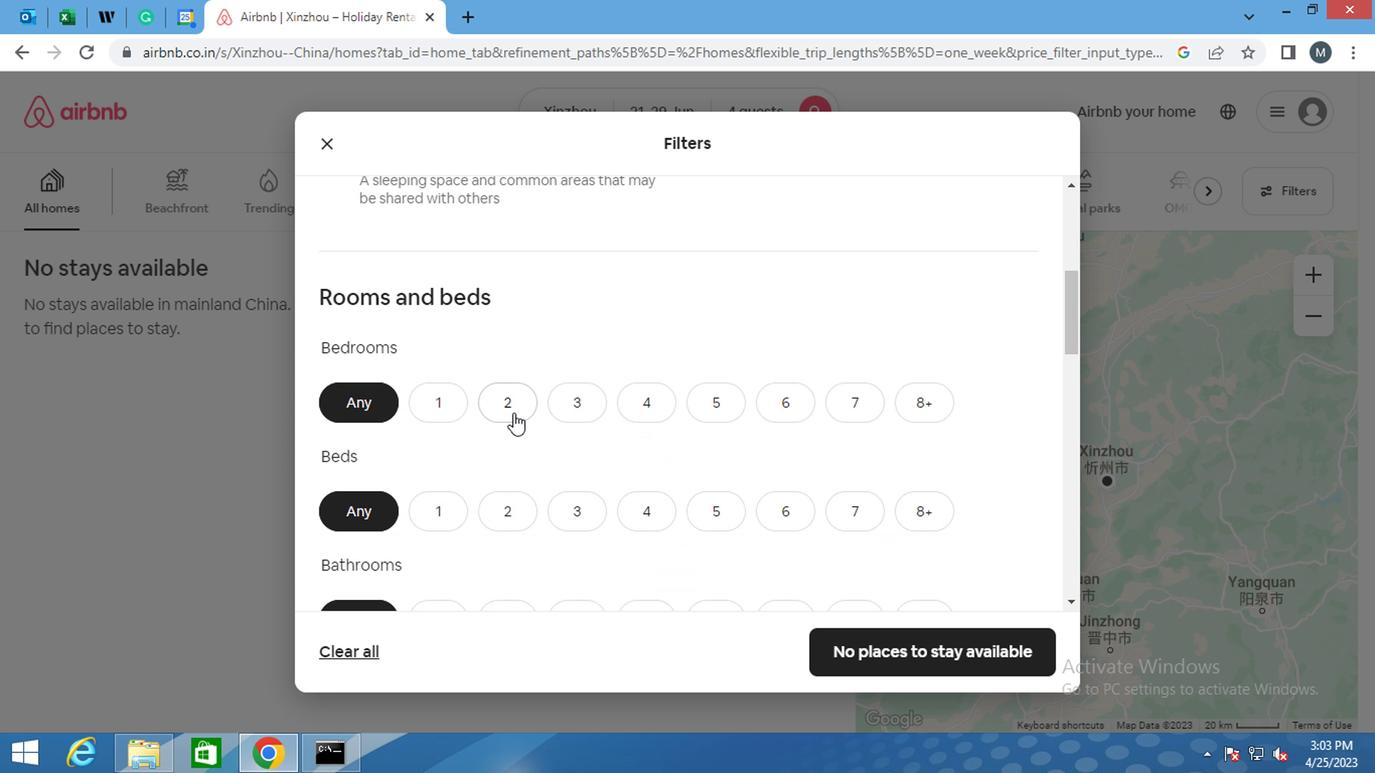 
Action: Mouse pressed left at (517, 410)
Screenshot: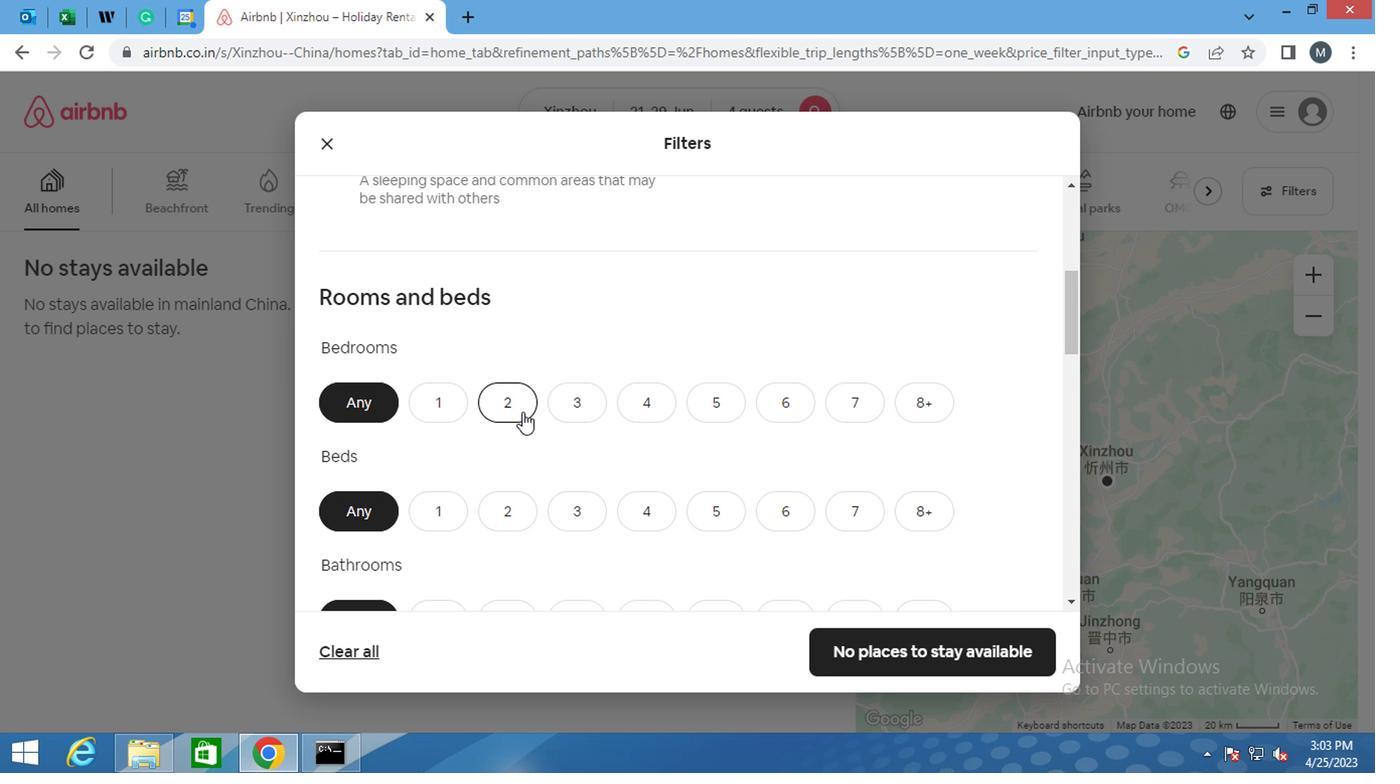 
Action: Mouse moved to (499, 529)
Screenshot: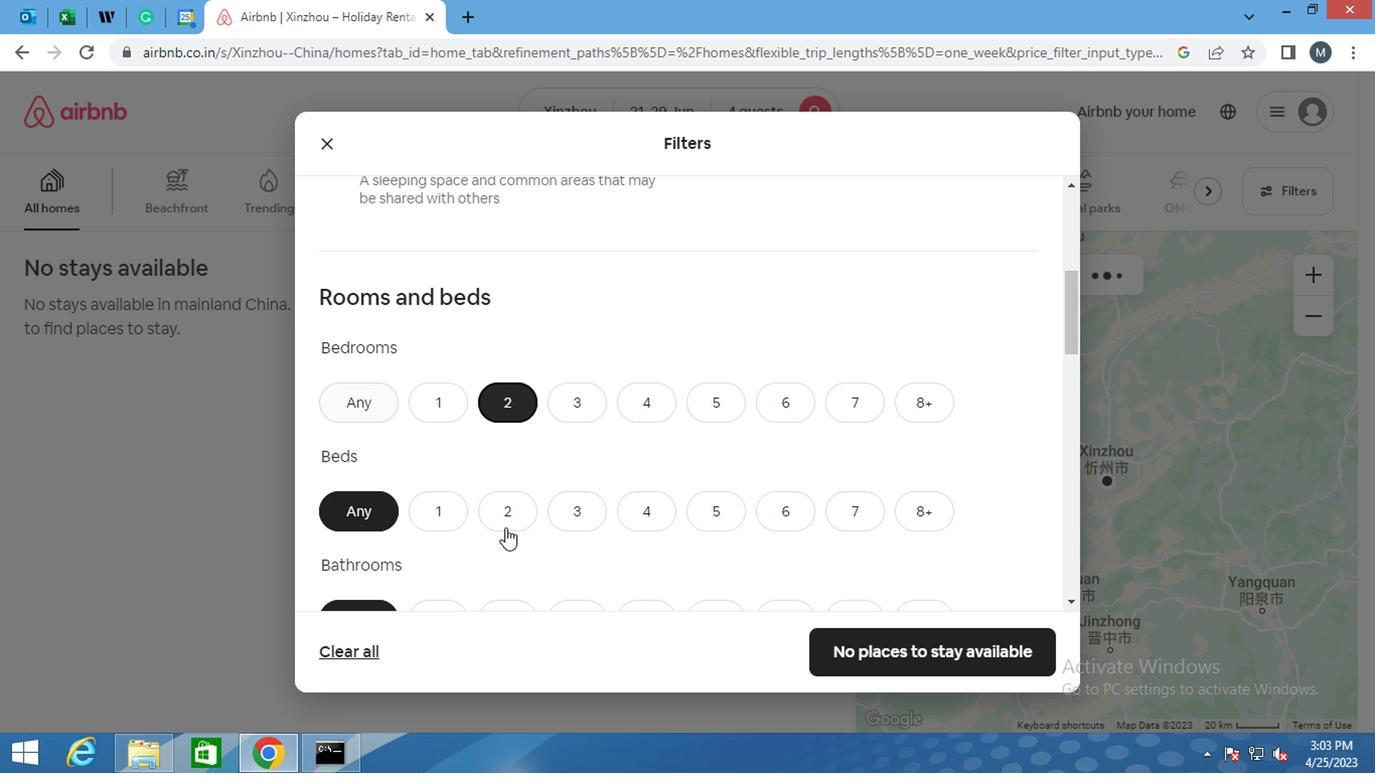 
Action: Mouse pressed left at (499, 529)
Screenshot: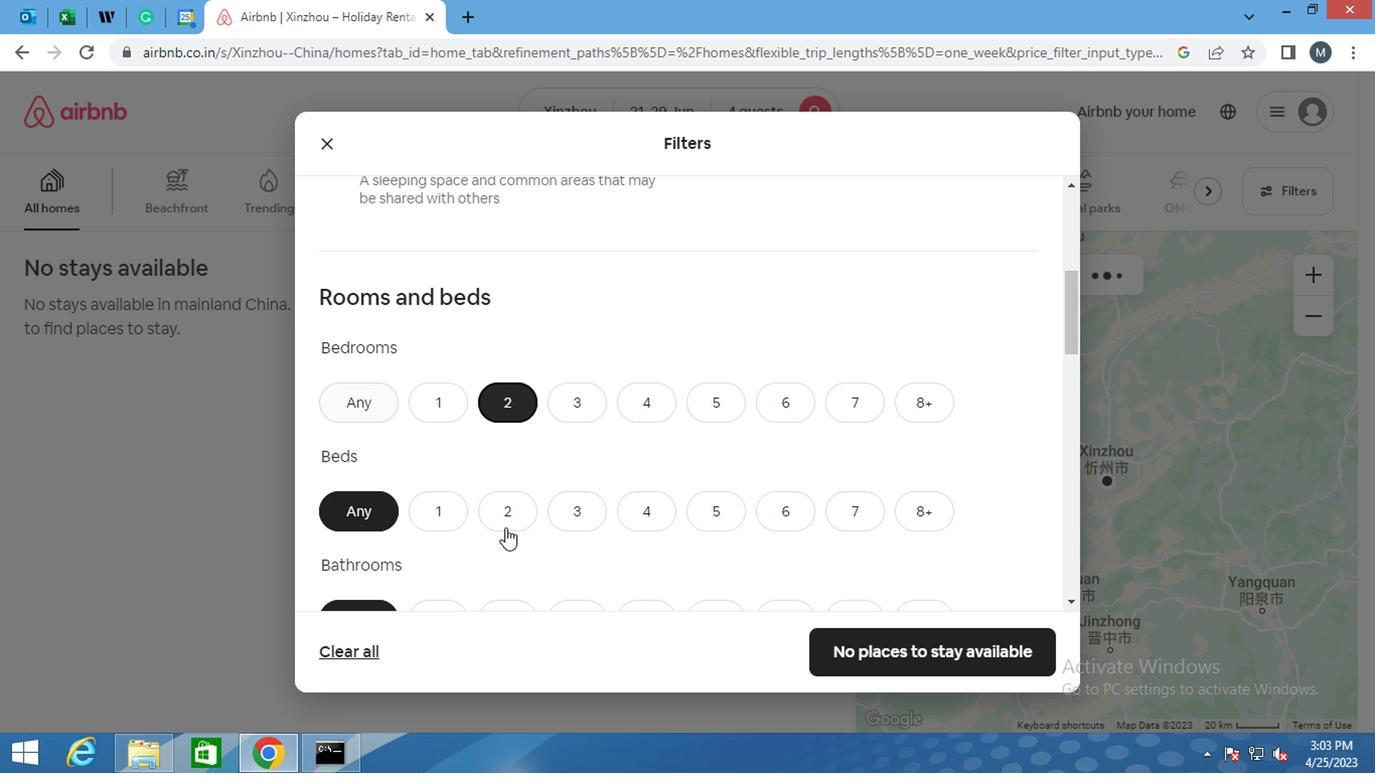 
Action: Mouse moved to (526, 450)
Screenshot: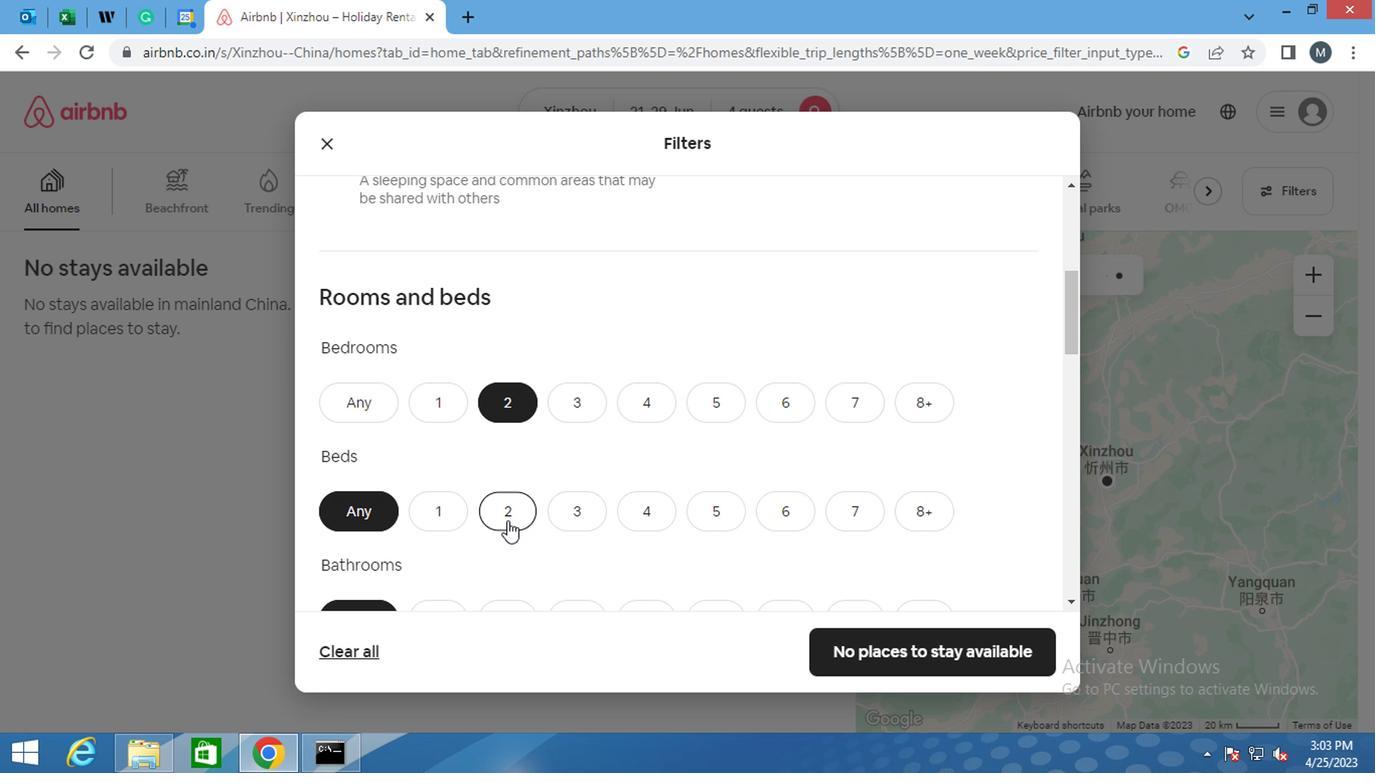 
Action: Mouse scrolled (526, 449) with delta (0, 0)
Screenshot: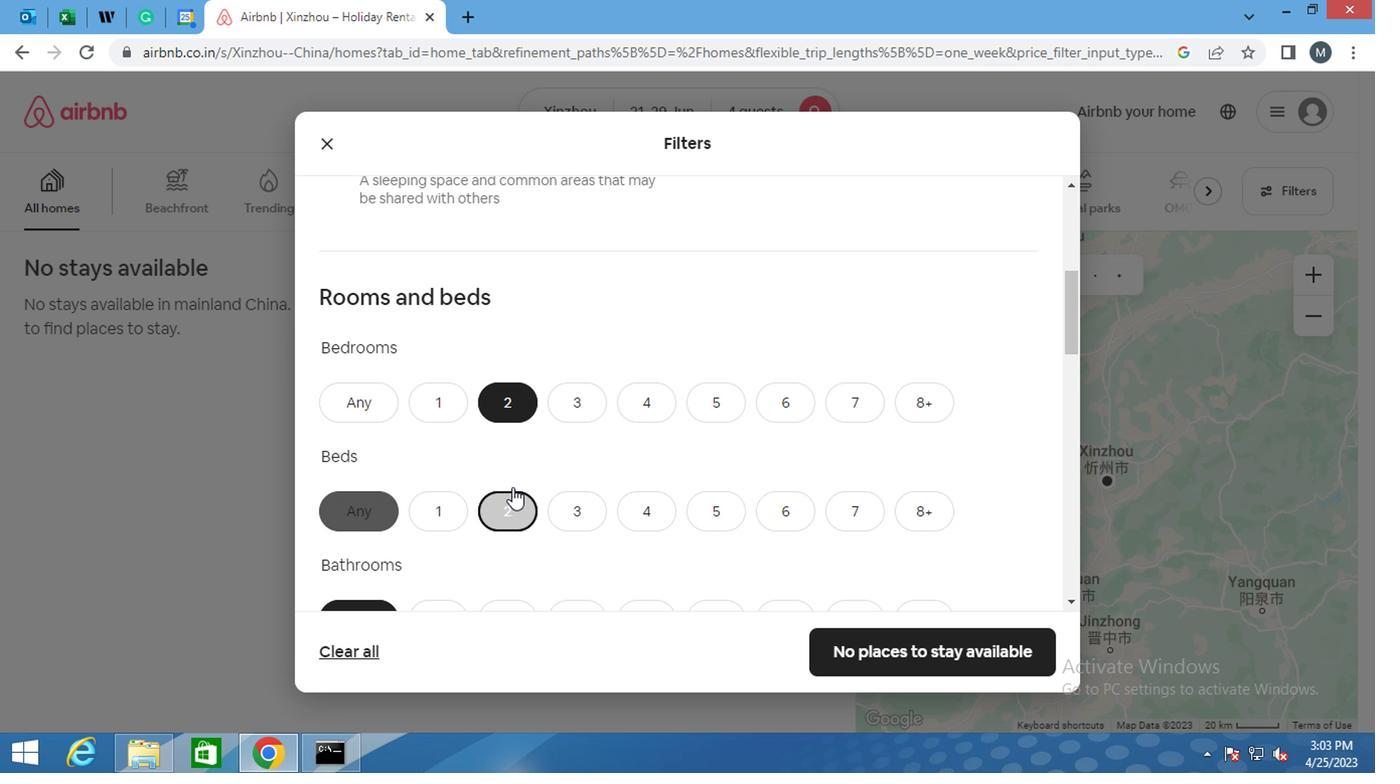 
Action: Mouse scrolled (526, 449) with delta (0, 0)
Screenshot: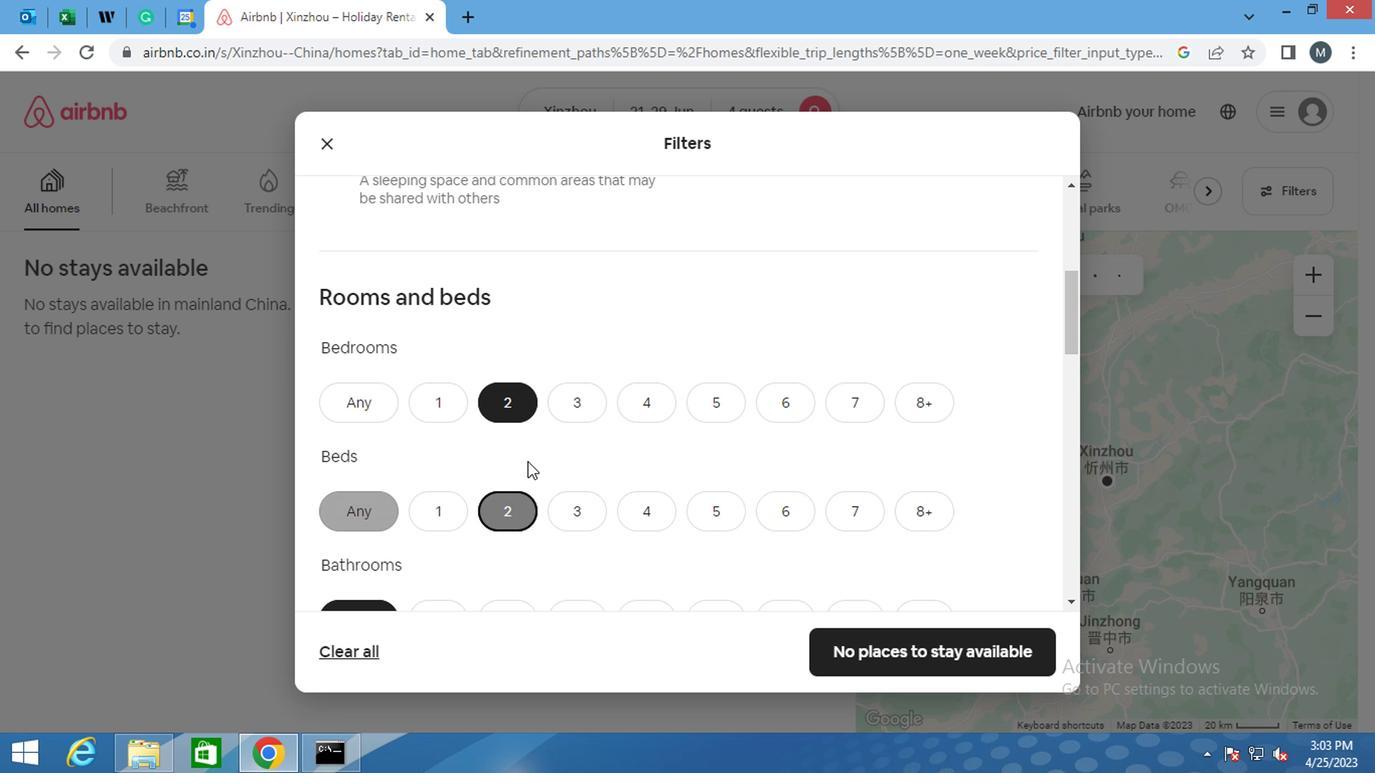 
Action: Mouse moved to (525, 451)
Screenshot: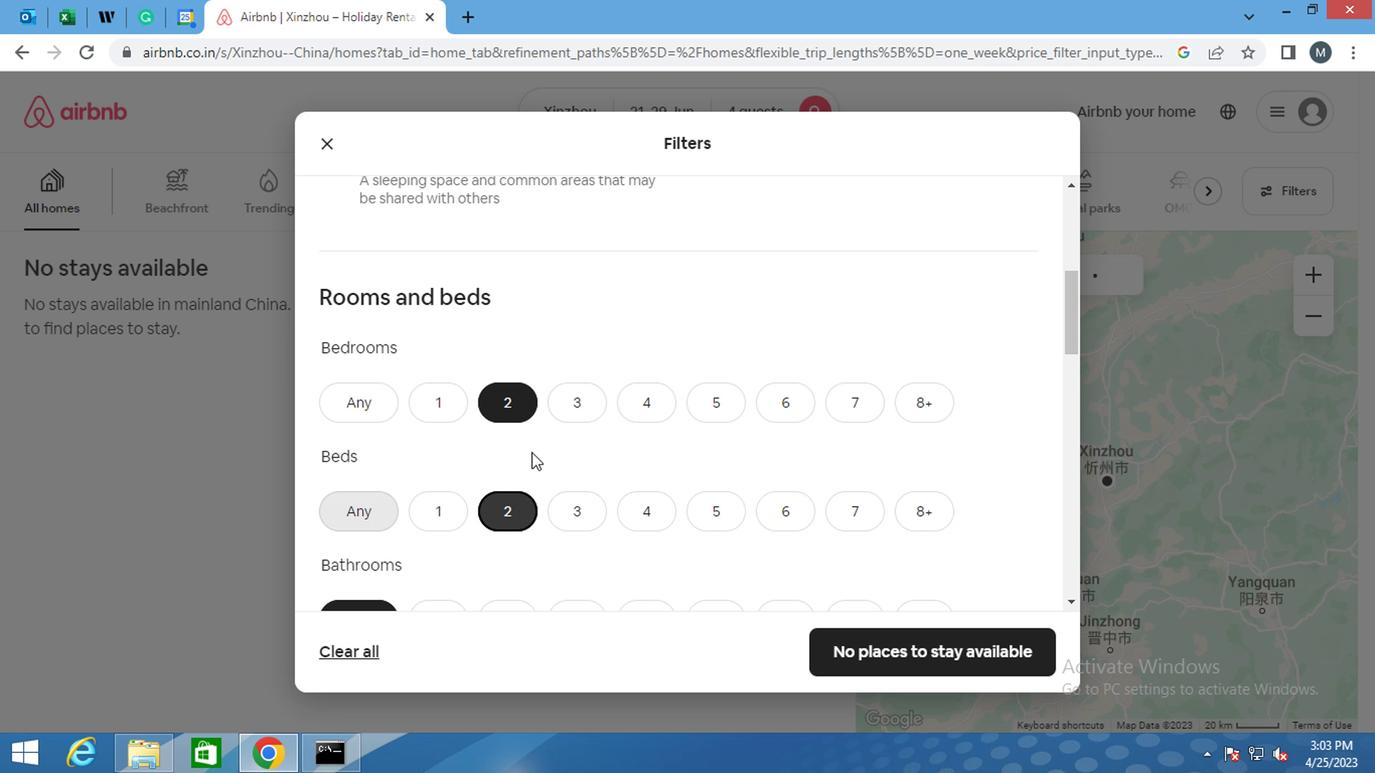 
Action: Mouse scrolled (525, 450) with delta (0, -1)
Screenshot: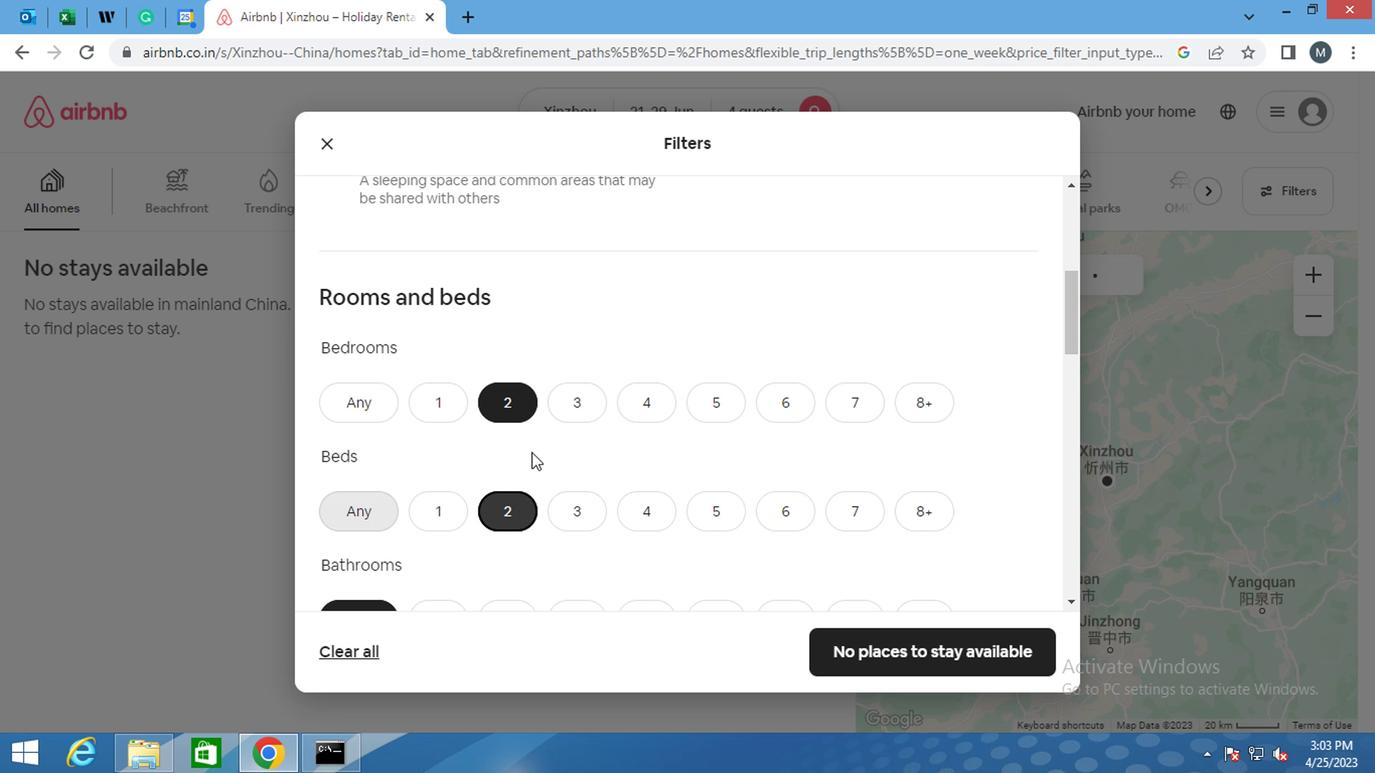 
Action: Mouse moved to (497, 316)
Screenshot: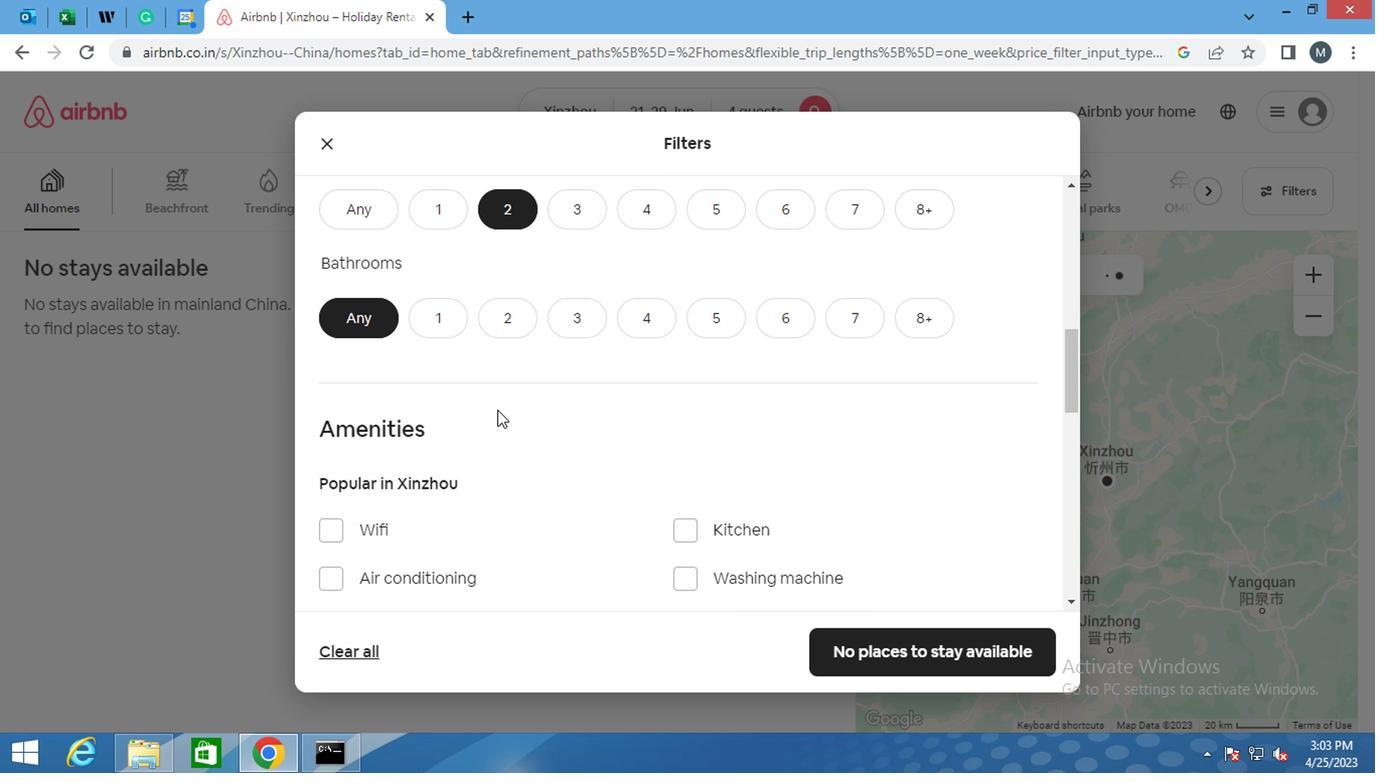 
Action: Mouse pressed left at (497, 316)
Screenshot: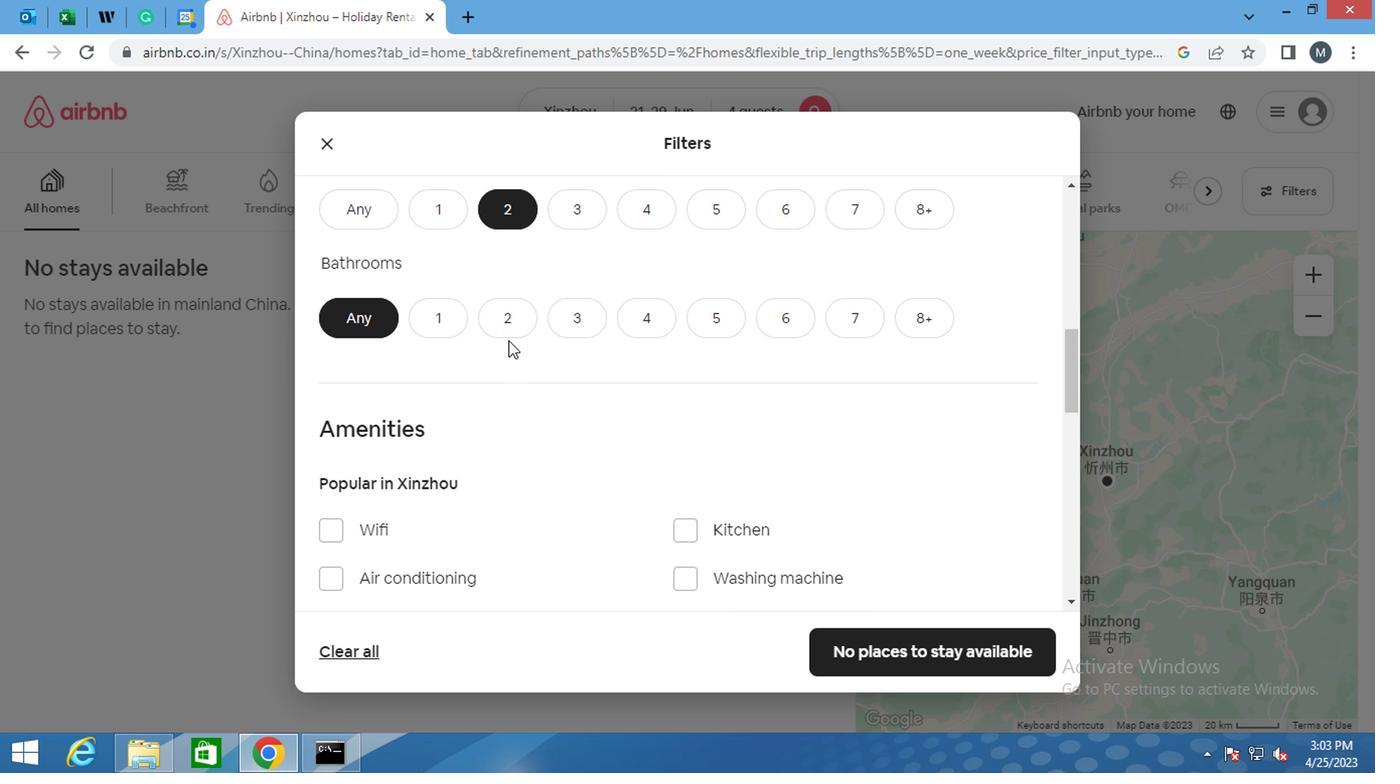 
Action: Mouse moved to (487, 366)
Screenshot: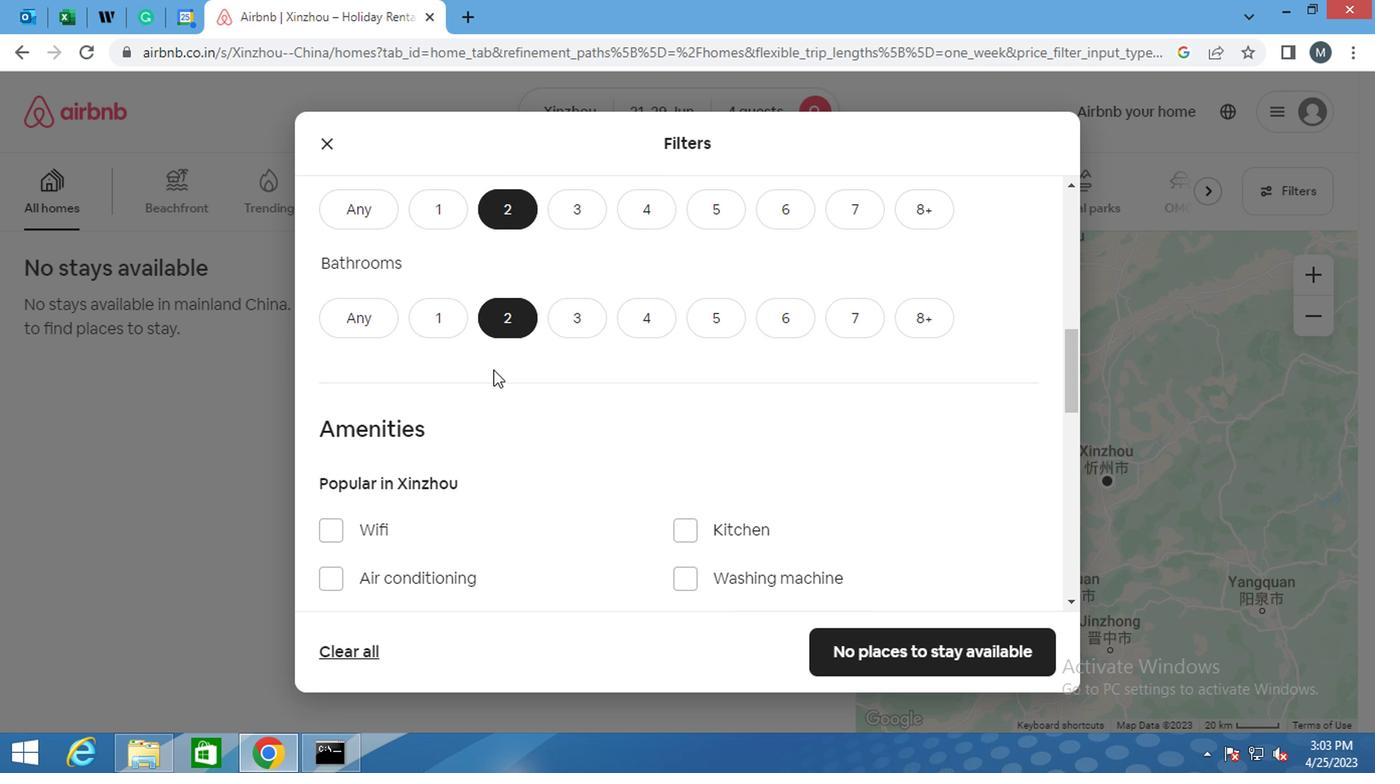 
Action: Mouse scrolled (487, 365) with delta (0, 0)
Screenshot: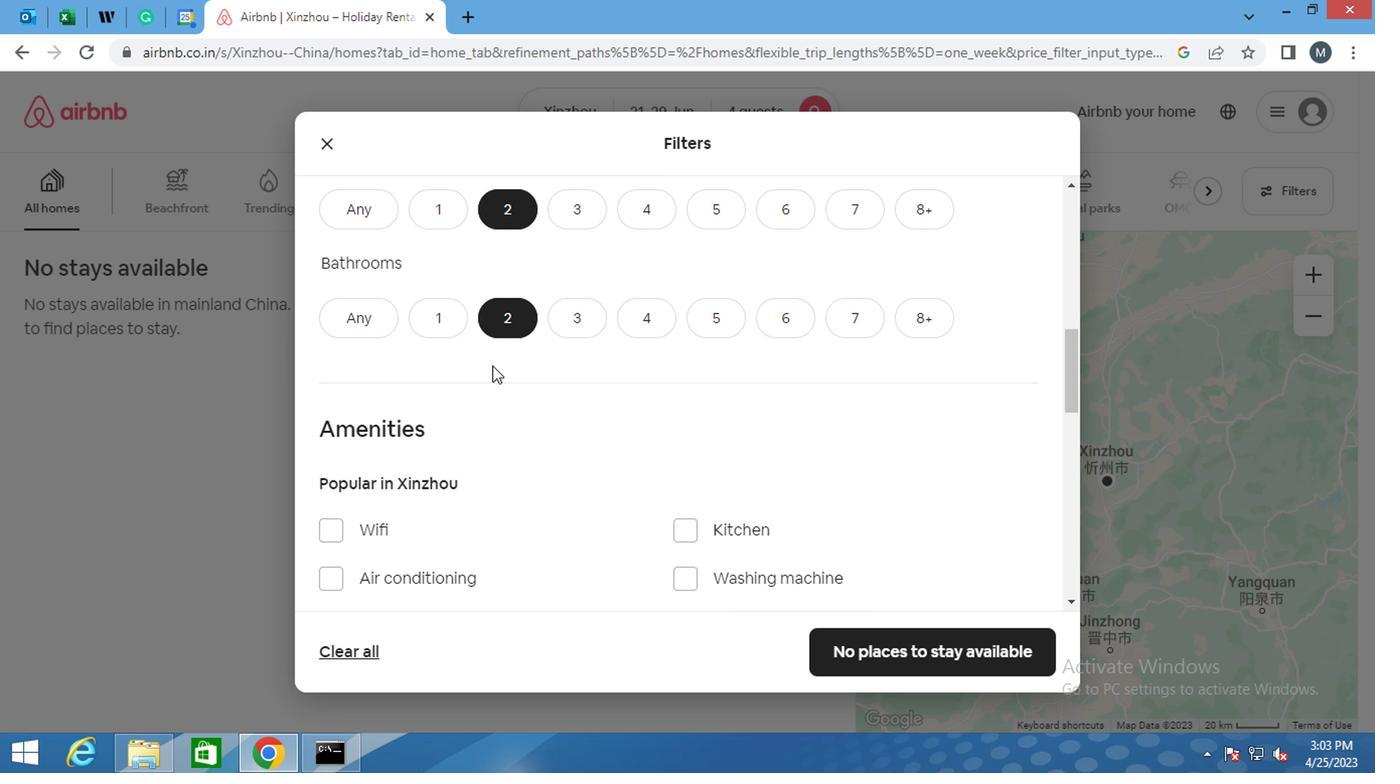 
Action: Mouse moved to (482, 366)
Screenshot: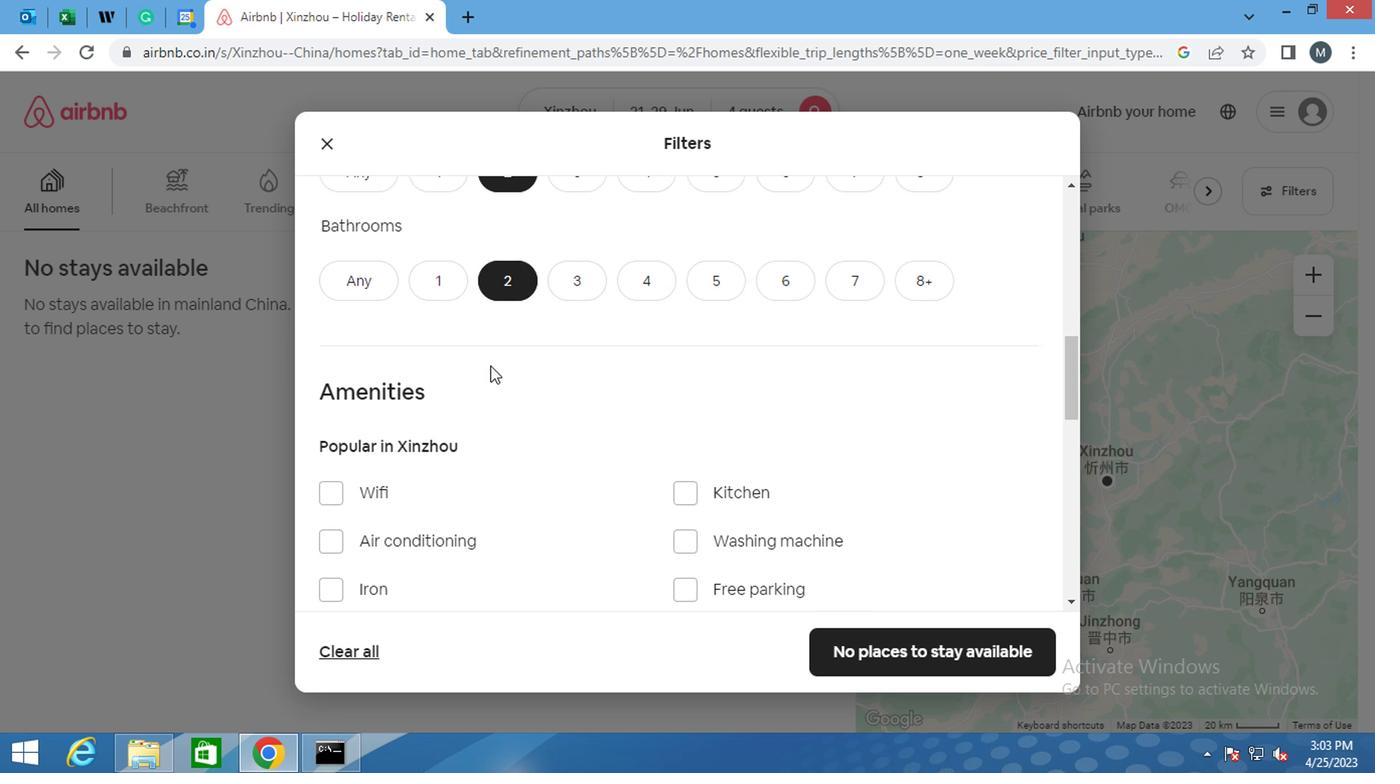 
Action: Mouse scrolled (482, 366) with delta (0, 0)
Screenshot: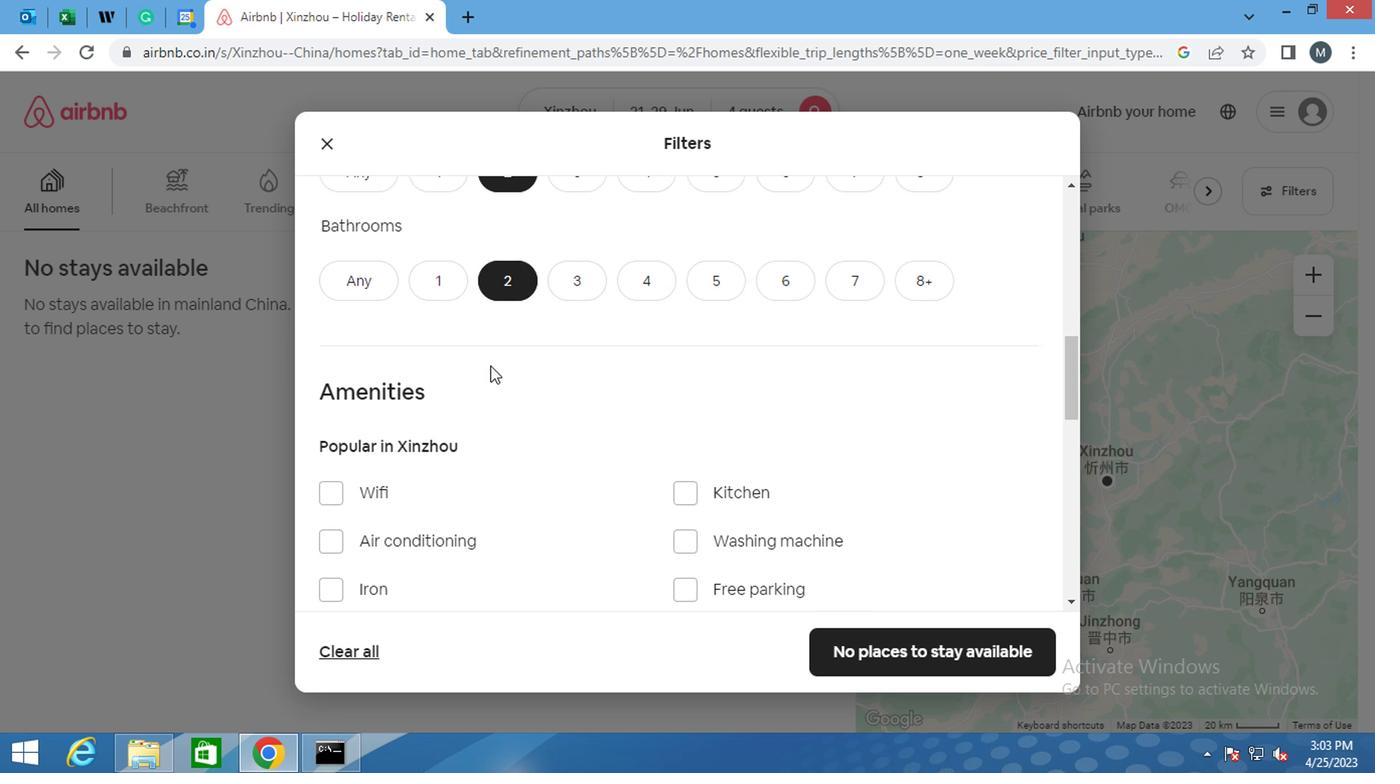 
Action: Mouse moved to (482, 368)
Screenshot: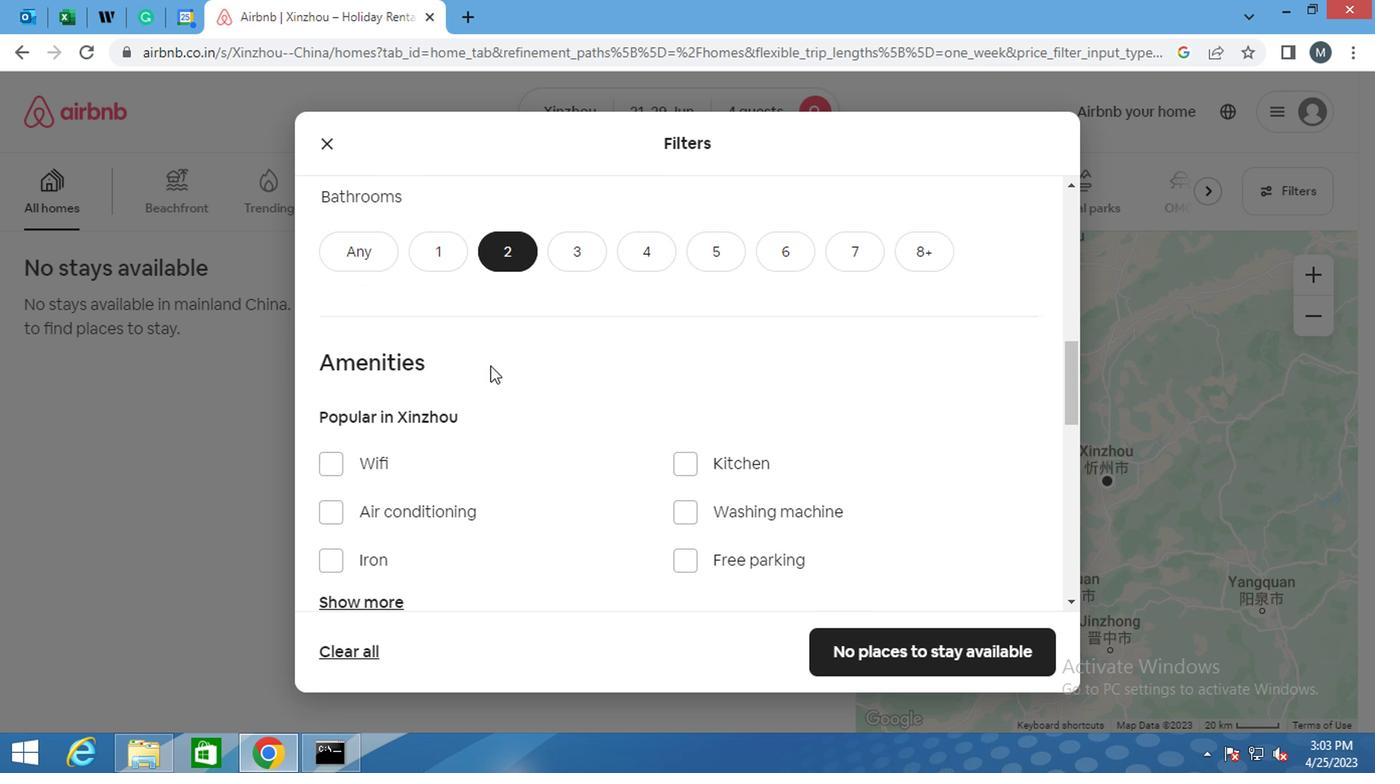 
Action: Mouse scrolled (482, 366) with delta (0, -1)
Screenshot: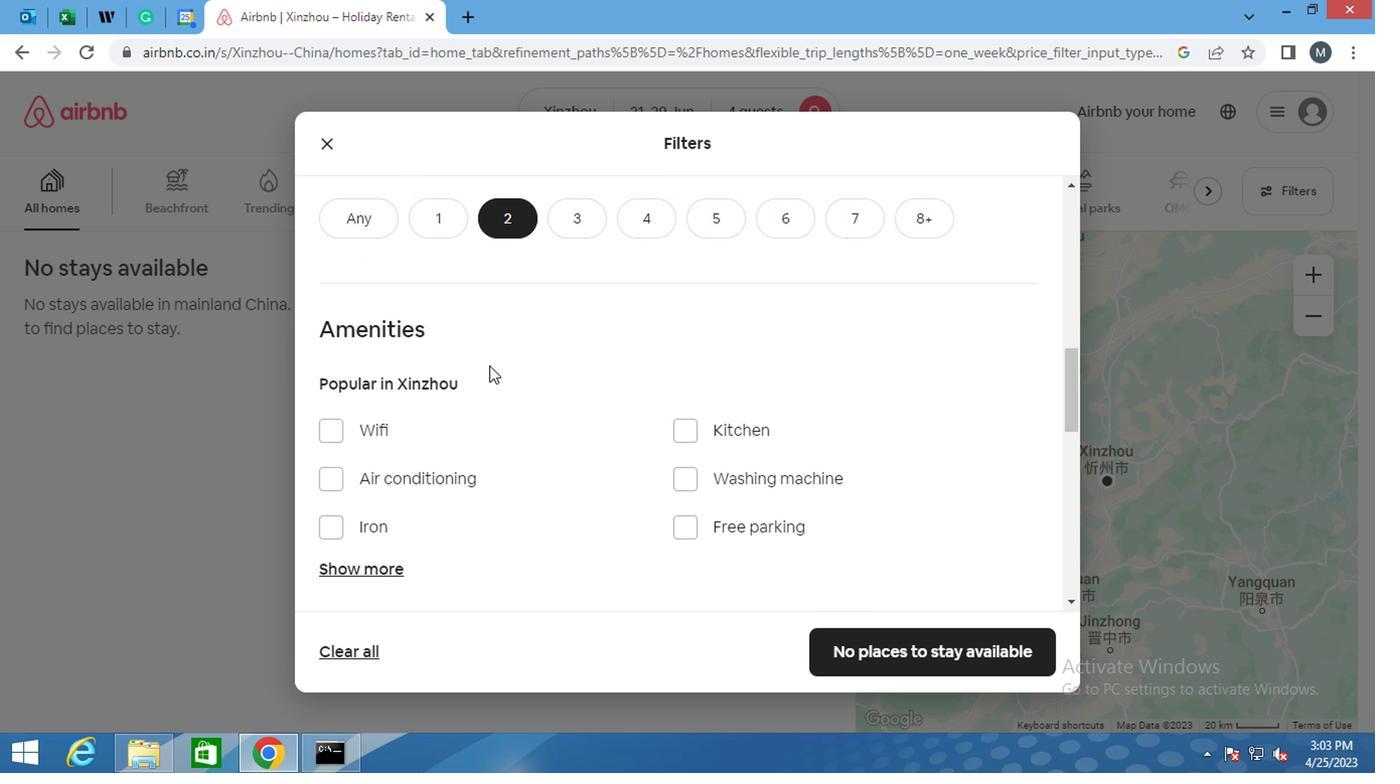 
Action: Mouse moved to (482, 370)
Screenshot: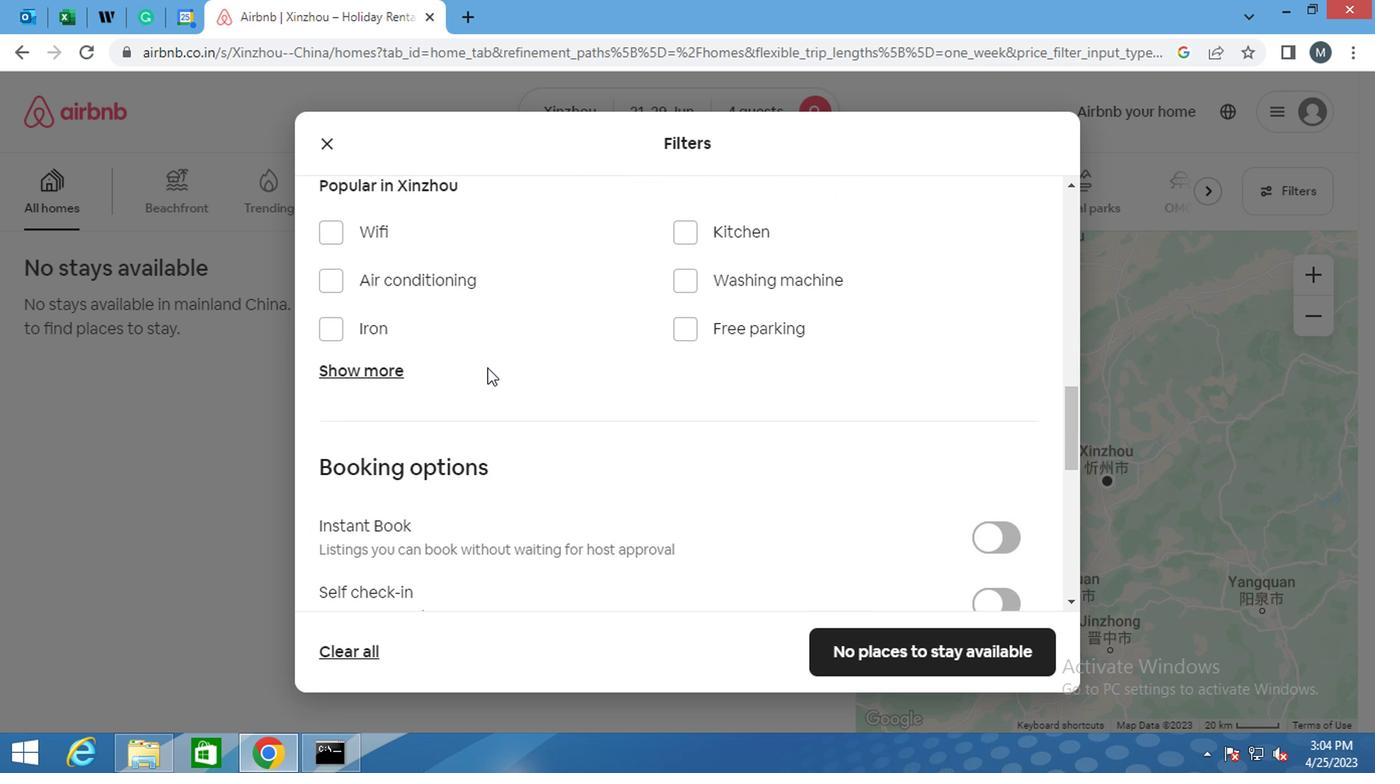 
Action: Mouse scrolled (482, 368) with delta (0, -1)
Screenshot: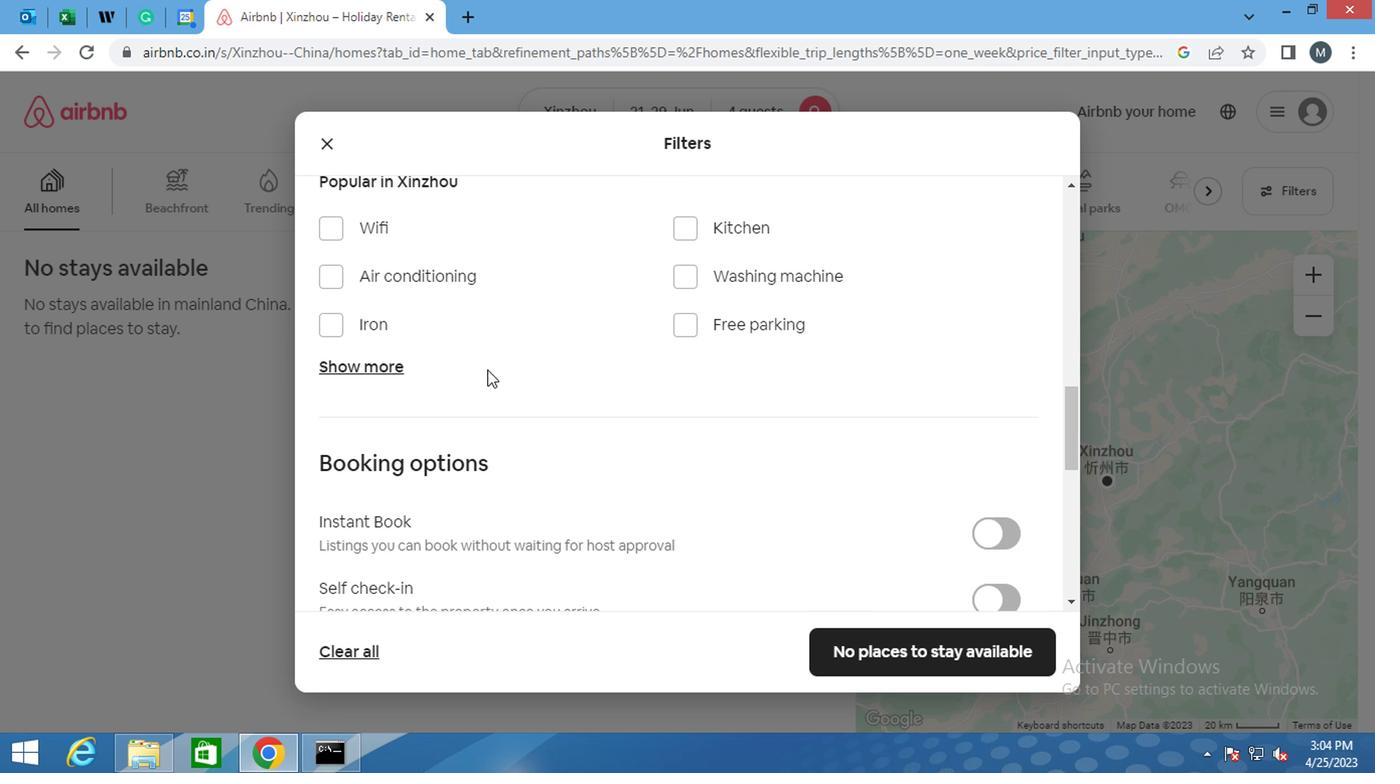
Action: Mouse moved to (484, 373)
Screenshot: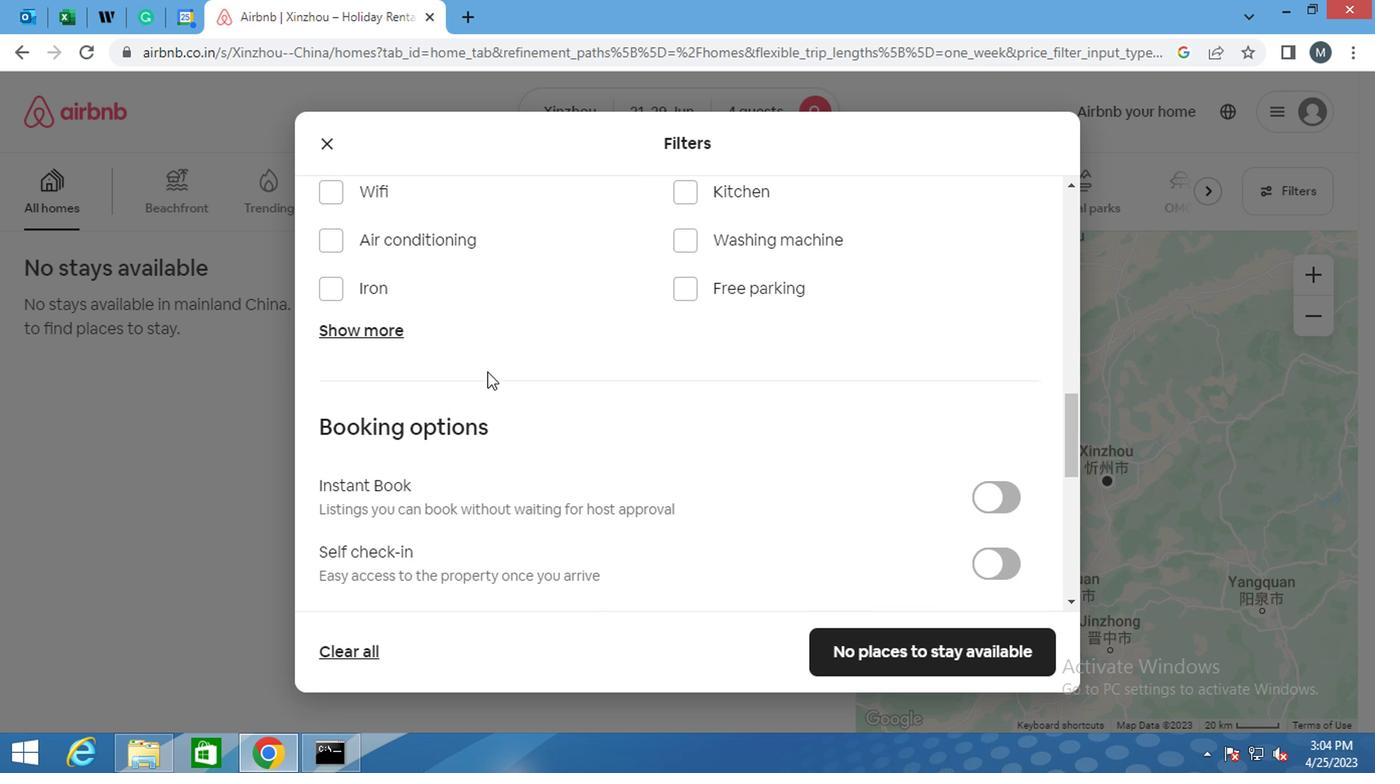 
Action: Mouse scrolled (484, 375) with delta (0, 1)
Screenshot: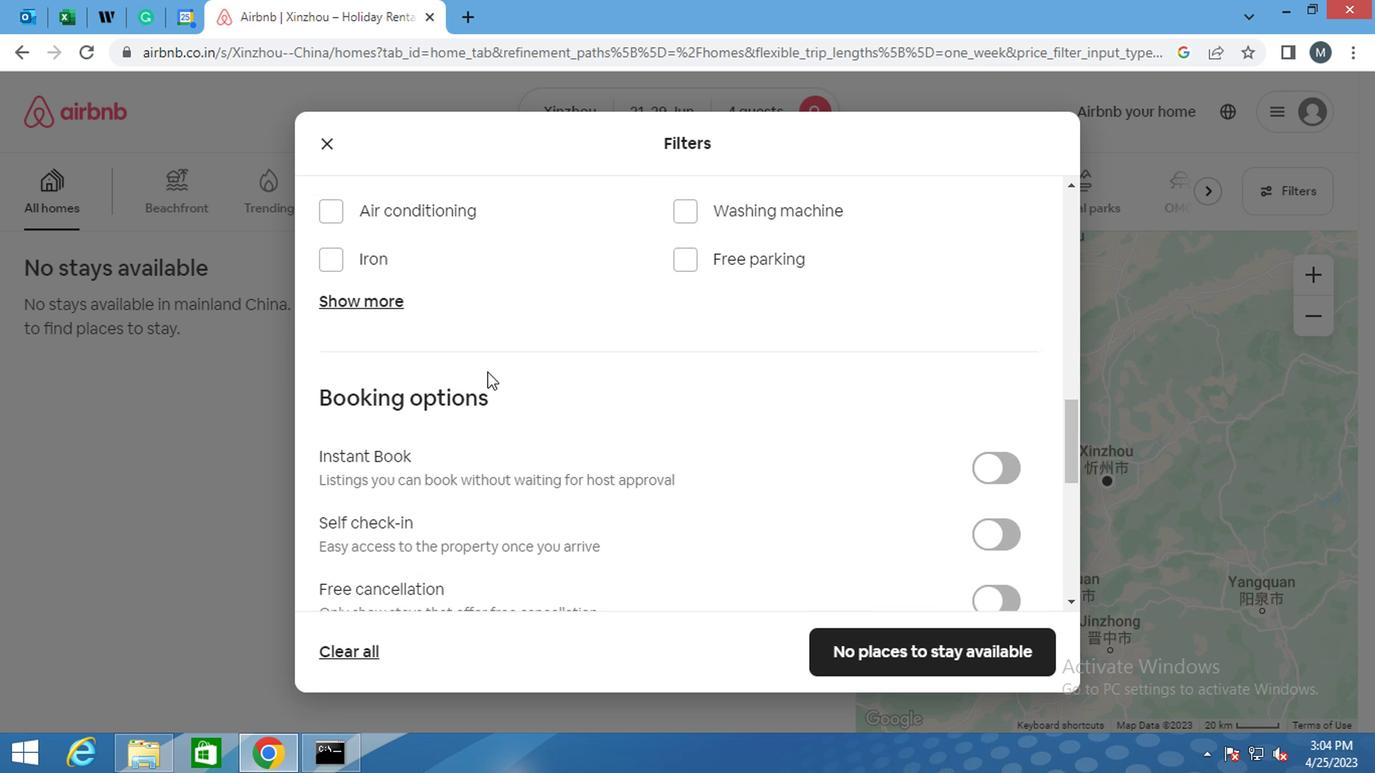 
Action: Mouse moved to (484, 375)
Screenshot: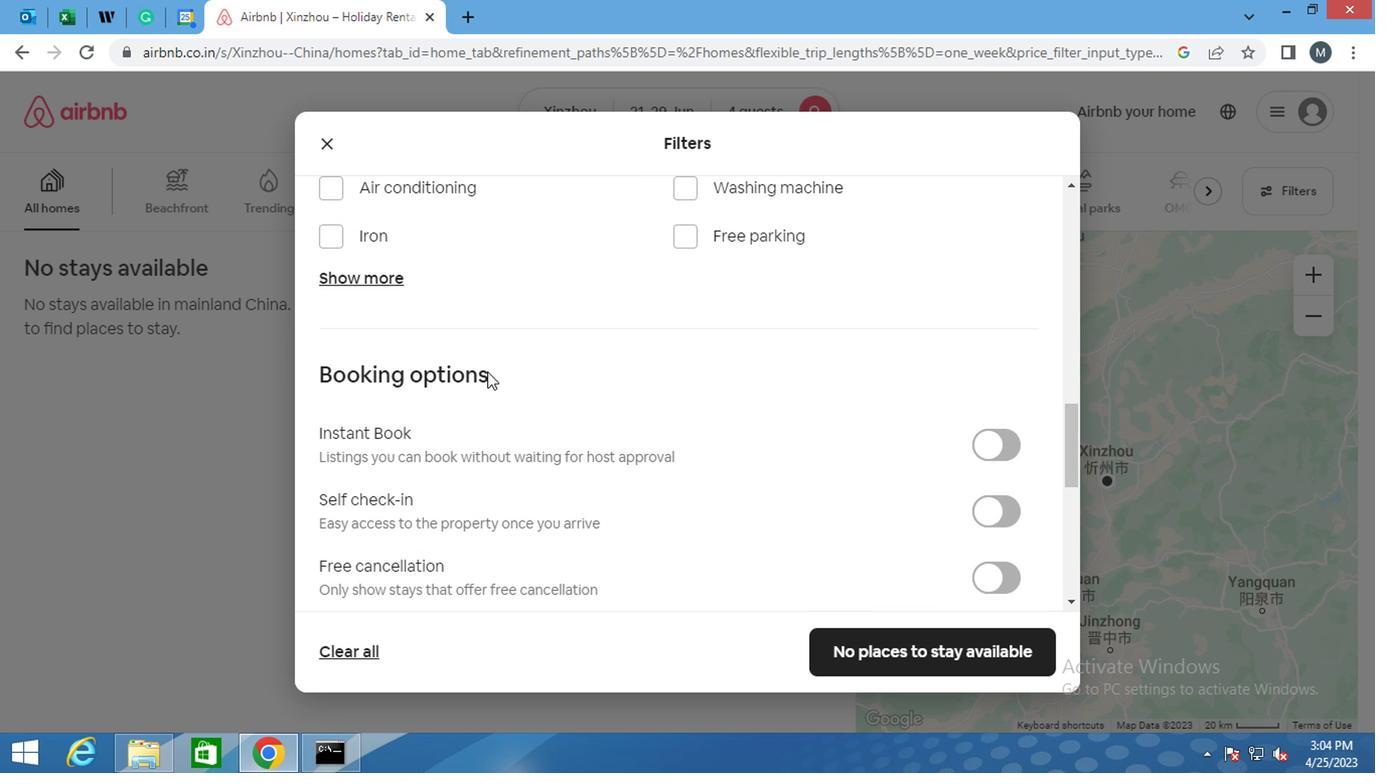 
Action: Mouse scrolled (484, 376) with delta (0, 0)
Screenshot: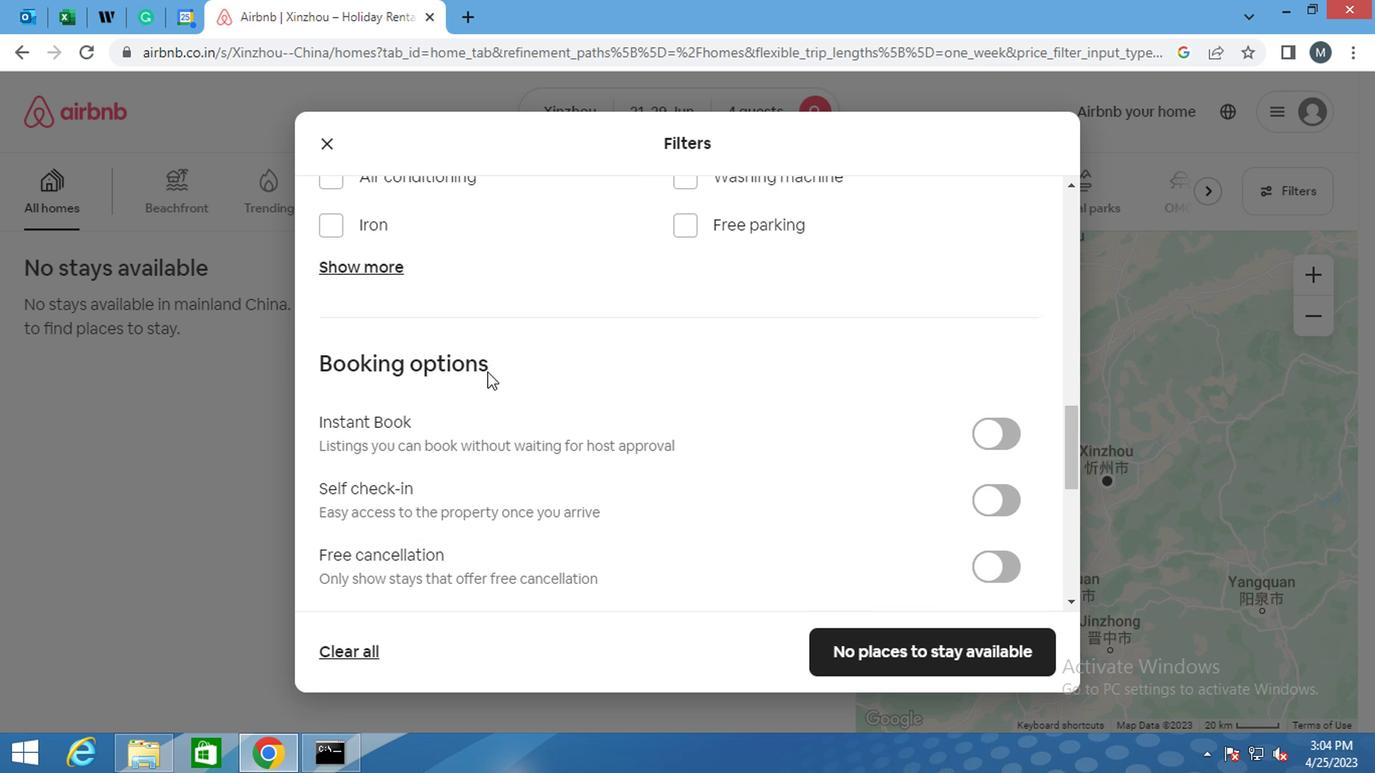 
Action: Mouse moved to (694, 368)
Screenshot: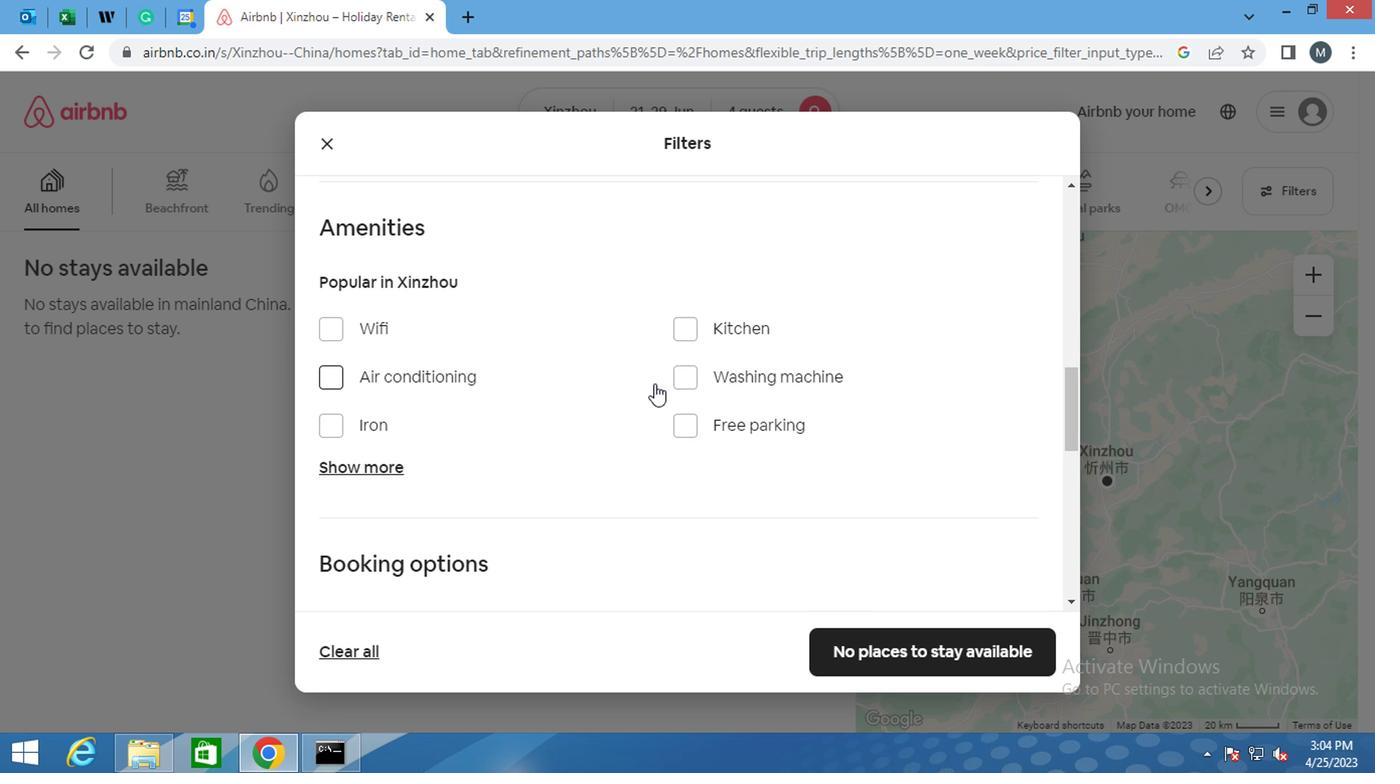 
Action: Mouse pressed left at (694, 368)
Screenshot: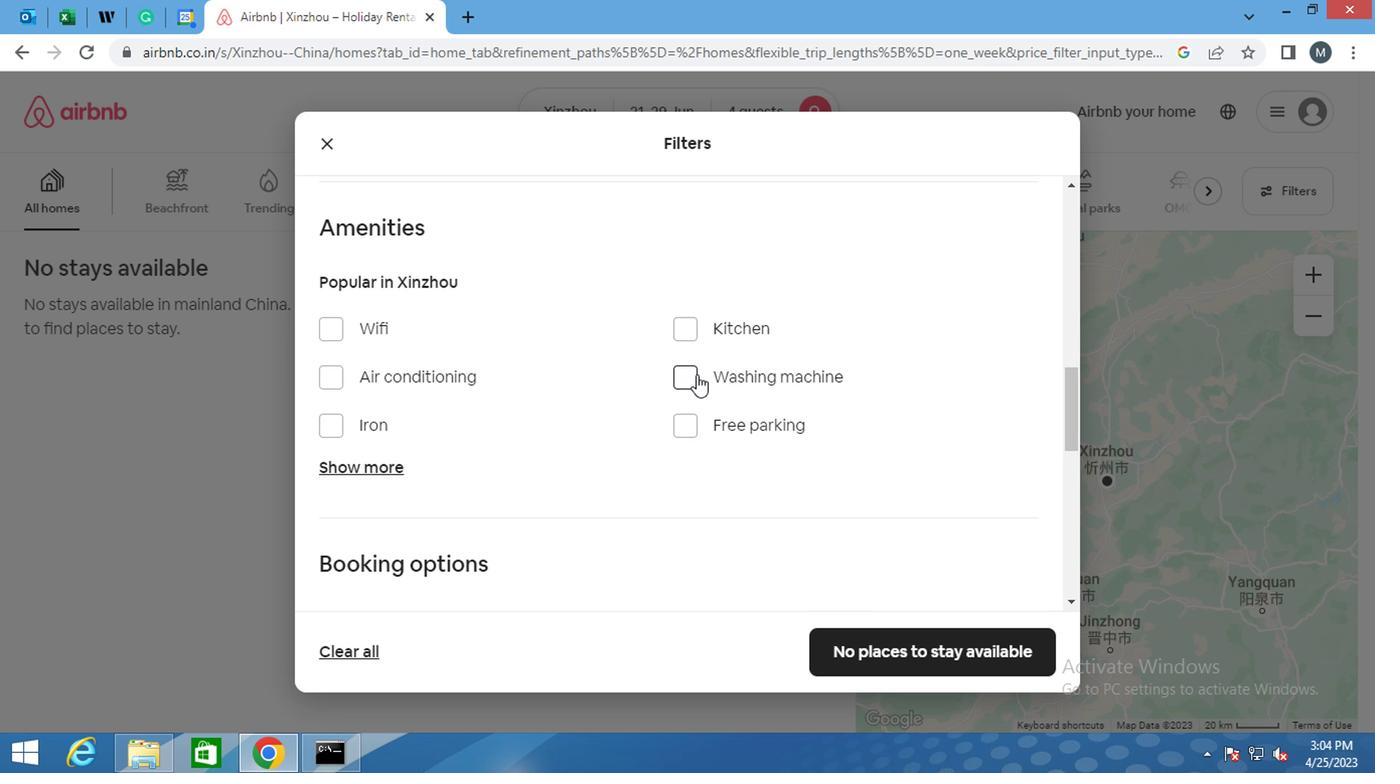 
Action: Mouse moved to (710, 376)
Screenshot: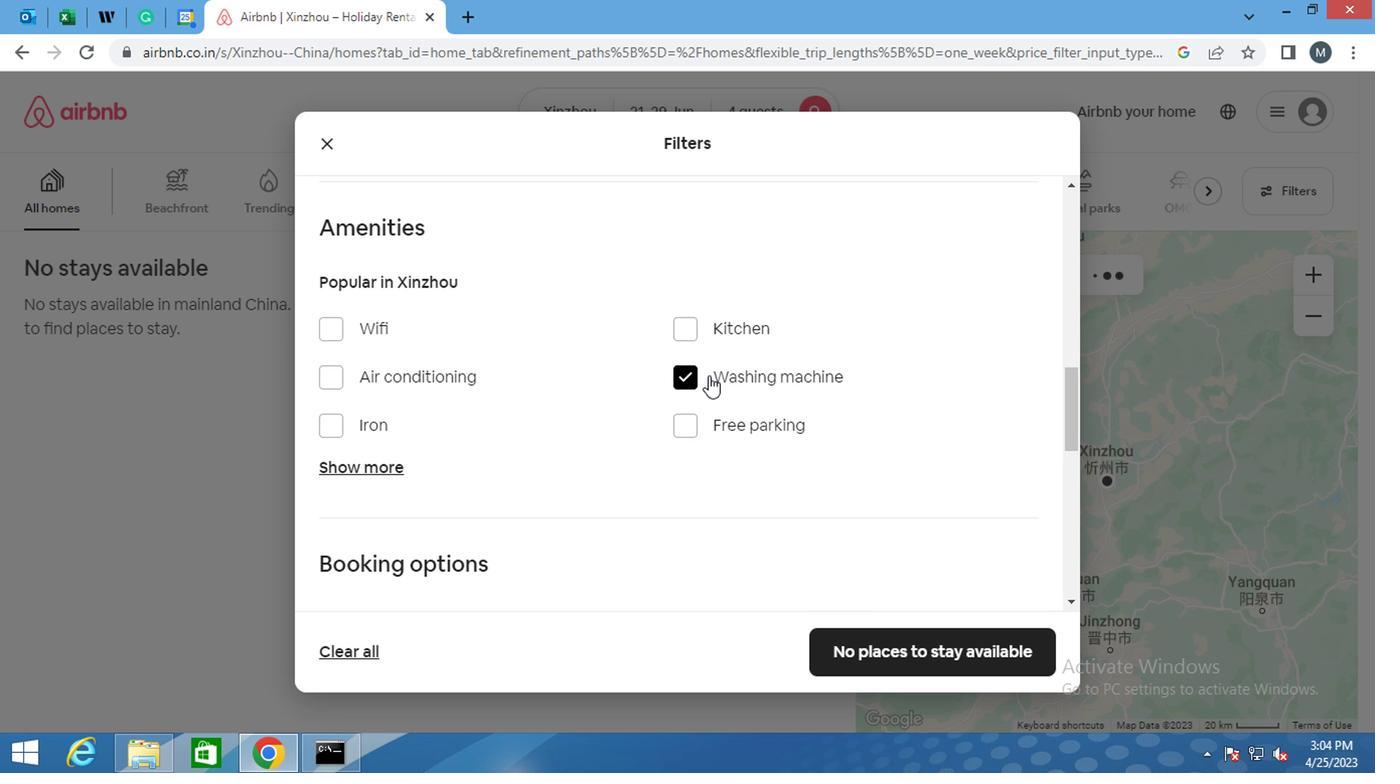 
Action: Mouse scrolled (710, 375) with delta (0, 0)
Screenshot: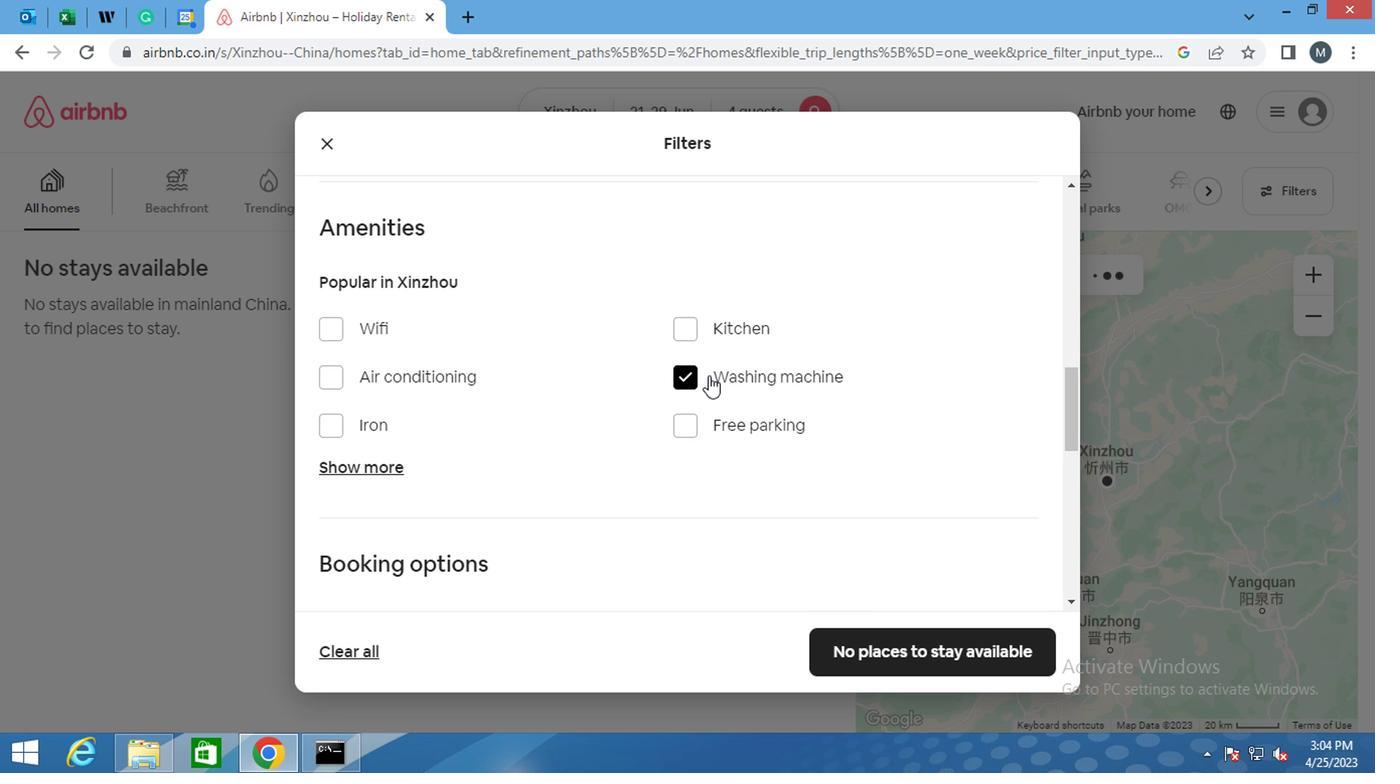 
Action: Mouse moved to (708, 378)
Screenshot: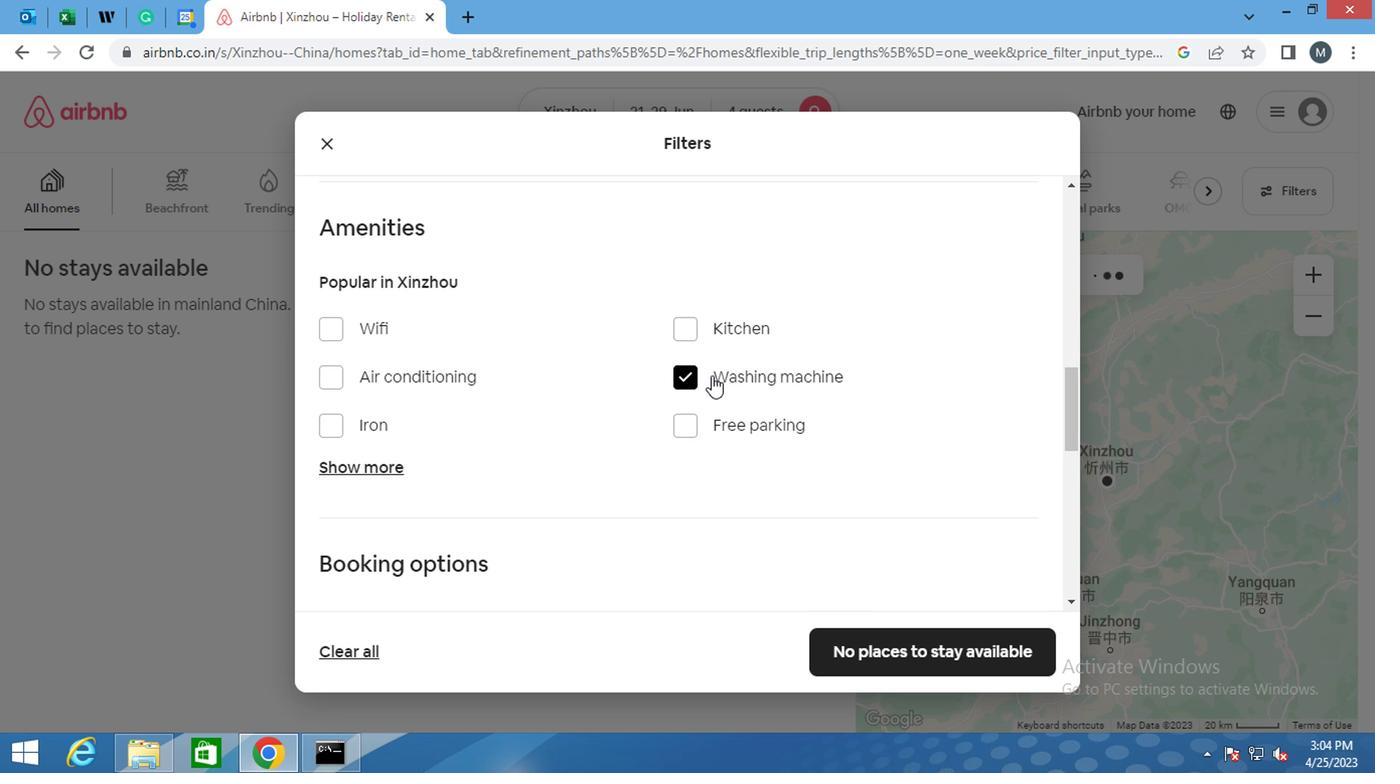 
Action: Mouse scrolled (708, 376) with delta (0, -1)
Screenshot: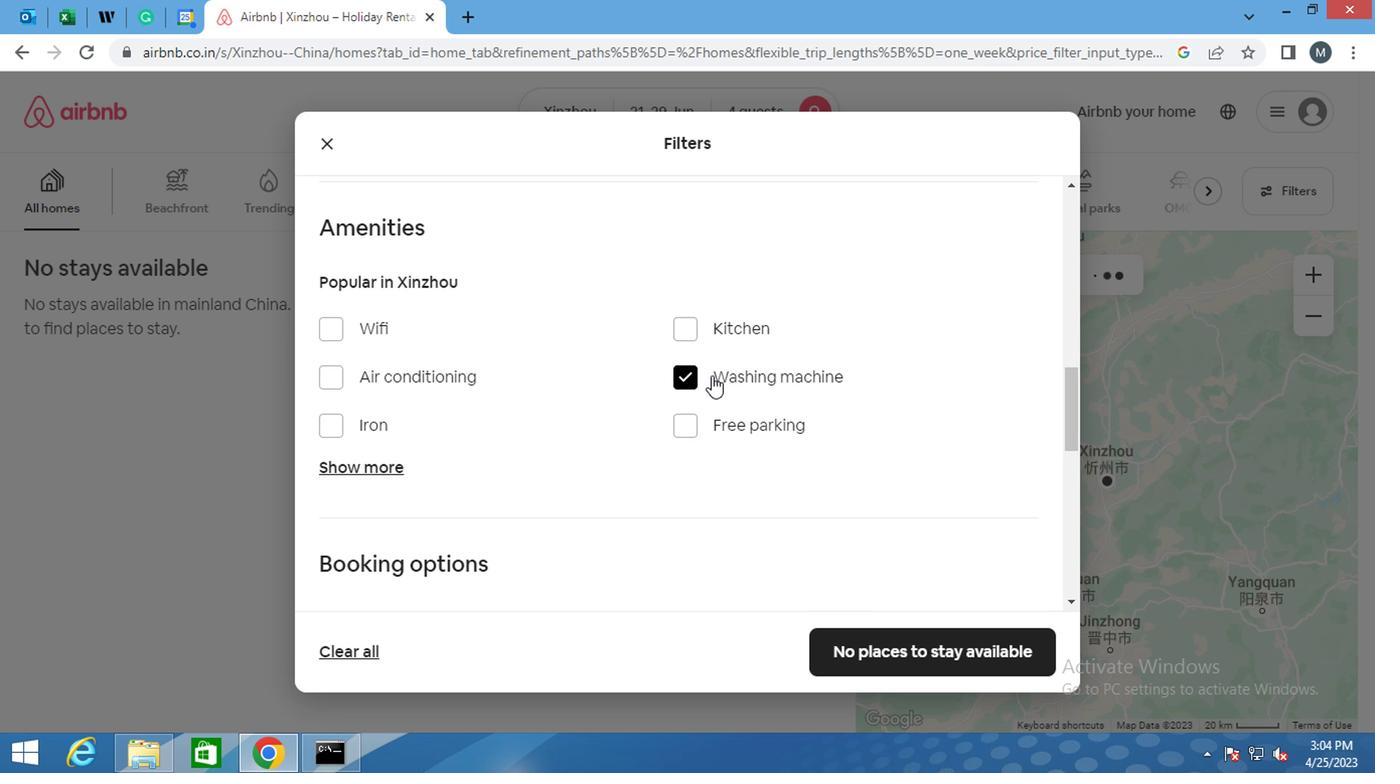 
Action: Mouse moved to (706, 378)
Screenshot: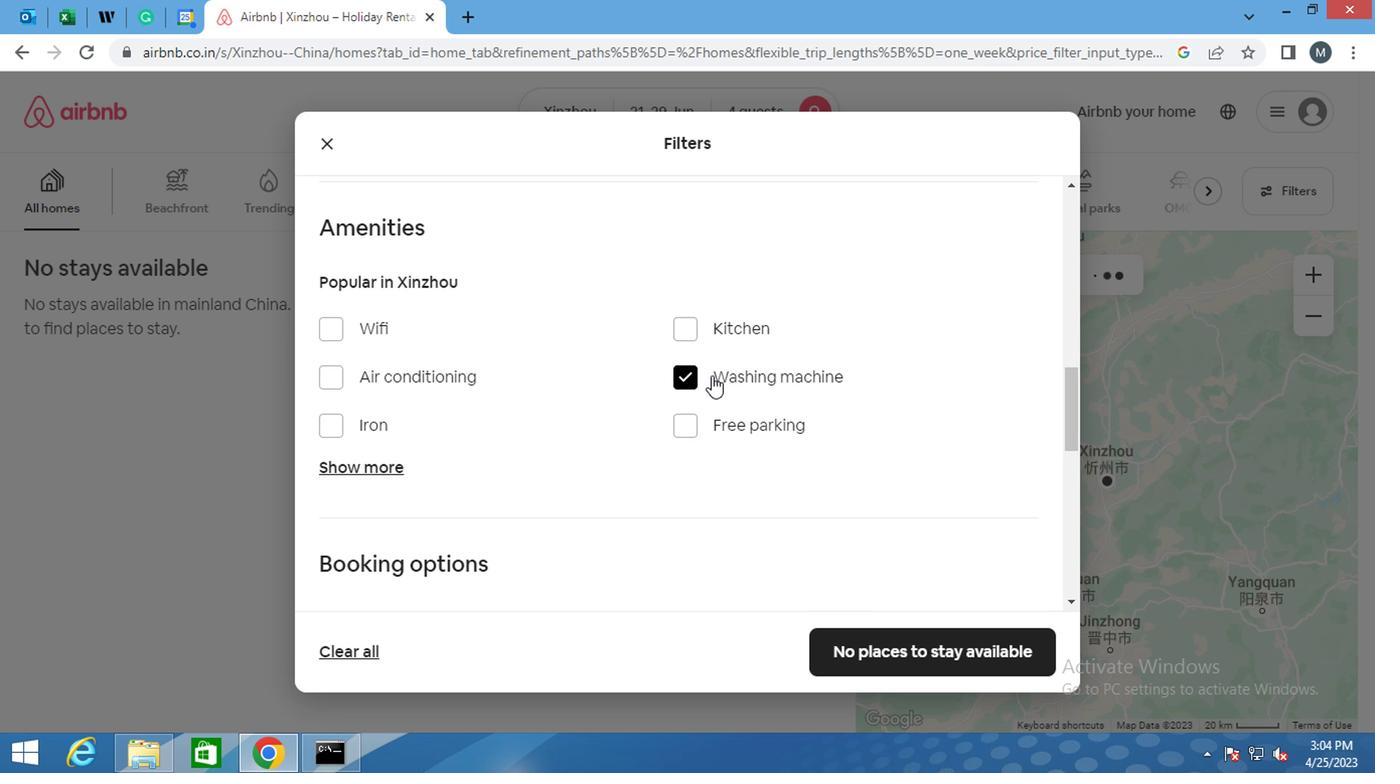 
Action: Mouse scrolled (706, 376) with delta (0, -1)
Screenshot: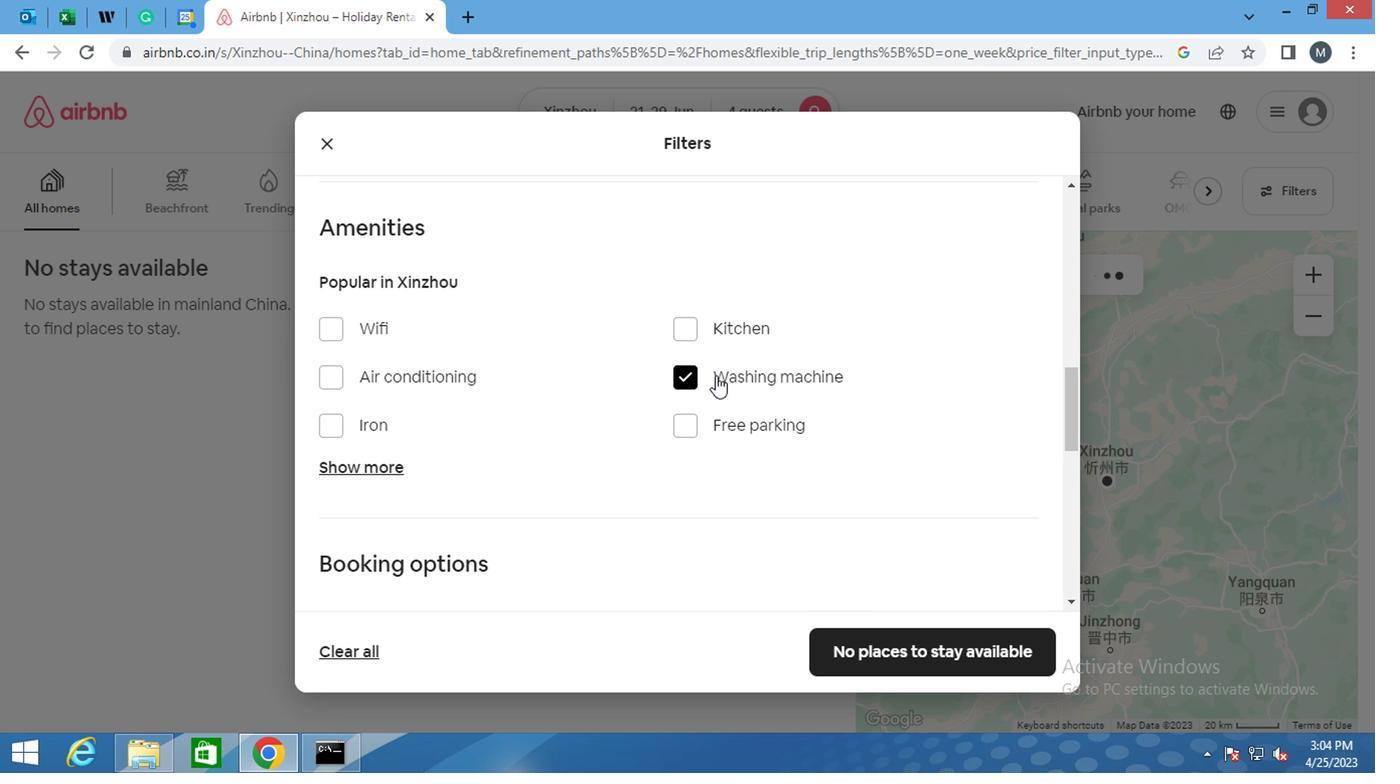 
Action: Mouse moved to (969, 402)
Screenshot: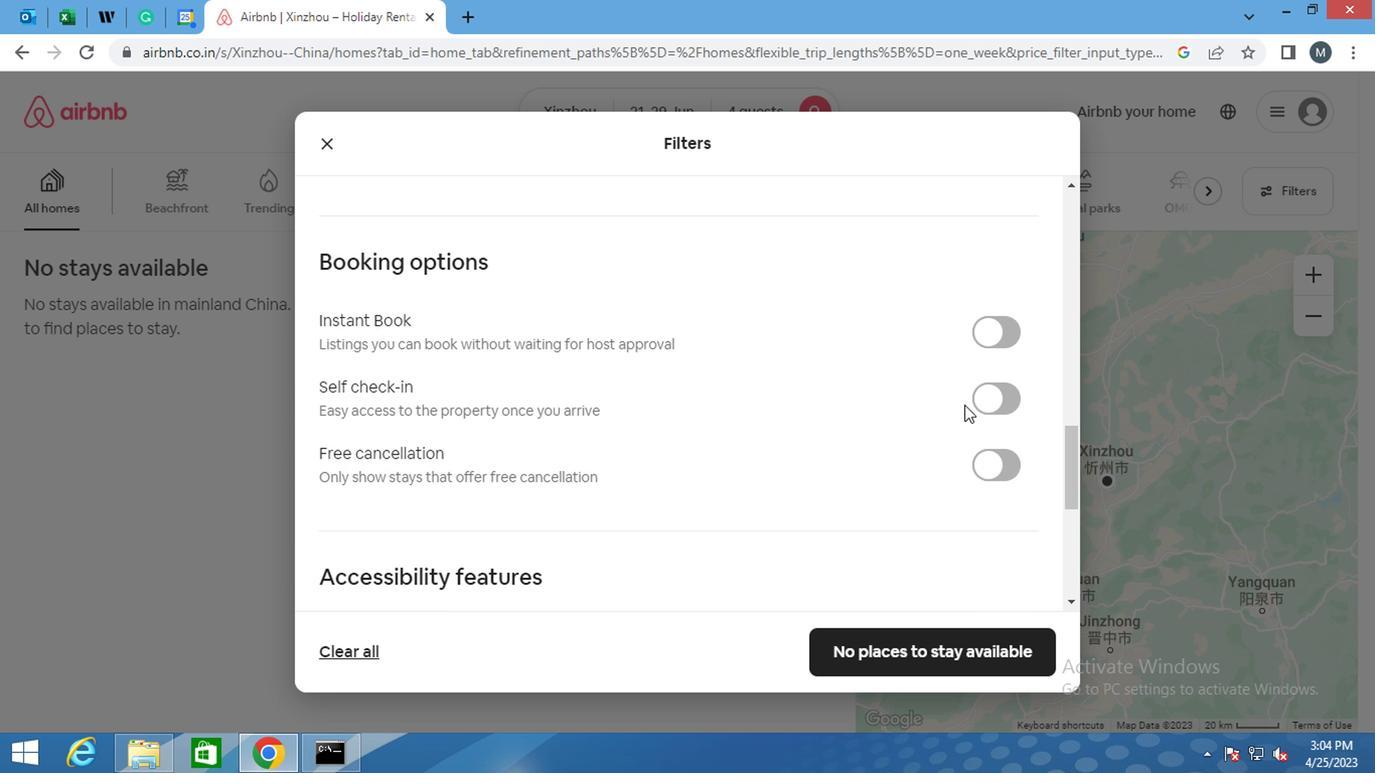 
Action: Mouse pressed left at (969, 402)
Screenshot: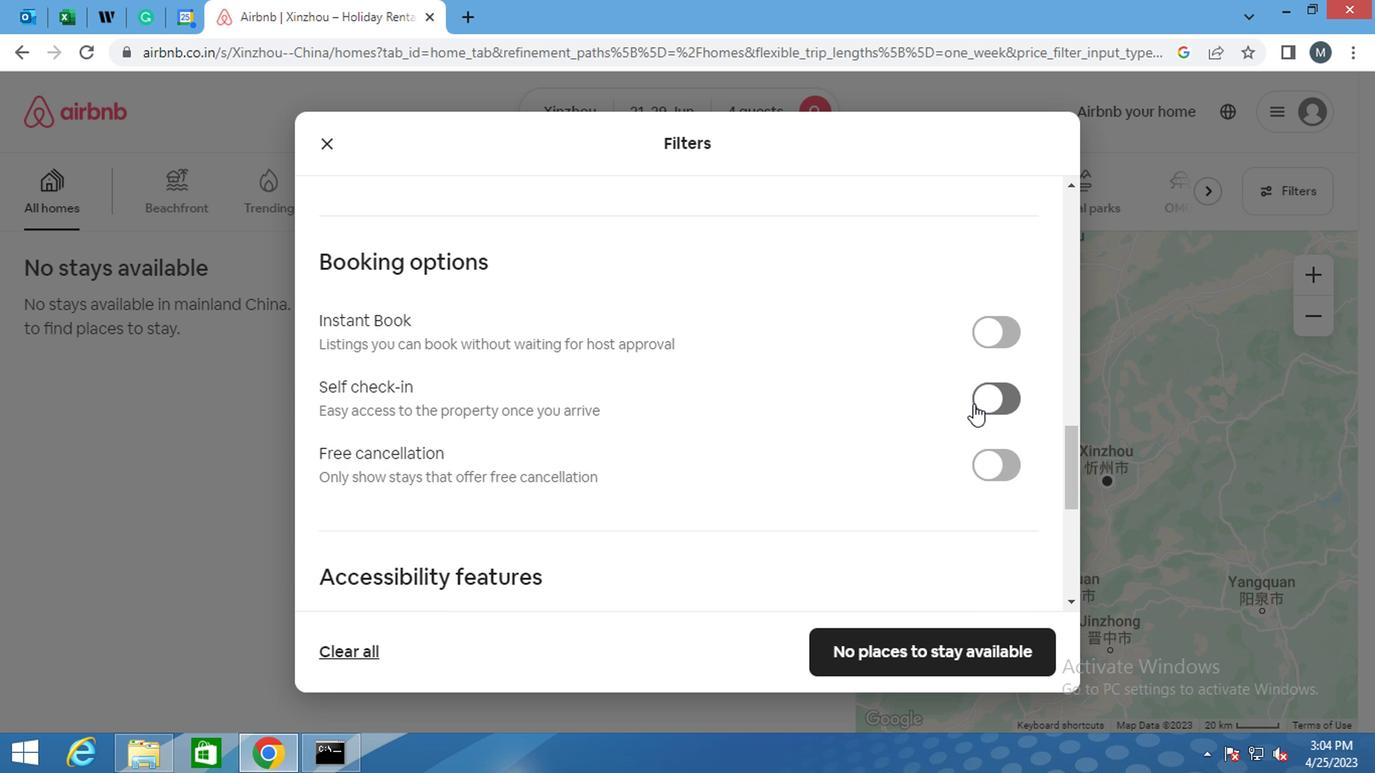 
Action: Mouse moved to (724, 386)
Screenshot: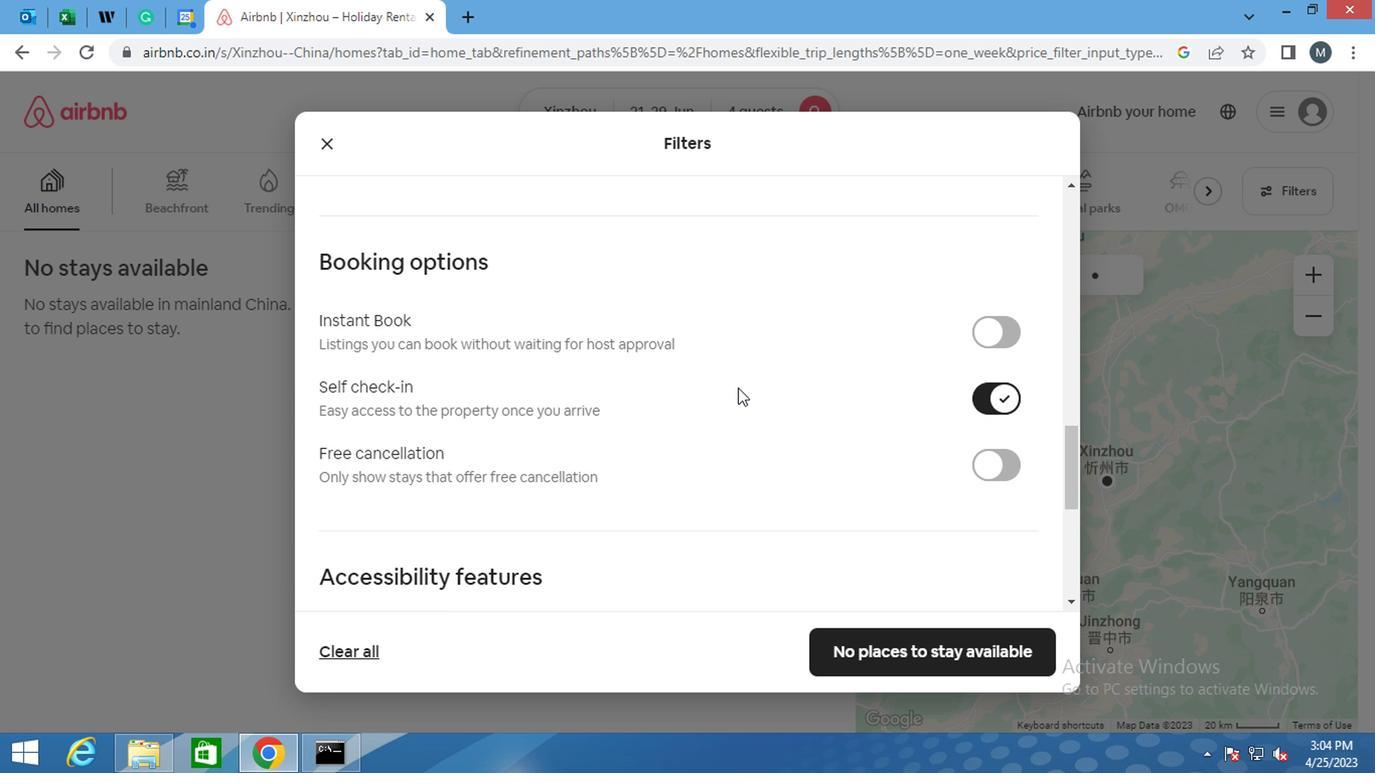 
Action: Mouse scrolled (724, 385) with delta (0, 0)
Screenshot: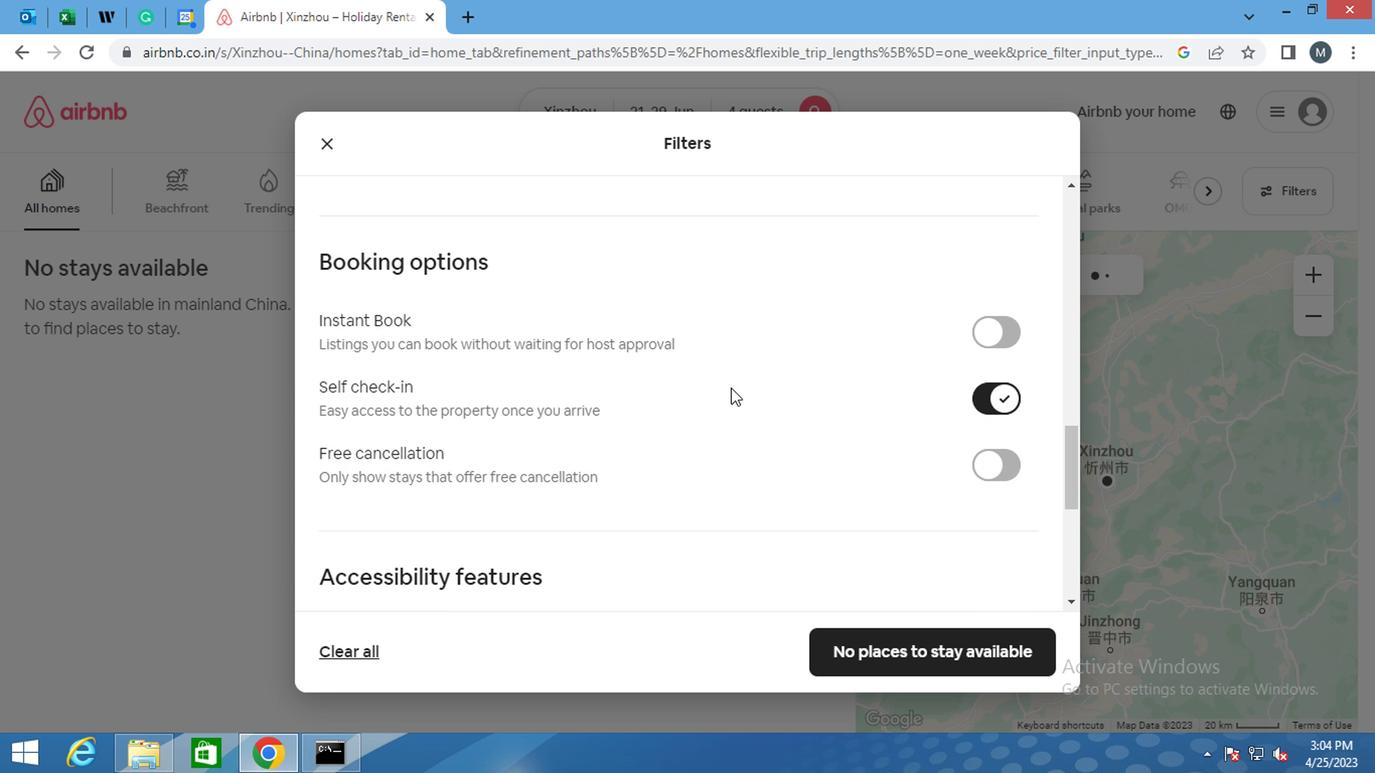
Action: Mouse scrolled (724, 385) with delta (0, 0)
Screenshot: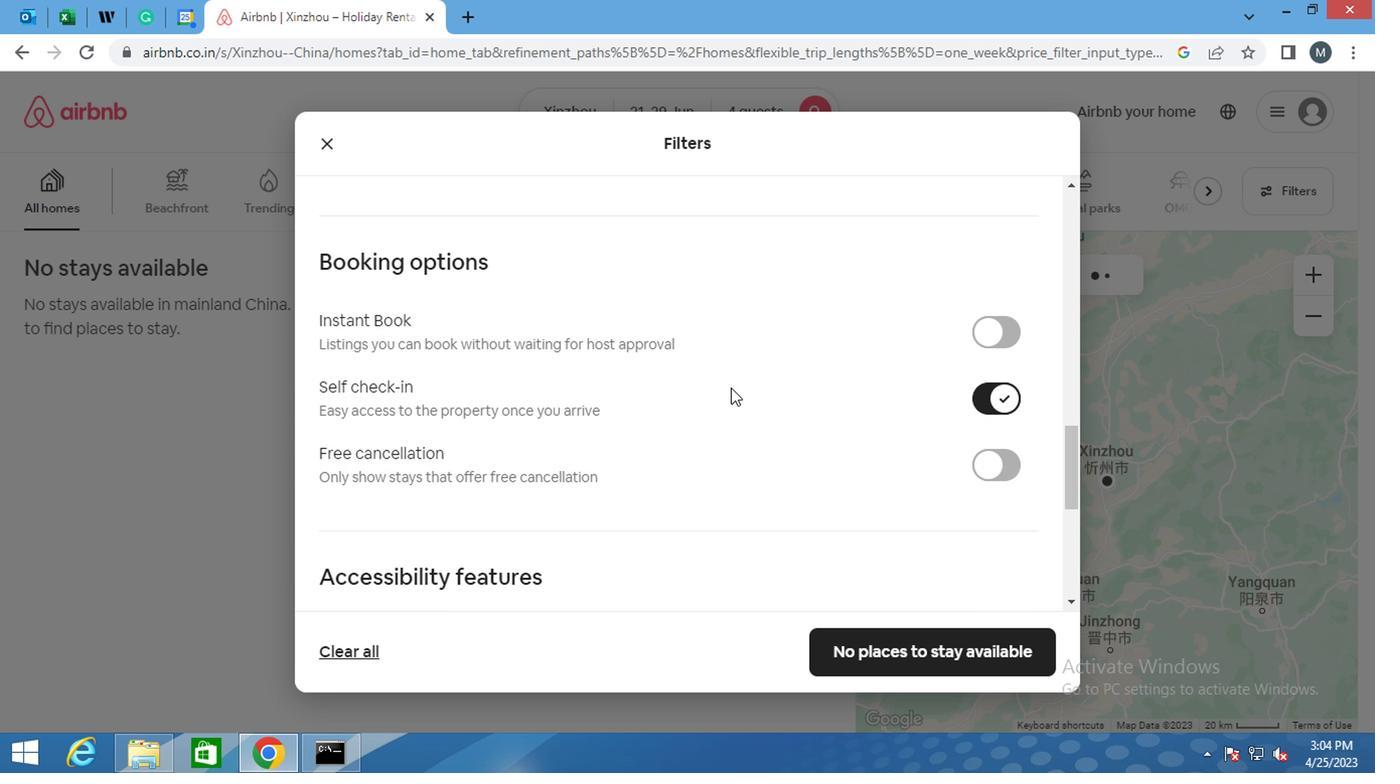 
Action: Mouse moved to (724, 386)
Screenshot: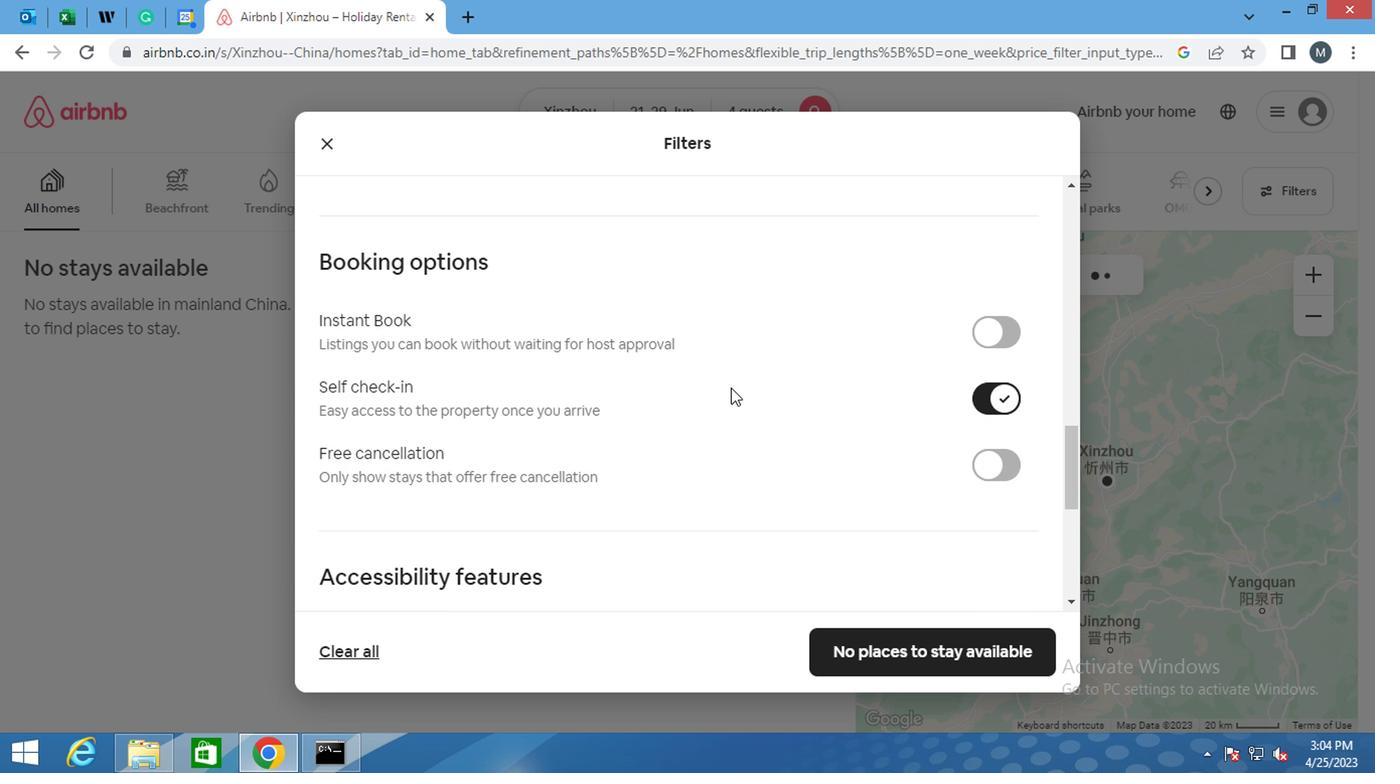 
Action: Mouse scrolled (724, 385) with delta (0, 0)
Screenshot: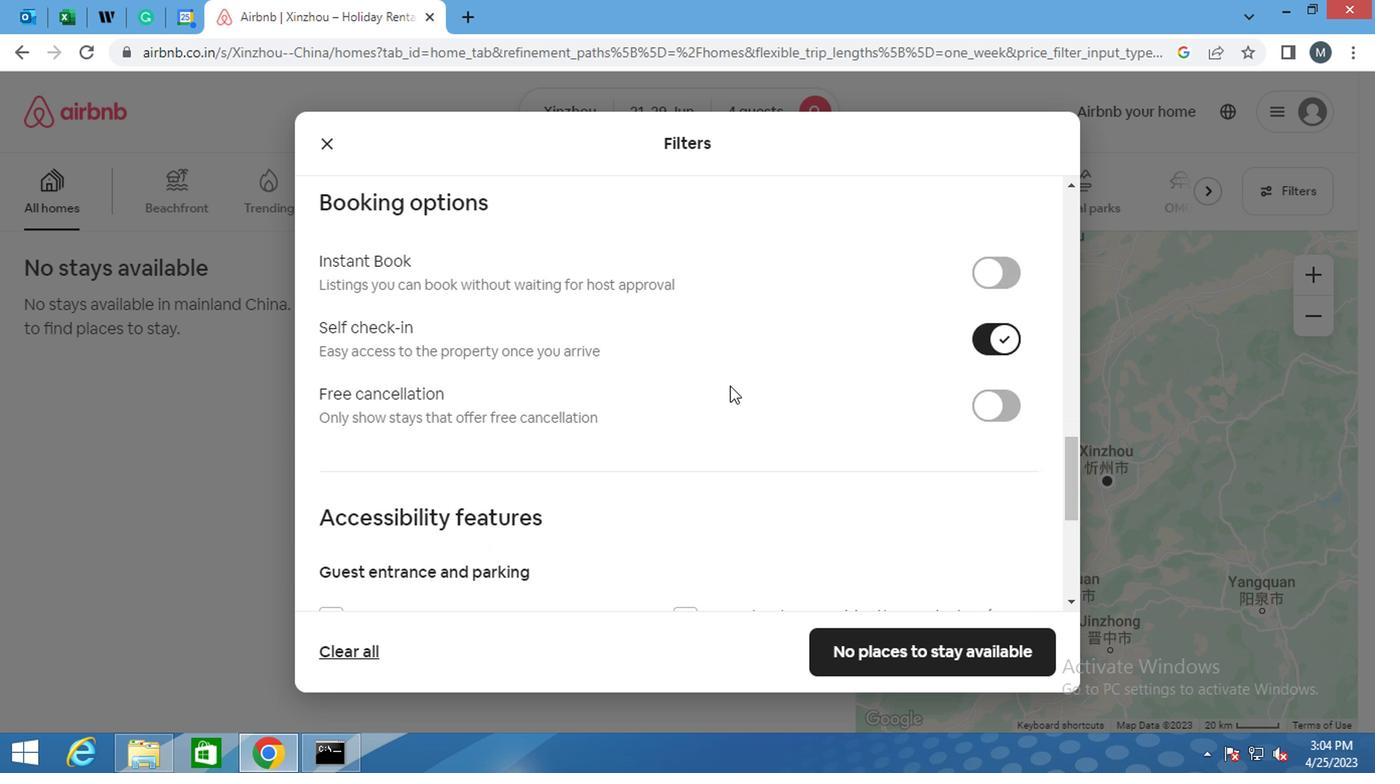
Action: Mouse moved to (724, 387)
Screenshot: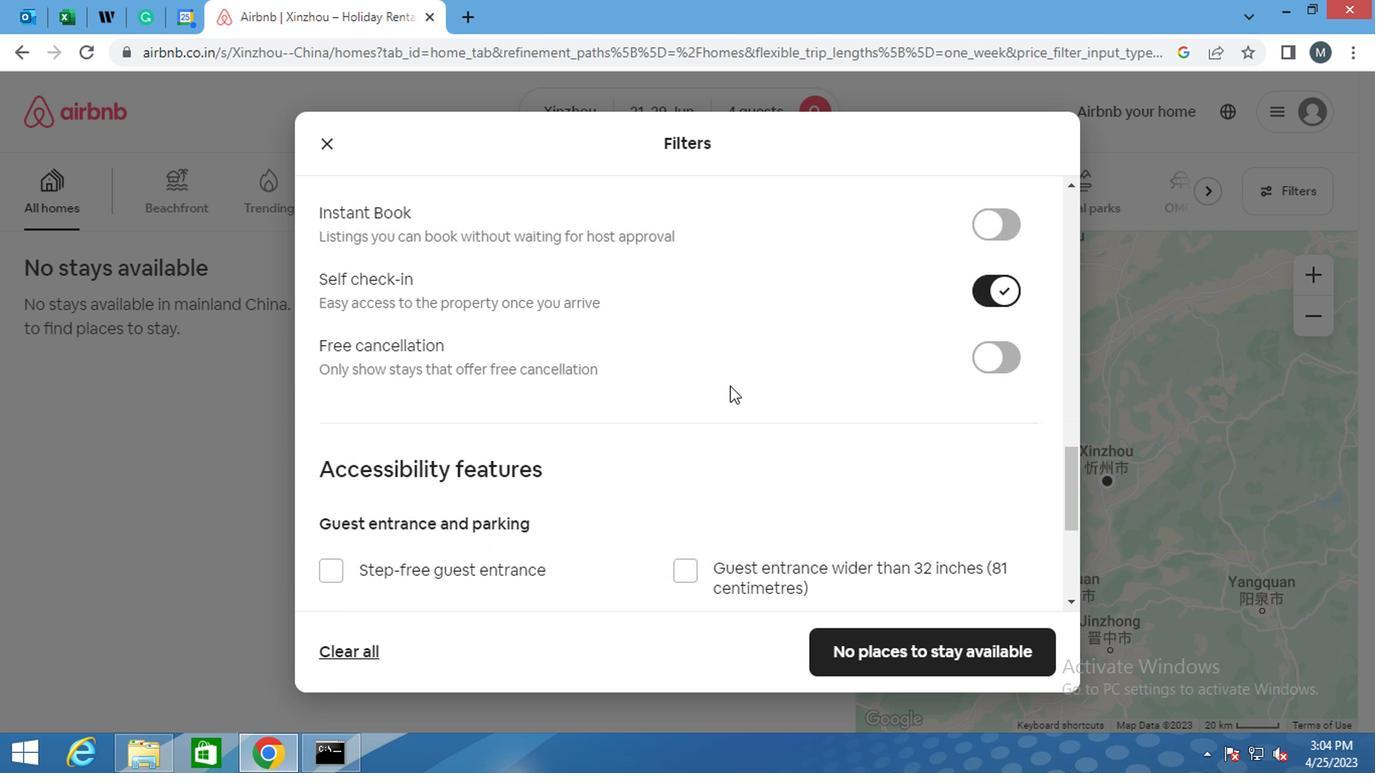 
Action: Mouse scrolled (724, 386) with delta (0, -1)
Screenshot: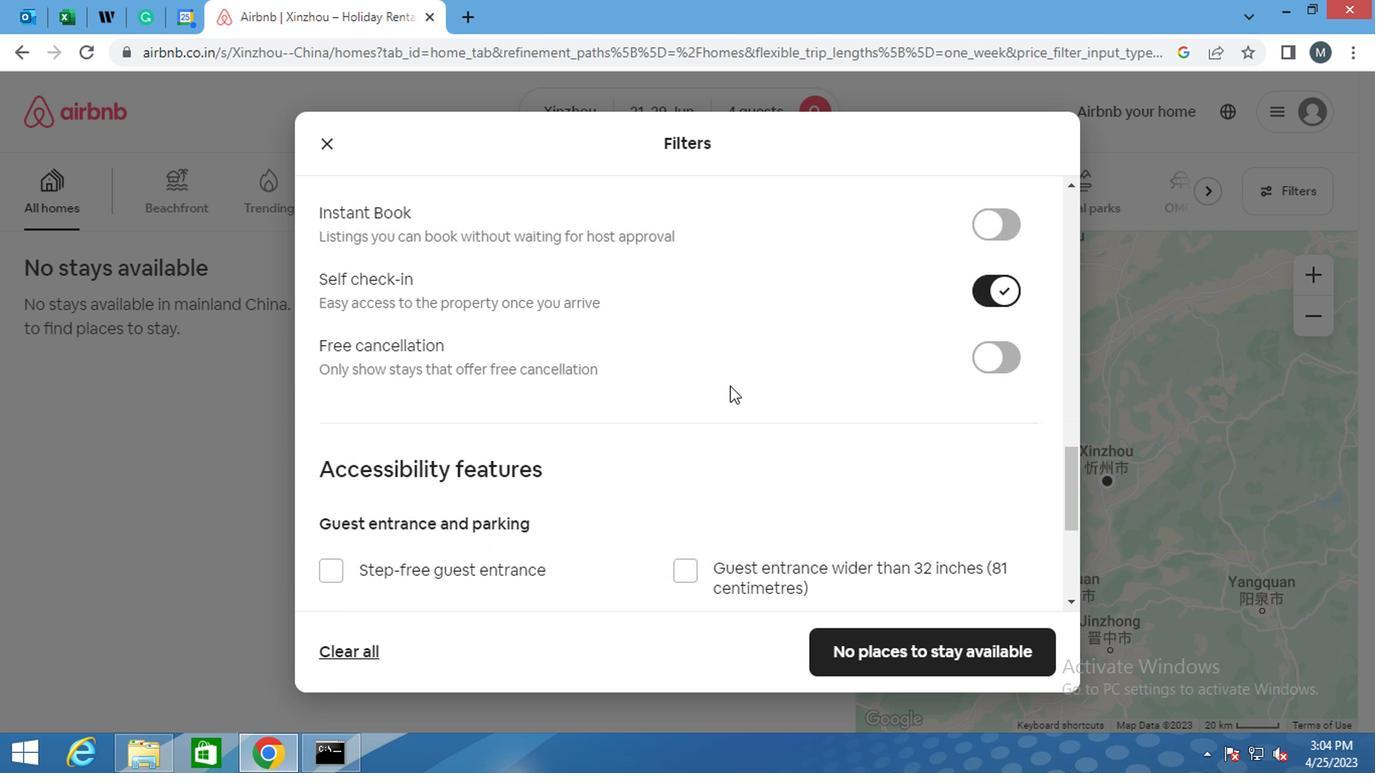 
Action: Mouse moved to (724, 388)
Screenshot: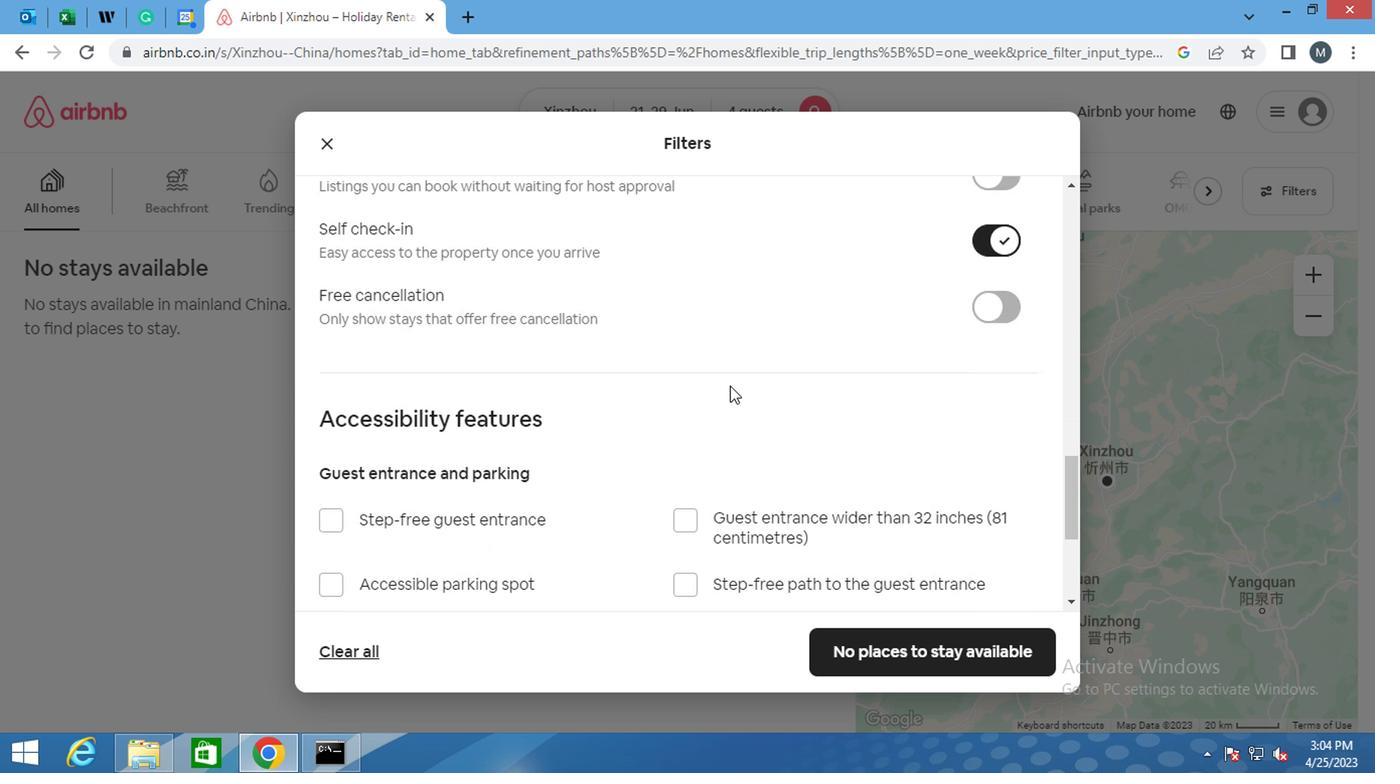 
Action: Mouse scrolled (724, 388) with delta (0, 0)
Screenshot: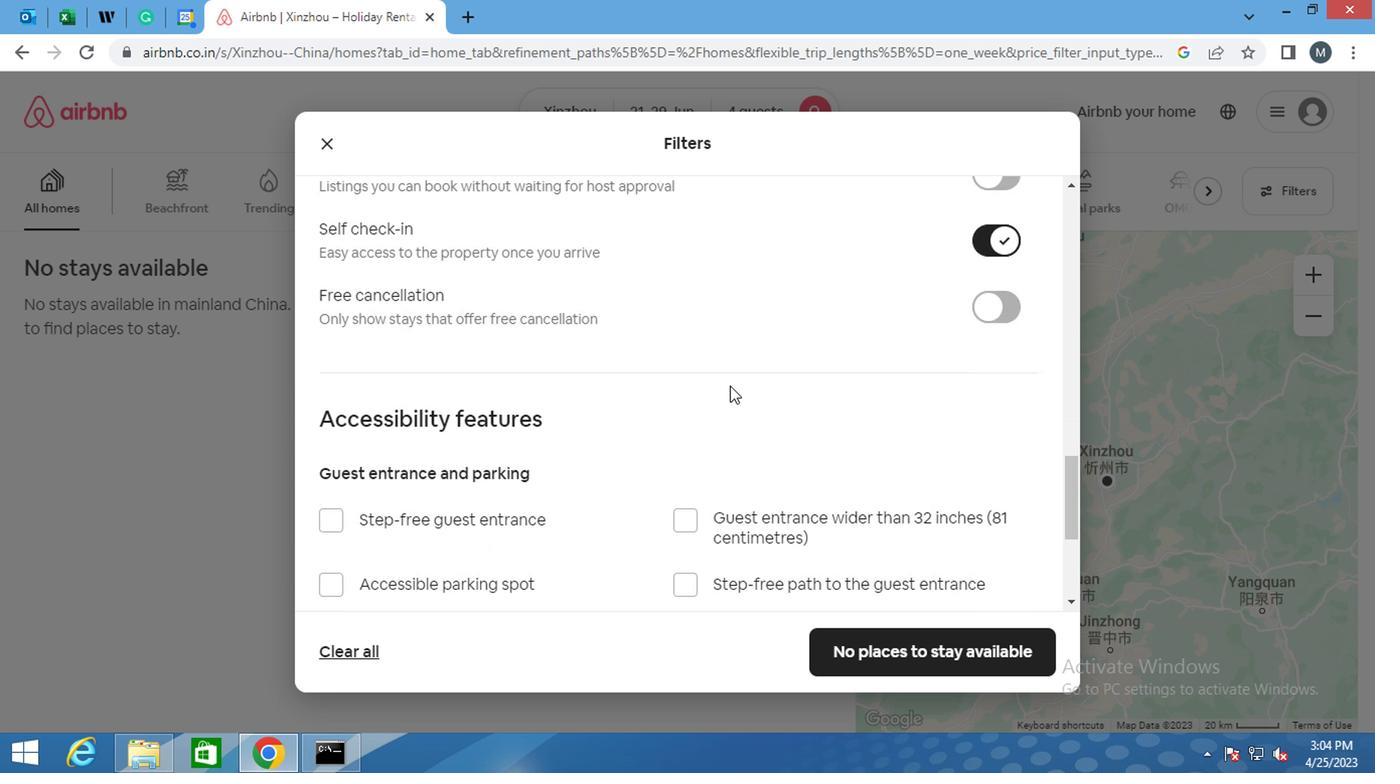
Action: Mouse moved to (724, 400)
Screenshot: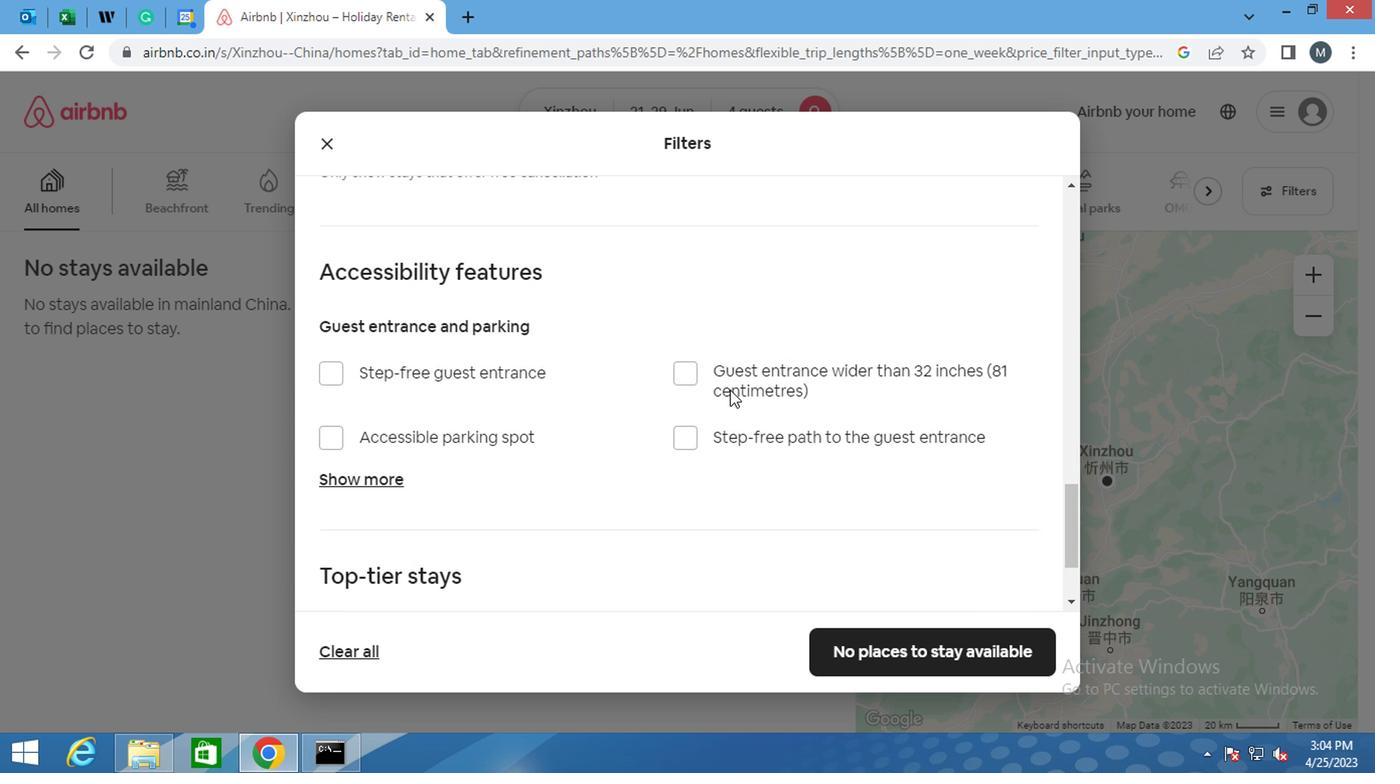 
Action: Mouse scrolled (724, 398) with delta (0, -1)
Screenshot: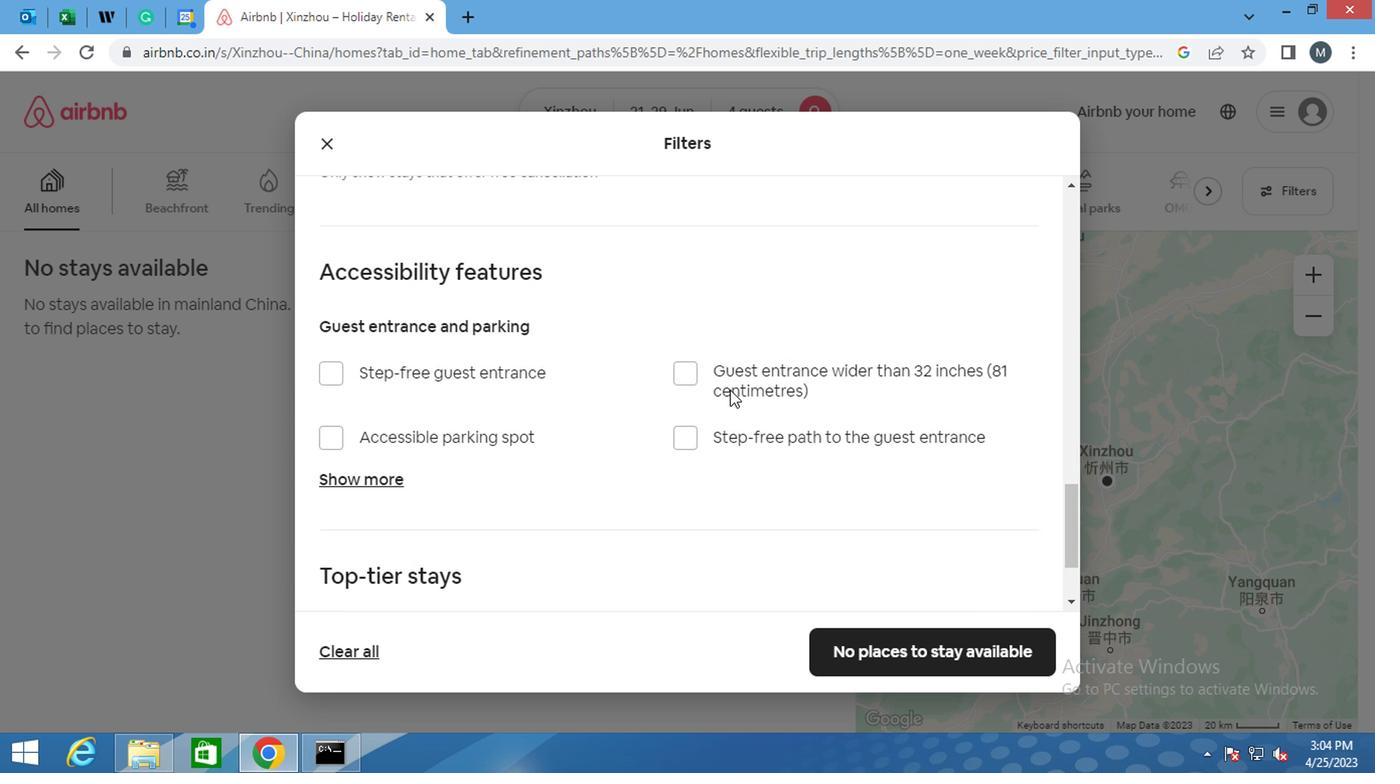 
Action: Mouse moved to (724, 403)
Screenshot: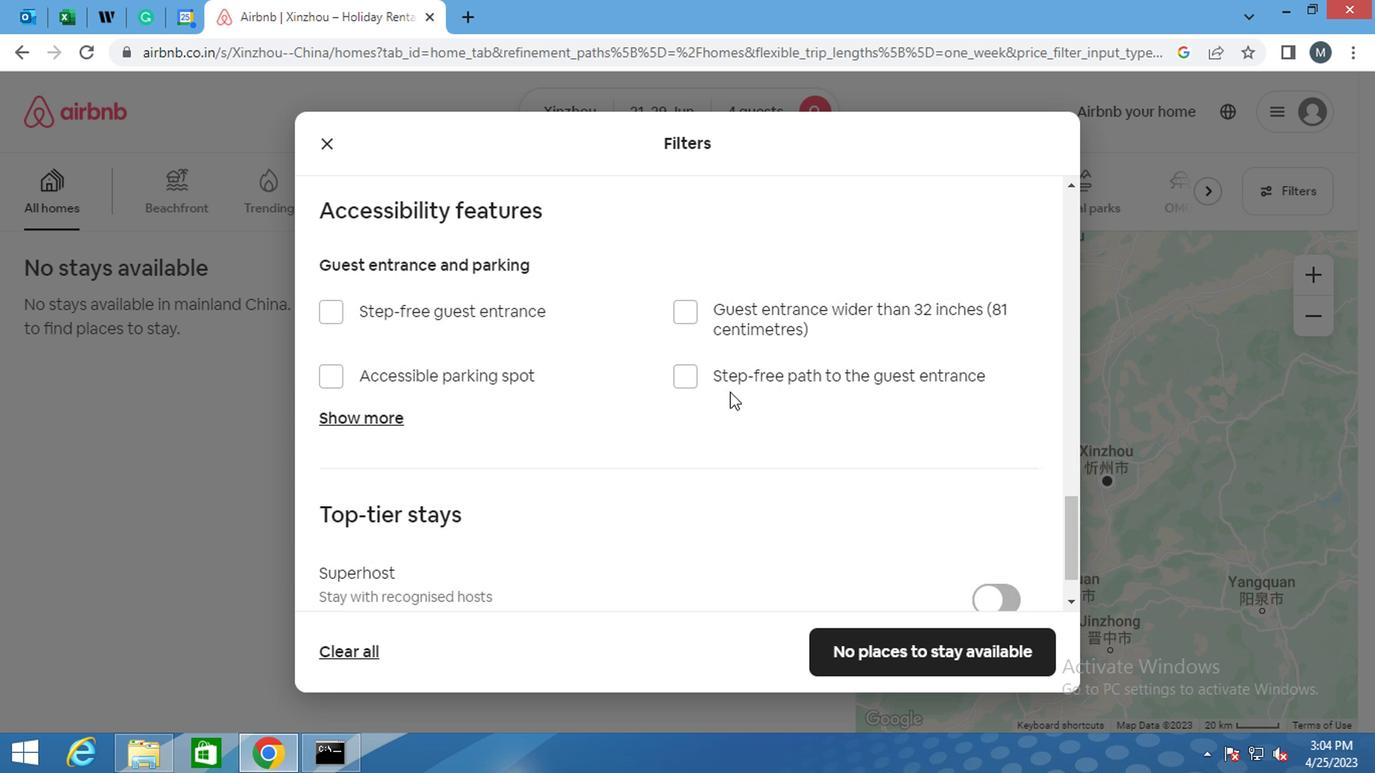 
Action: Mouse scrolled (724, 403) with delta (0, 0)
Screenshot: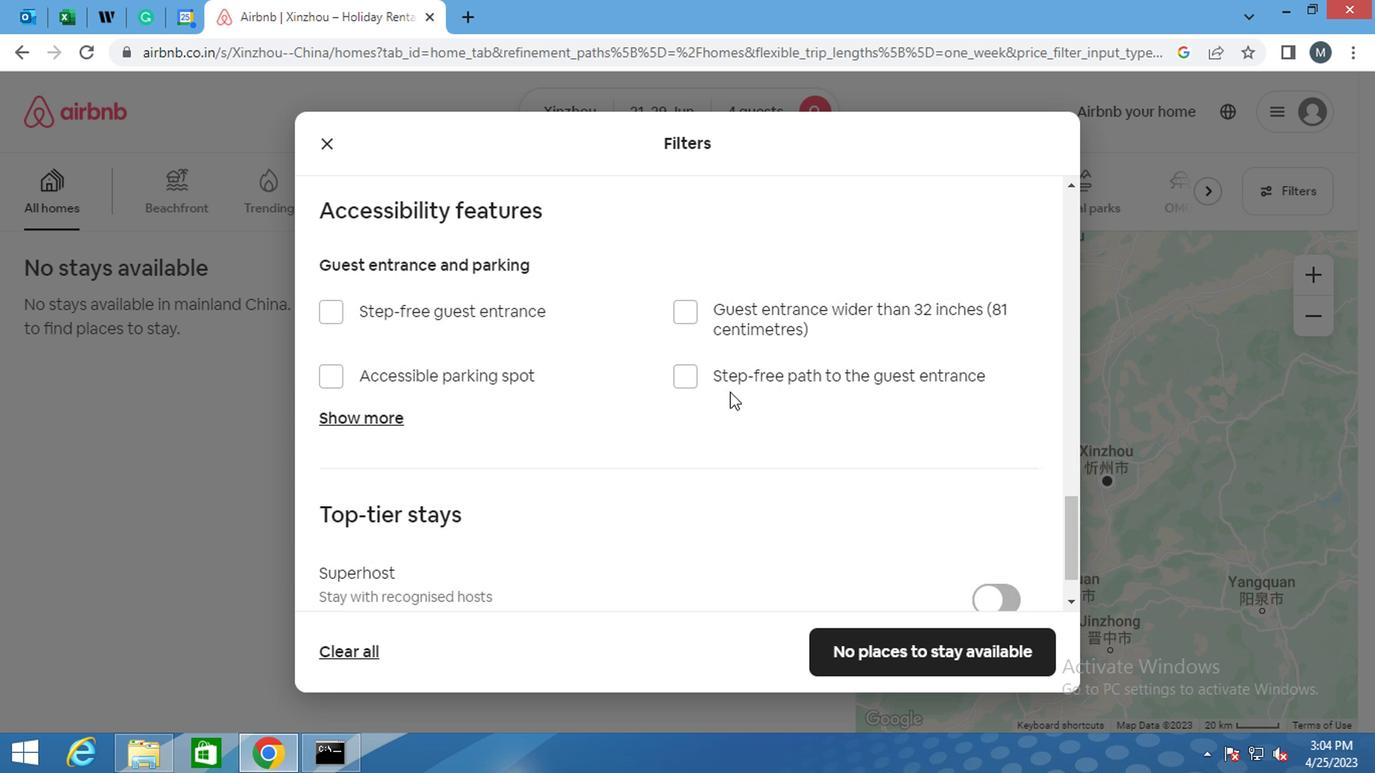 
Action: Mouse moved to (631, 450)
Screenshot: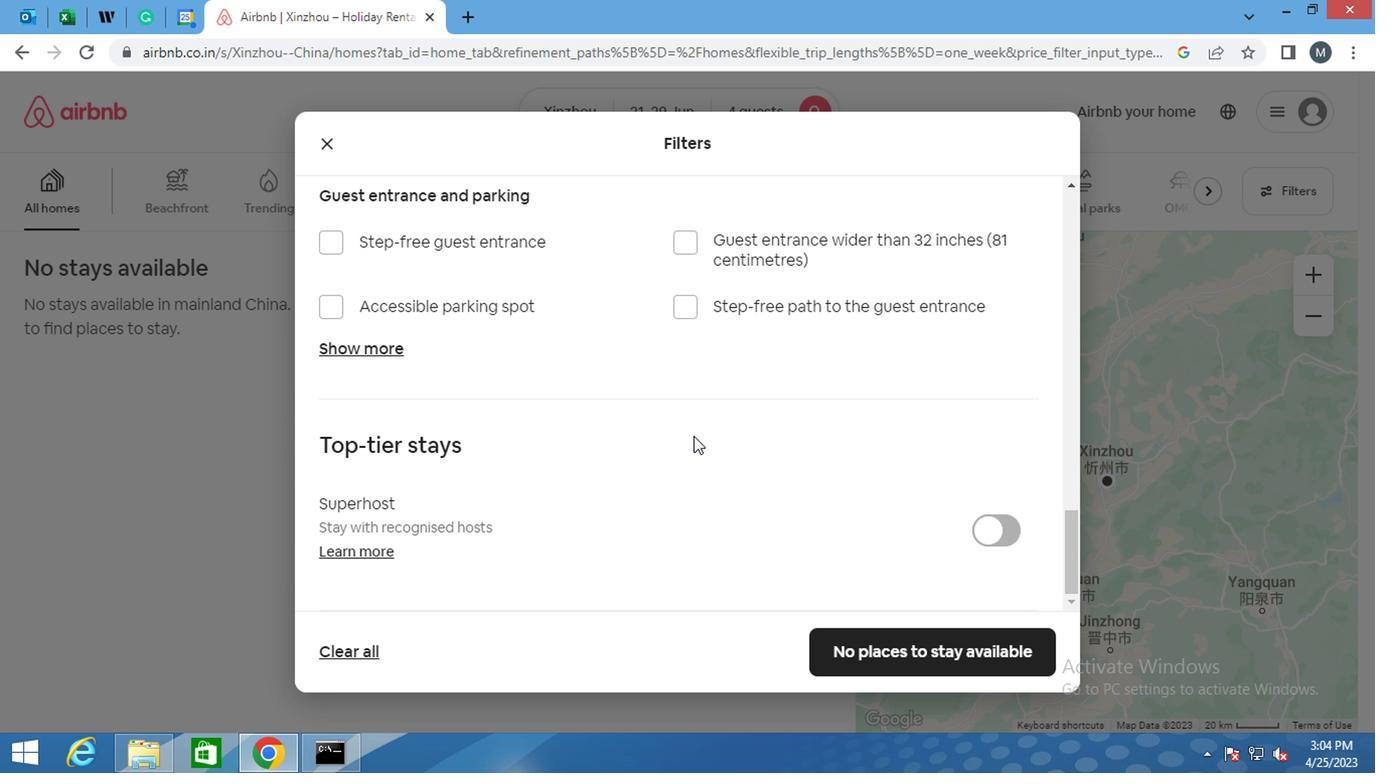 
Action: Mouse scrolled (631, 451) with delta (0, 1)
Screenshot: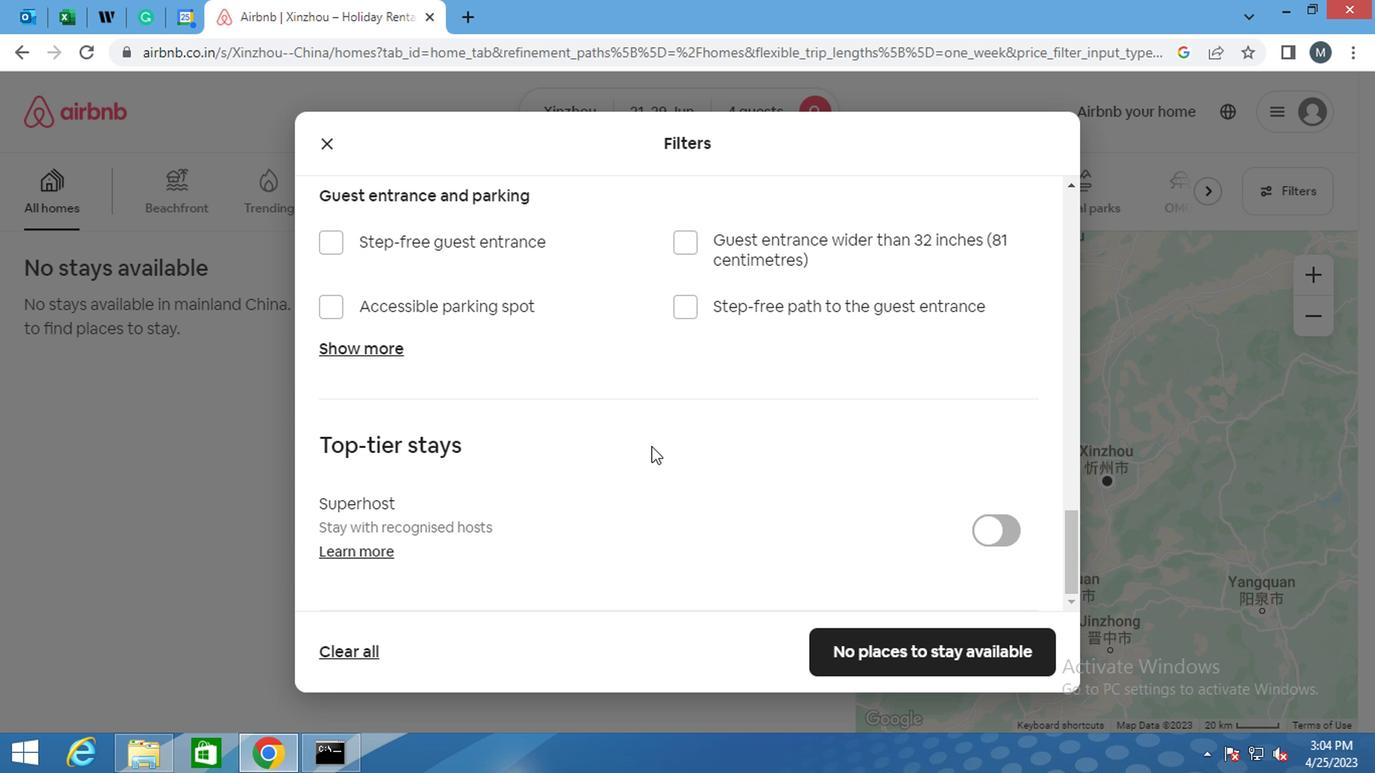 
Action: Mouse scrolled (631, 451) with delta (0, 1)
Screenshot: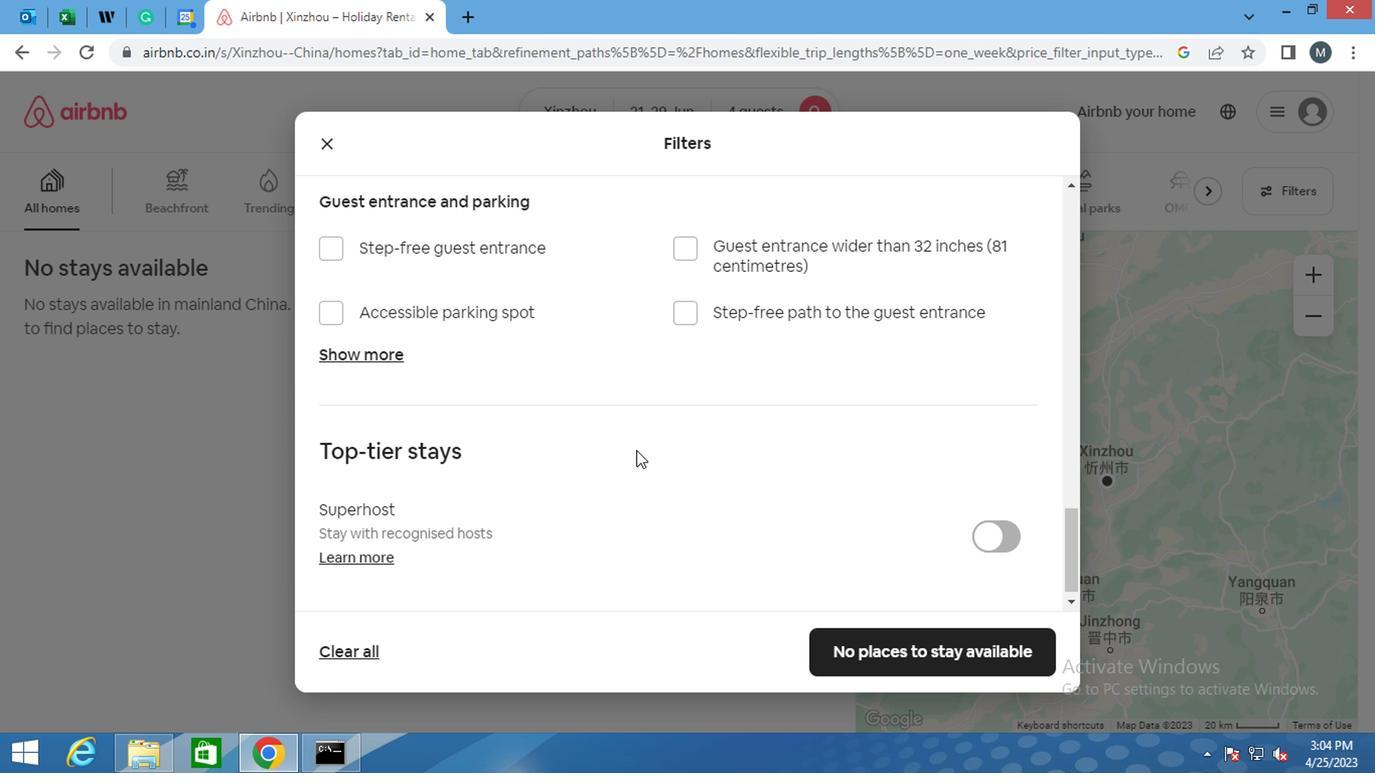 
Action: Mouse scrolled (631, 449) with delta (0, 0)
Screenshot: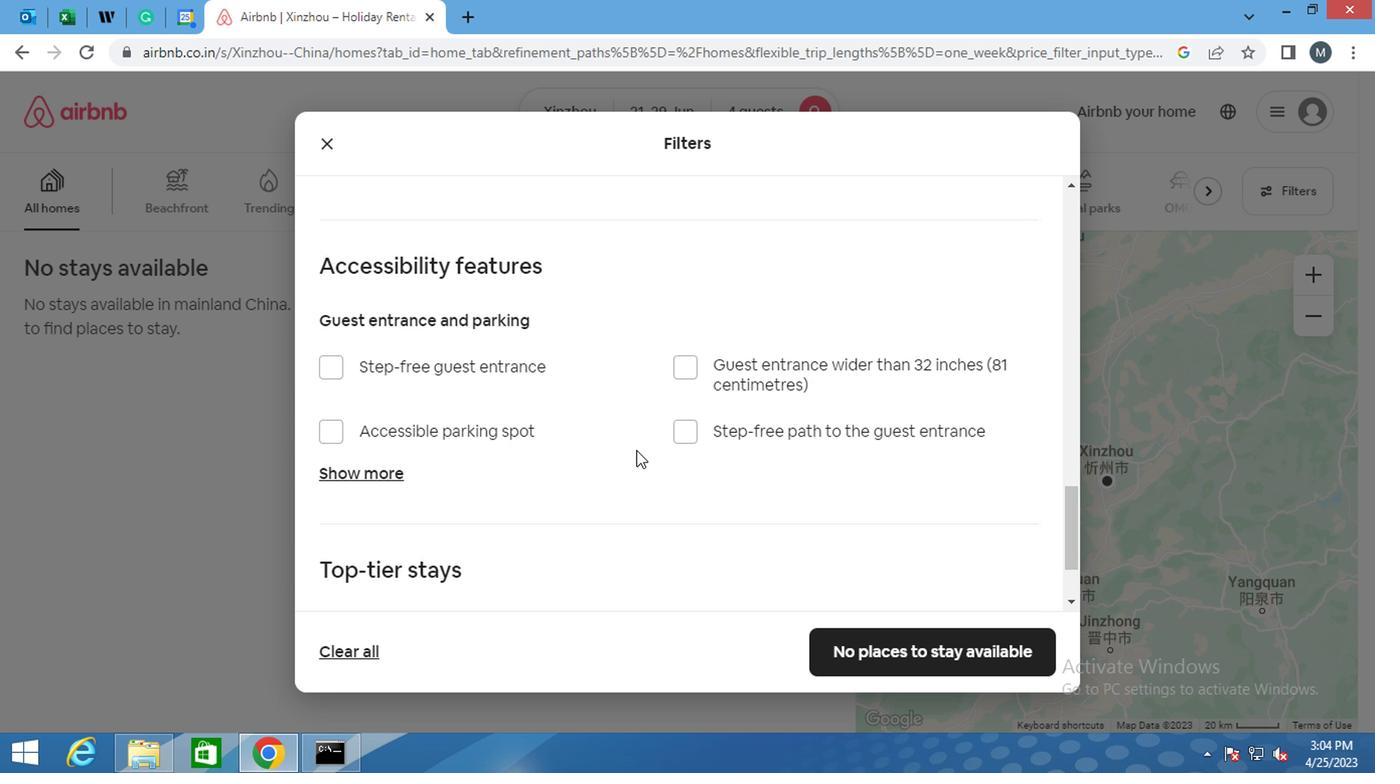 
Action: Mouse scrolled (631, 449) with delta (0, 0)
Screenshot: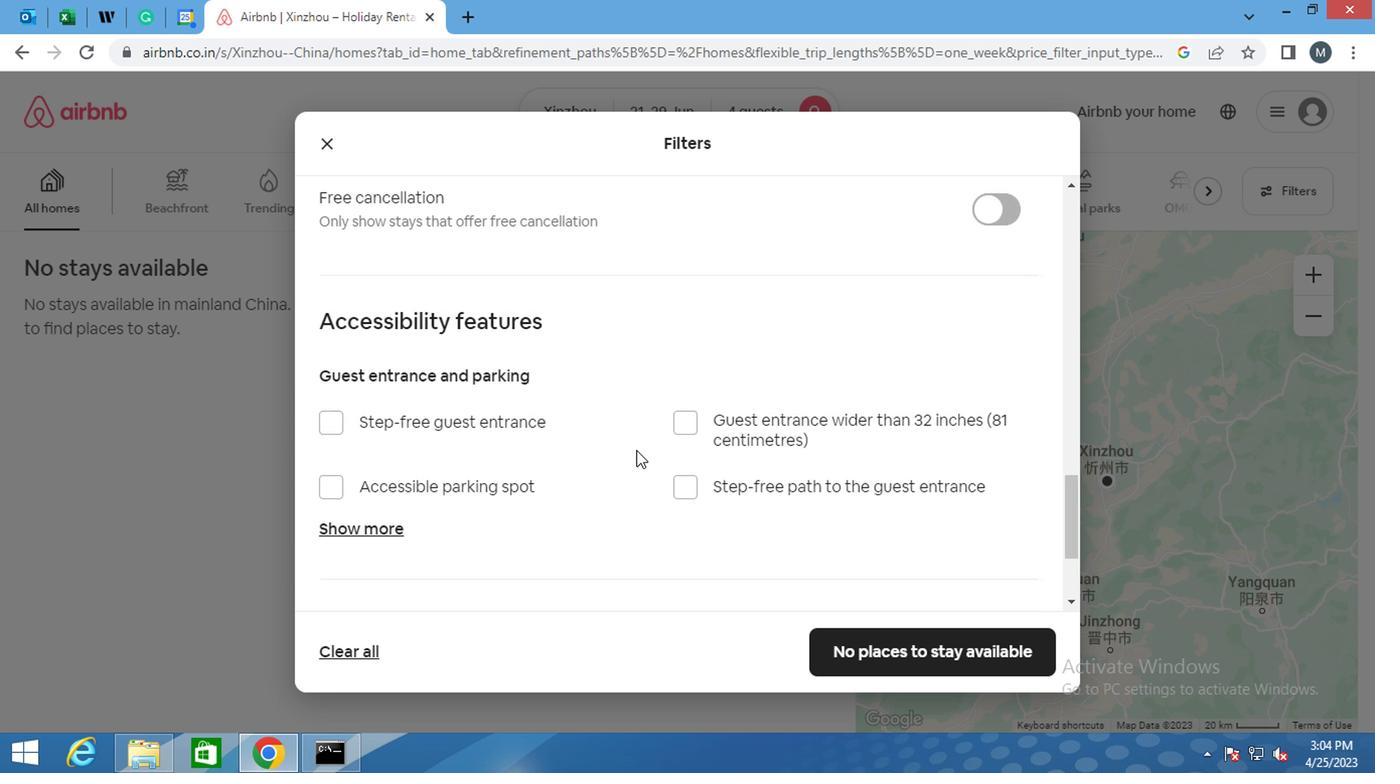 
Action: Mouse scrolled (631, 449) with delta (0, 0)
Screenshot: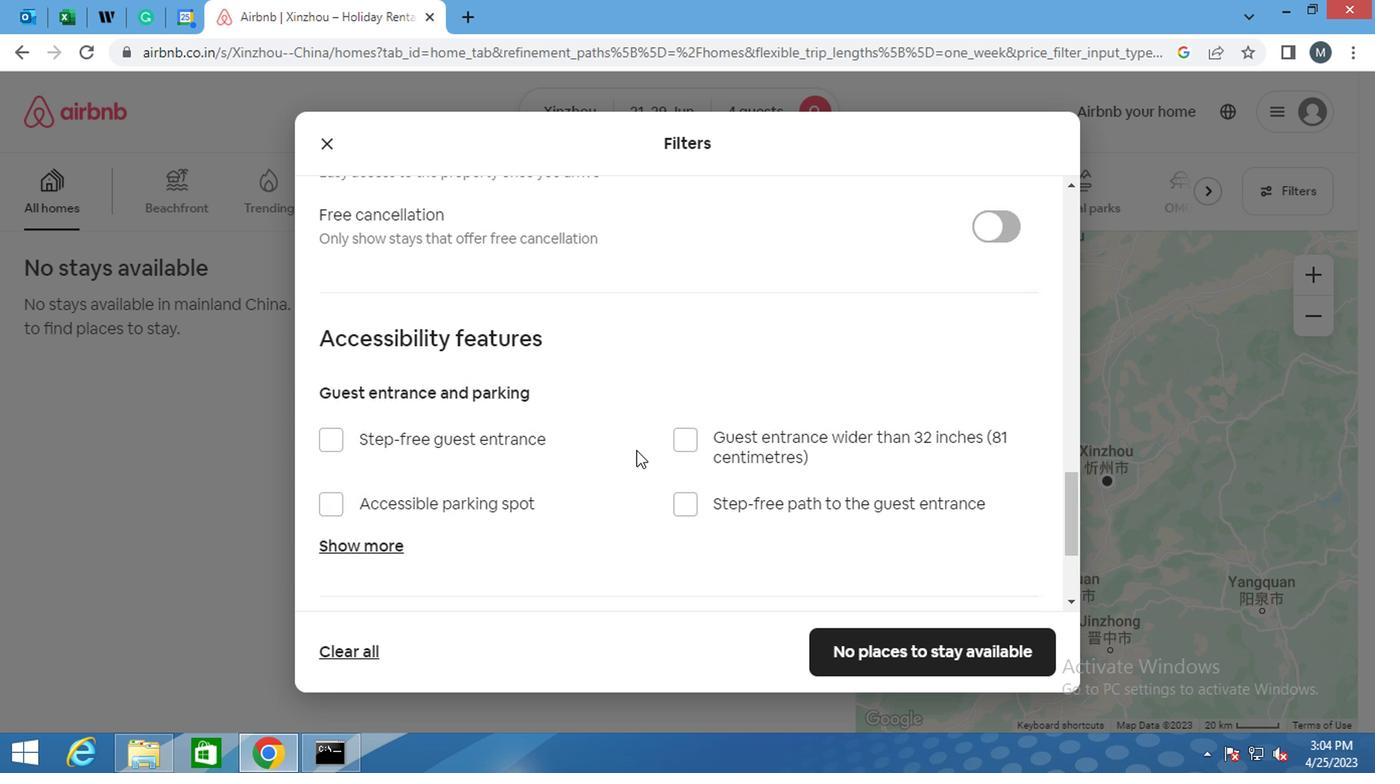 
Action: Mouse scrolled (631, 449) with delta (0, 0)
Screenshot: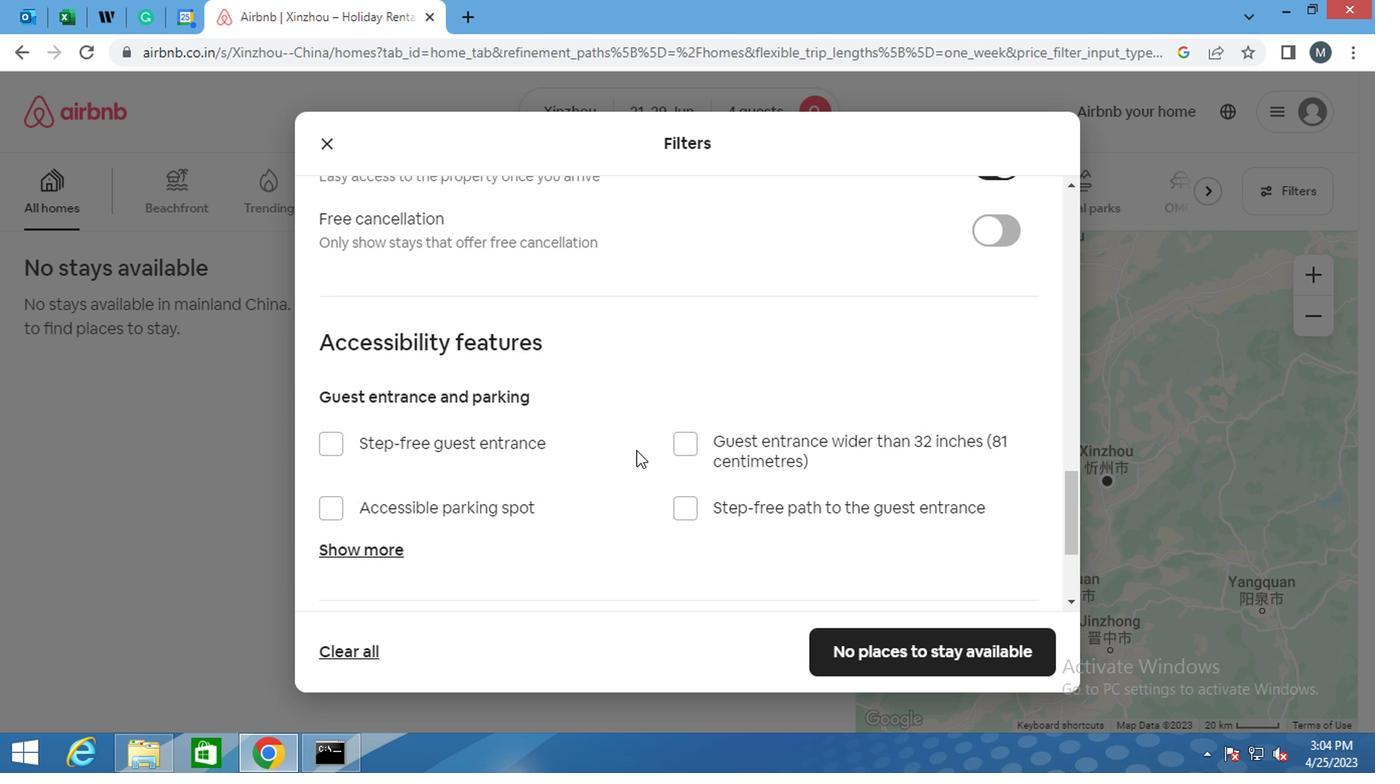 
Action: Mouse scrolled (631, 449) with delta (0, 0)
Screenshot: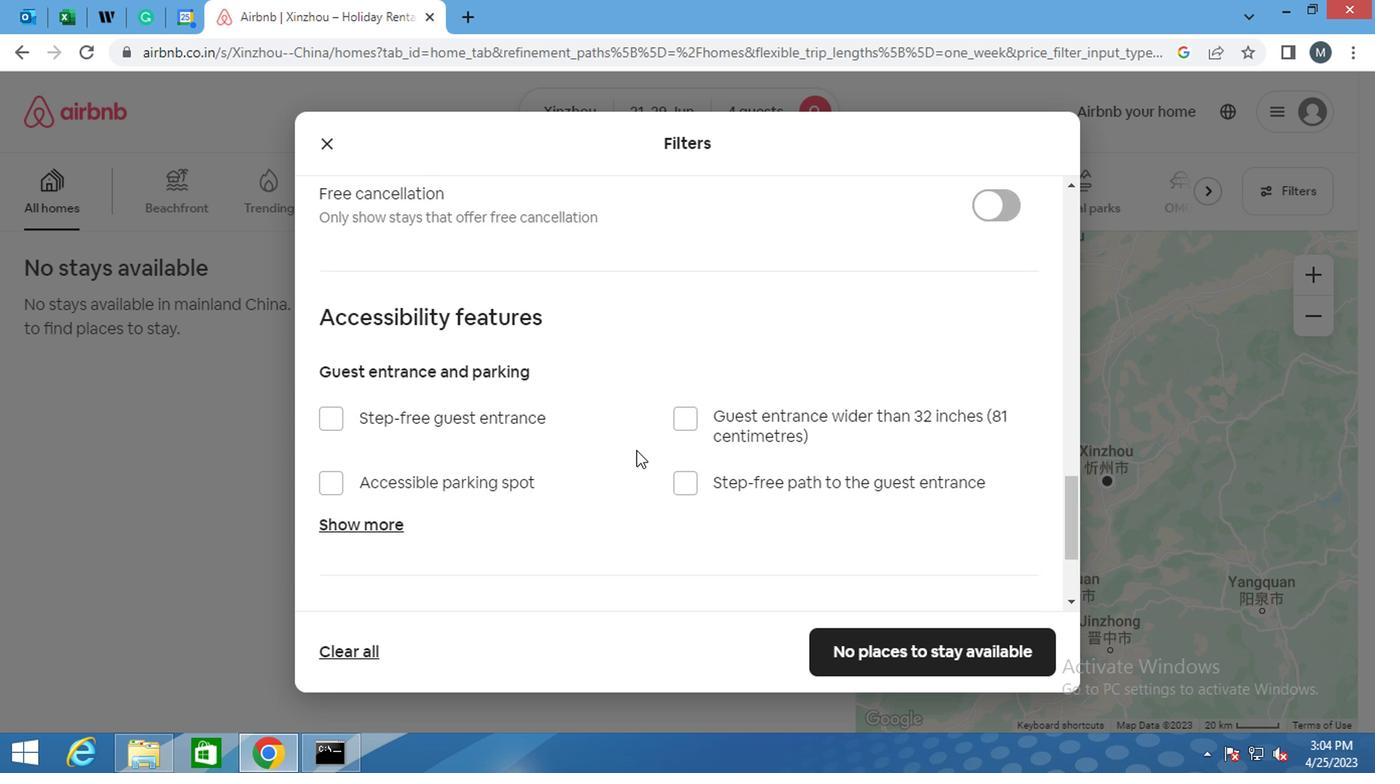 
Action: Mouse moved to (915, 657)
Screenshot: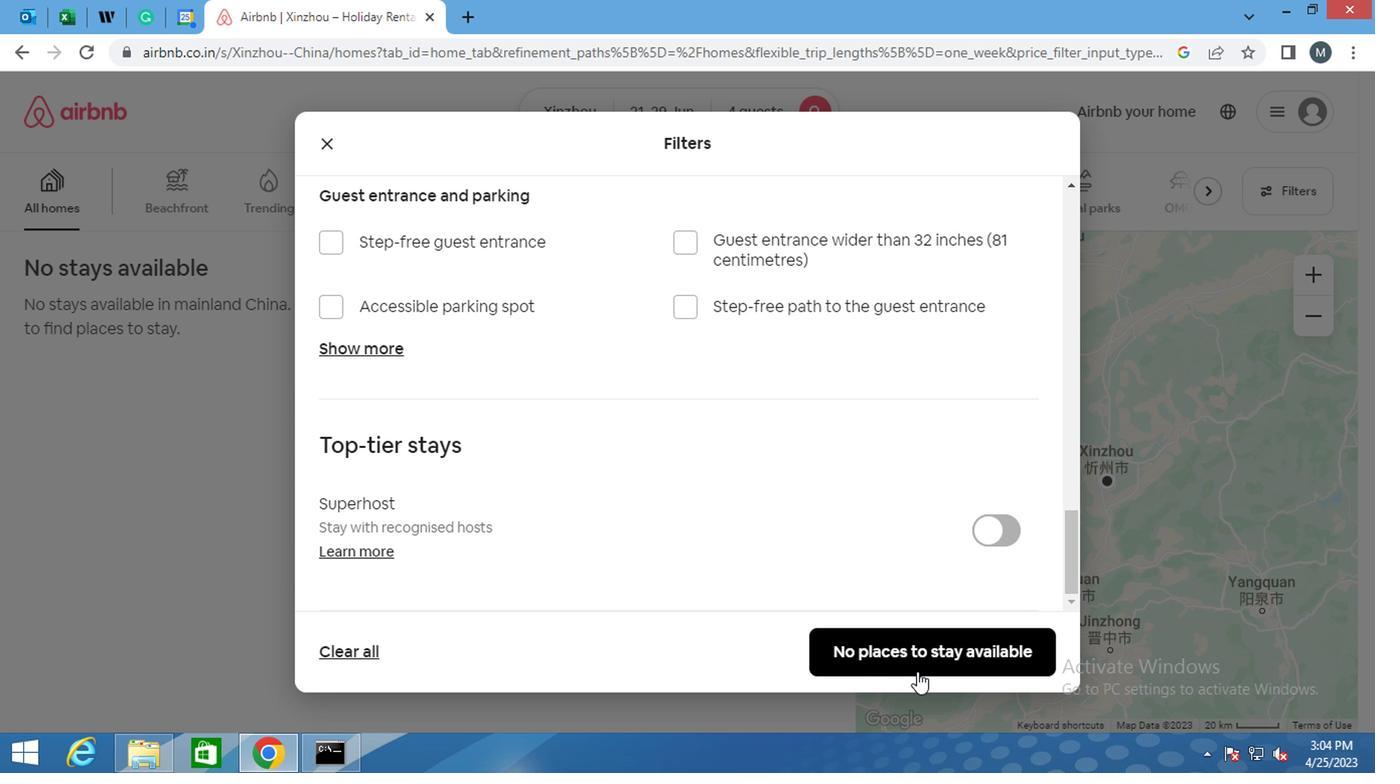 
Action: Mouse pressed left at (915, 657)
Screenshot: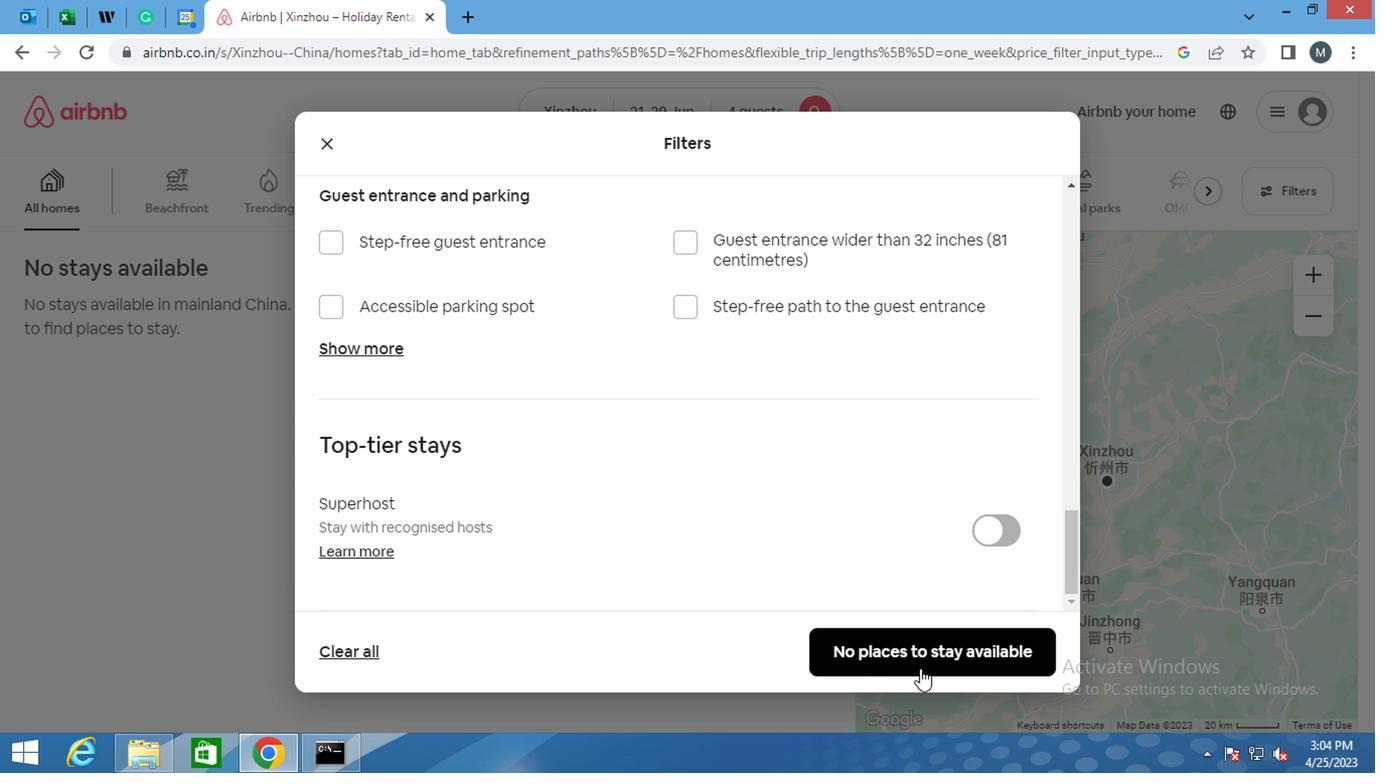 
Action: Mouse moved to (913, 655)
Screenshot: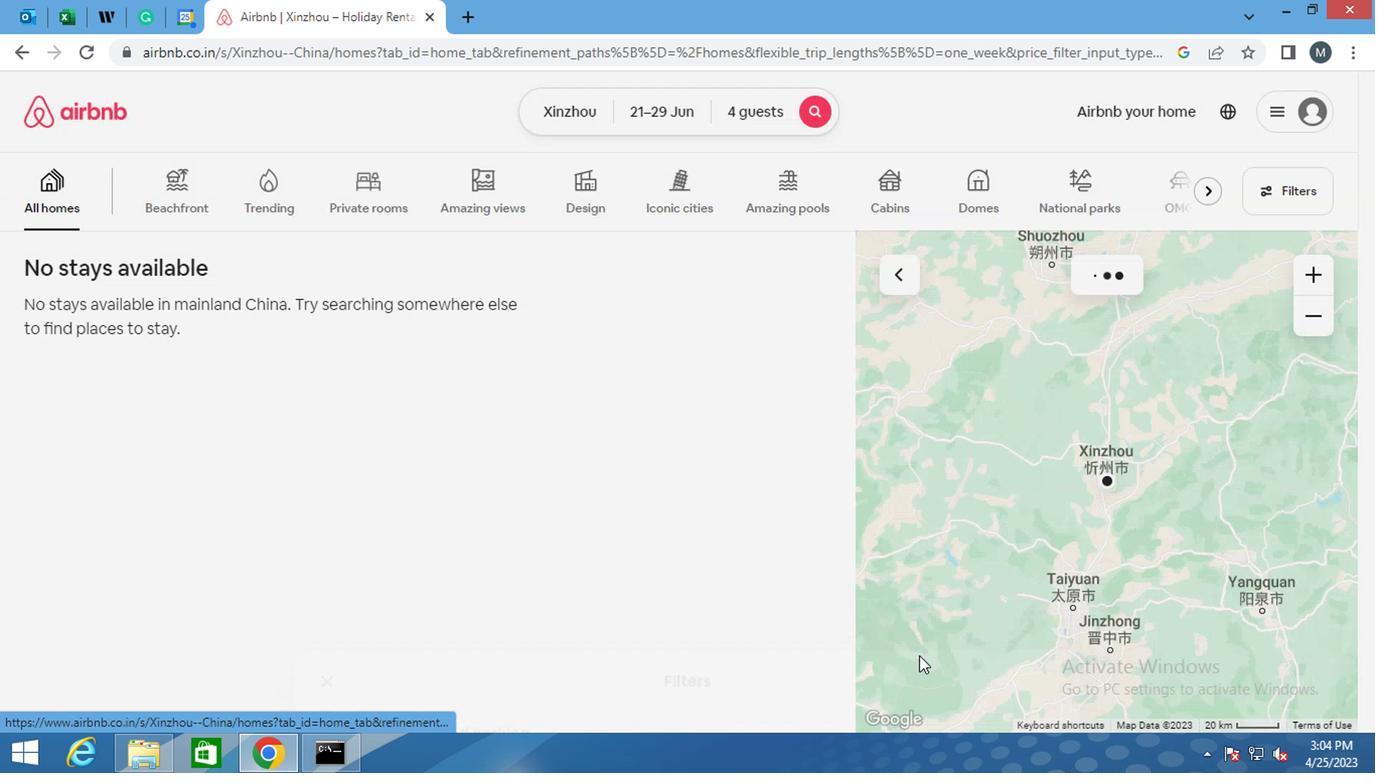 
